 Task: Find a private room in Santa Isabel, Brazil, for one guest from September 6 to September 10, with a price range of ₹9000 to ₹17000, and the host speaking Spanish.
Action: Mouse moved to (461, 133)
Screenshot: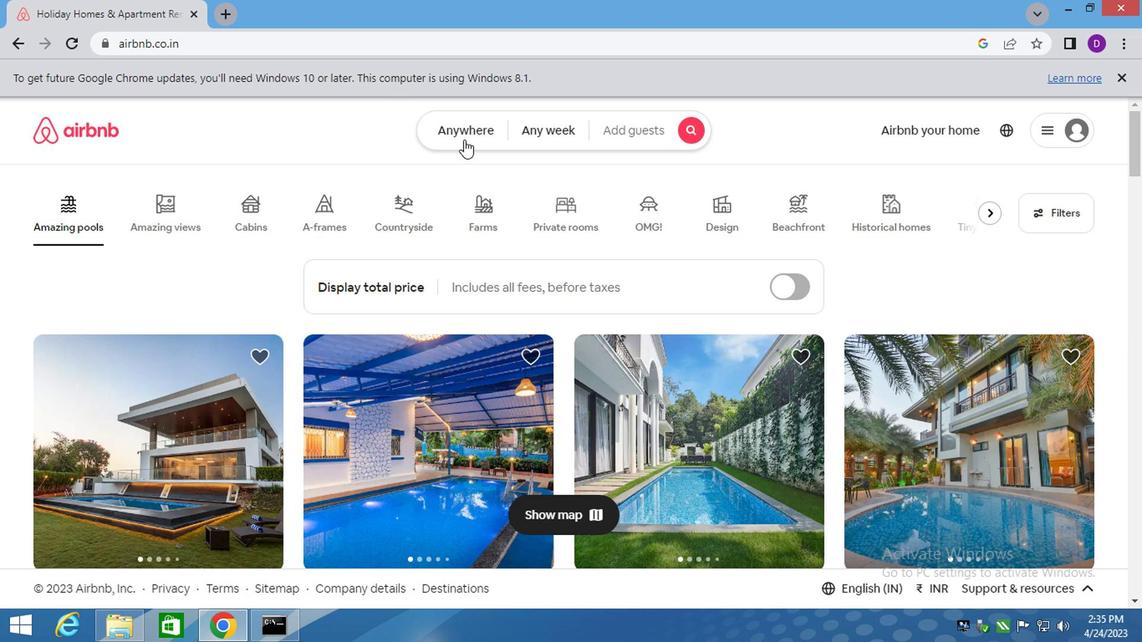 
Action: Mouse pressed left at (461, 133)
Screenshot: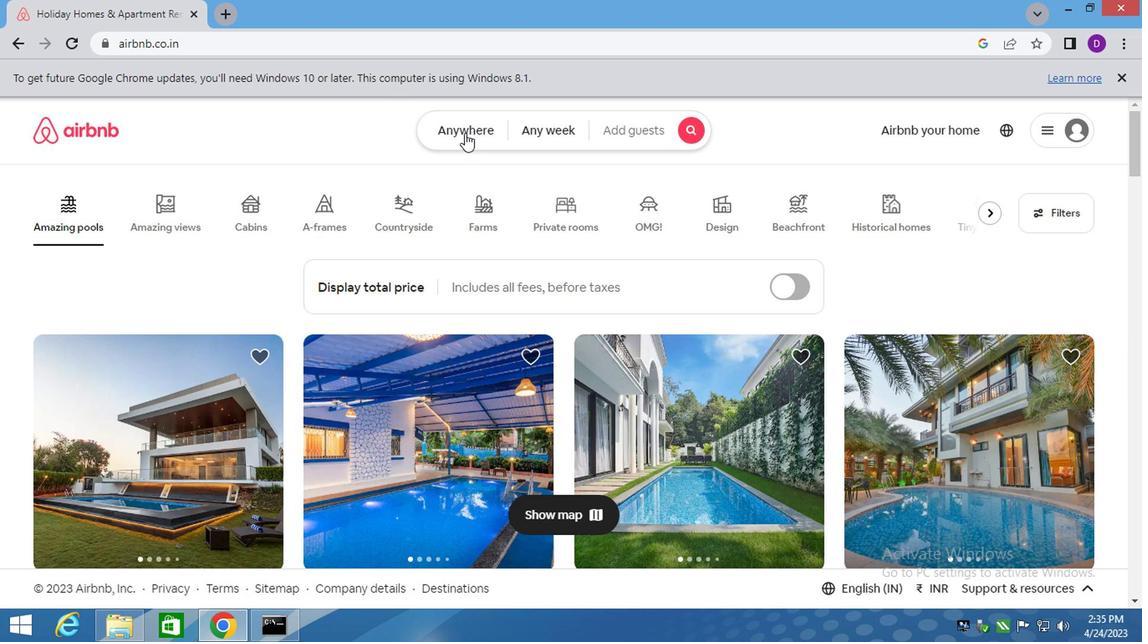 
Action: Mouse moved to (307, 198)
Screenshot: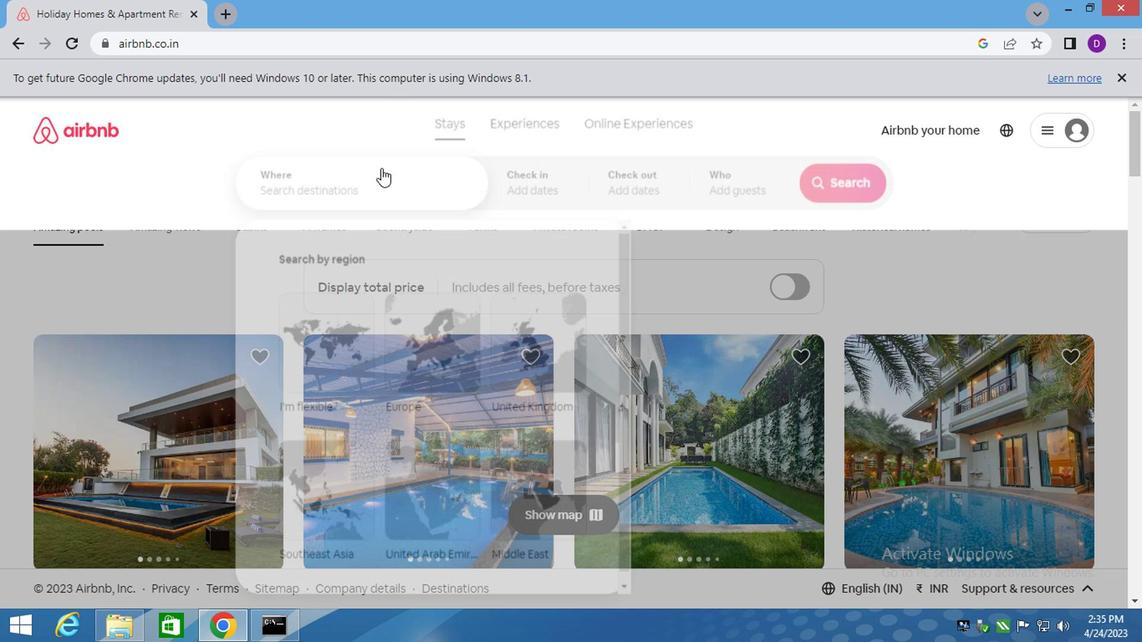 
Action: Mouse pressed left at (307, 198)
Screenshot: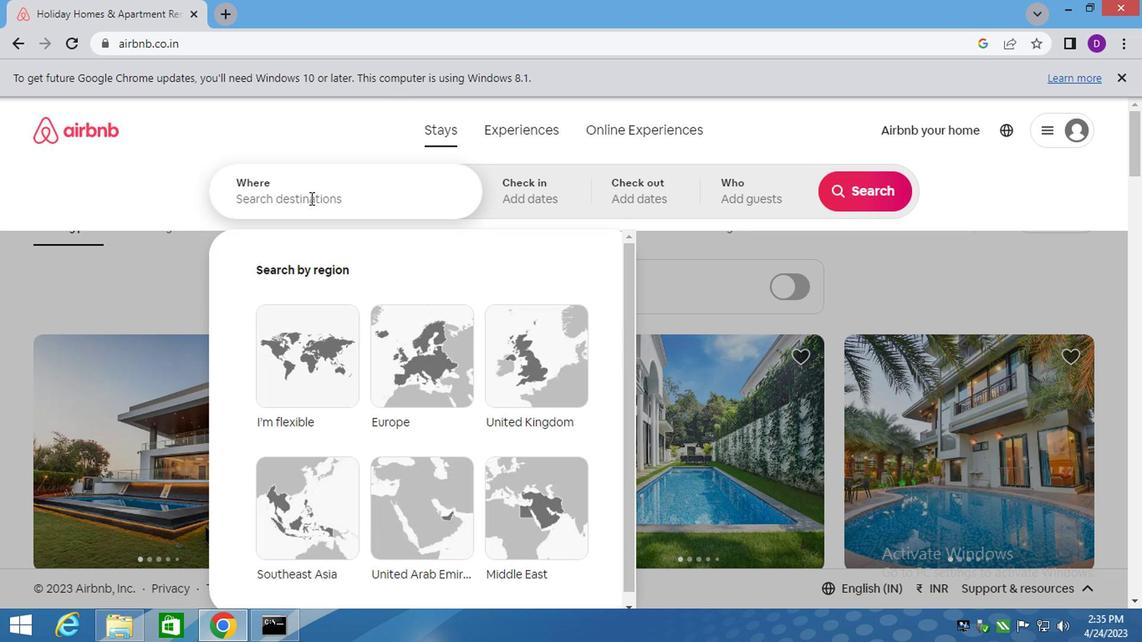 
Action: Key pressed <Key.shift>SANTA<Key.space>ISABEL,<Key.shift>BRAZIL<Key.enter>
Screenshot: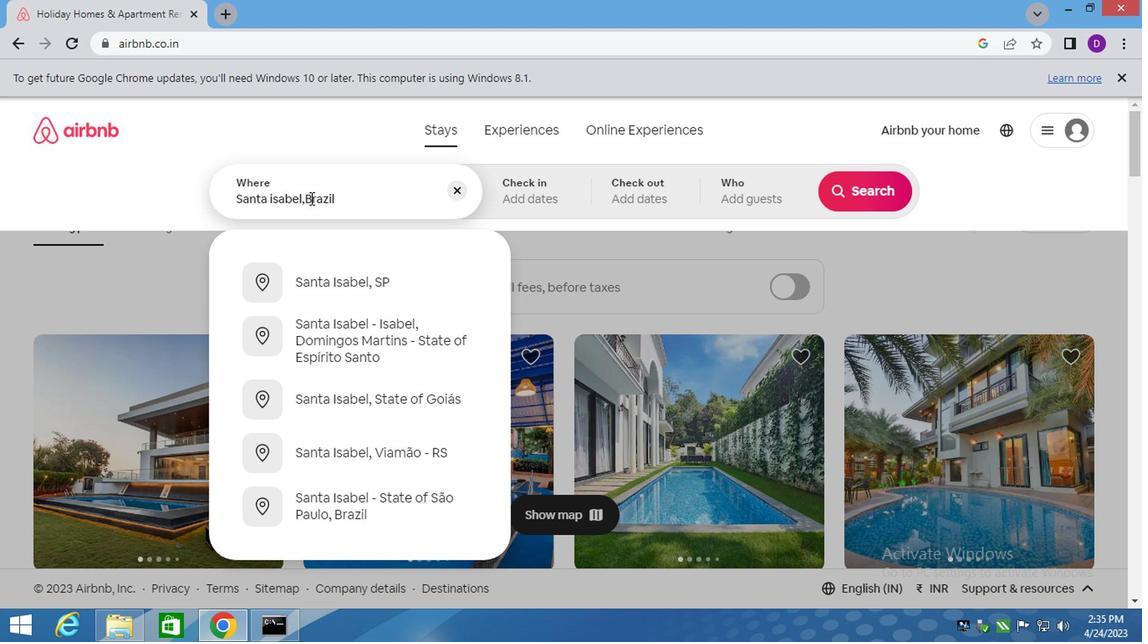
Action: Mouse moved to (842, 329)
Screenshot: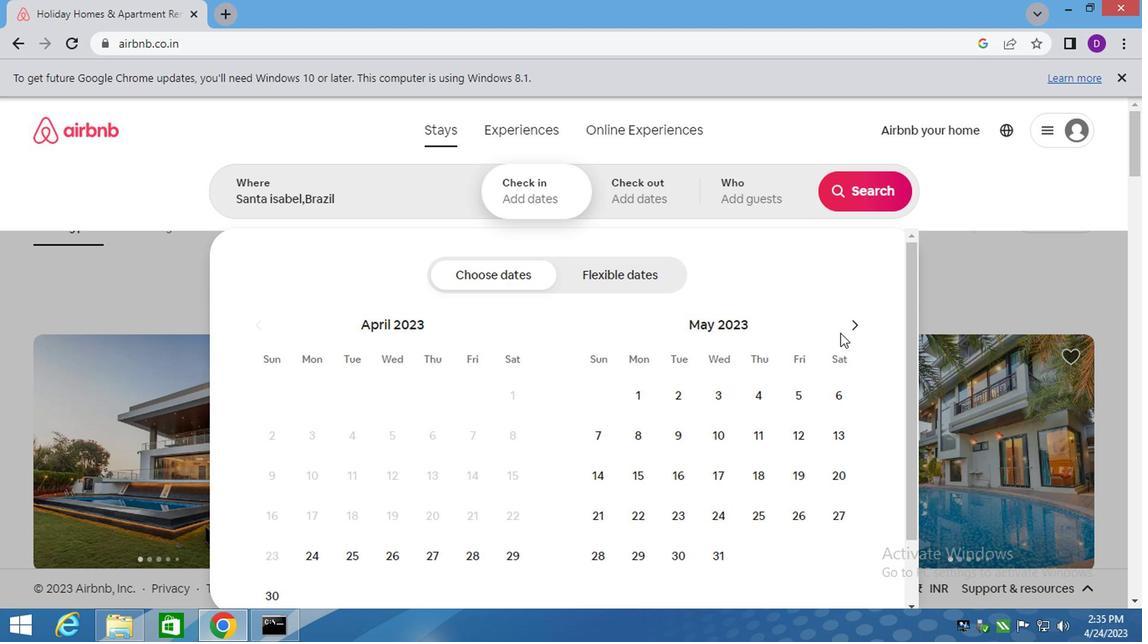 
Action: Mouse pressed left at (842, 329)
Screenshot: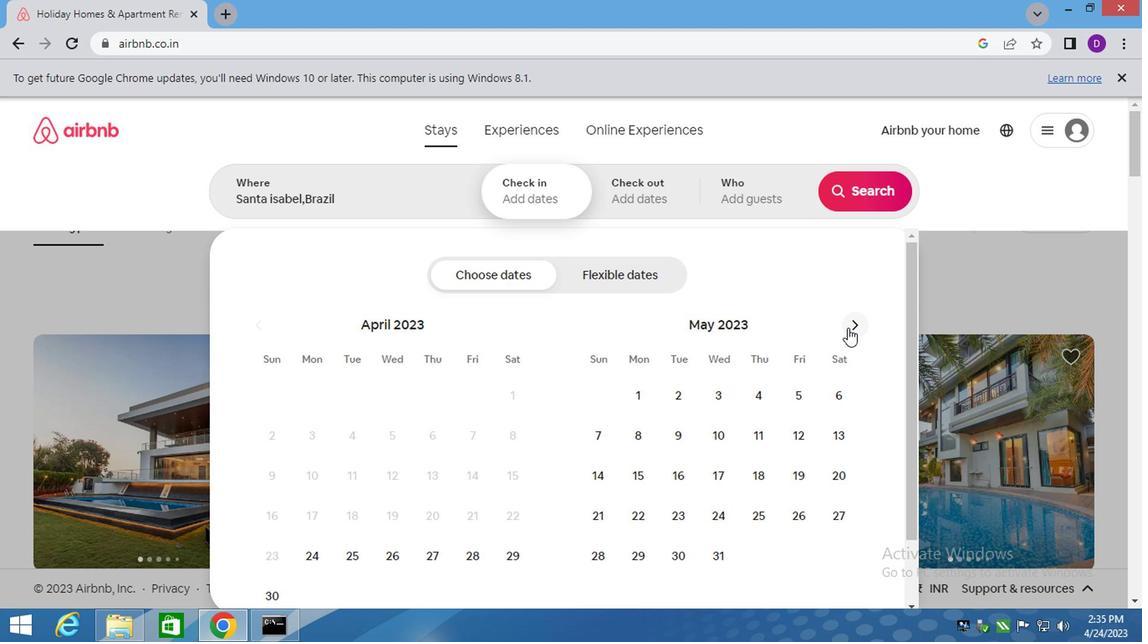 
Action: Mouse pressed left at (842, 329)
Screenshot: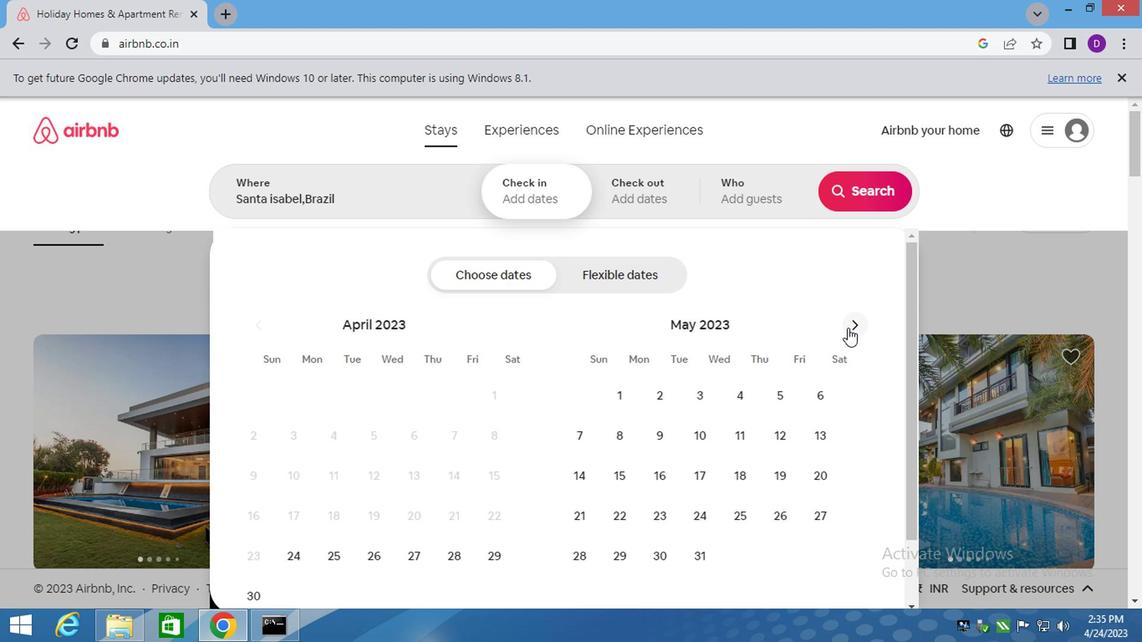 
Action: Mouse pressed left at (842, 329)
Screenshot: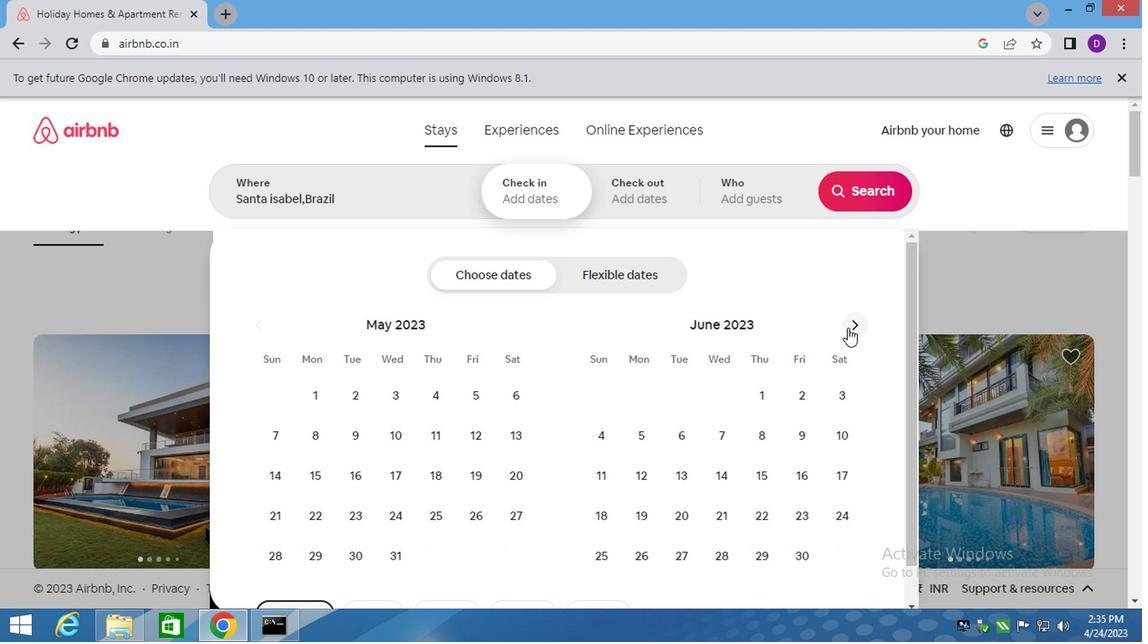 
Action: Mouse pressed left at (842, 329)
Screenshot: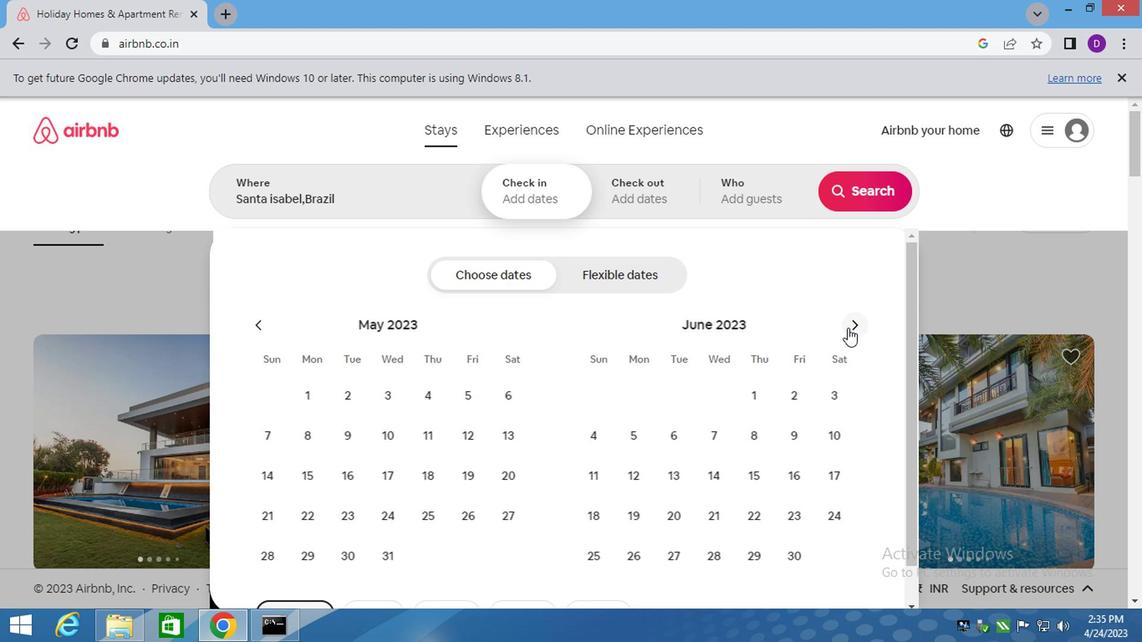 
Action: Mouse pressed left at (842, 329)
Screenshot: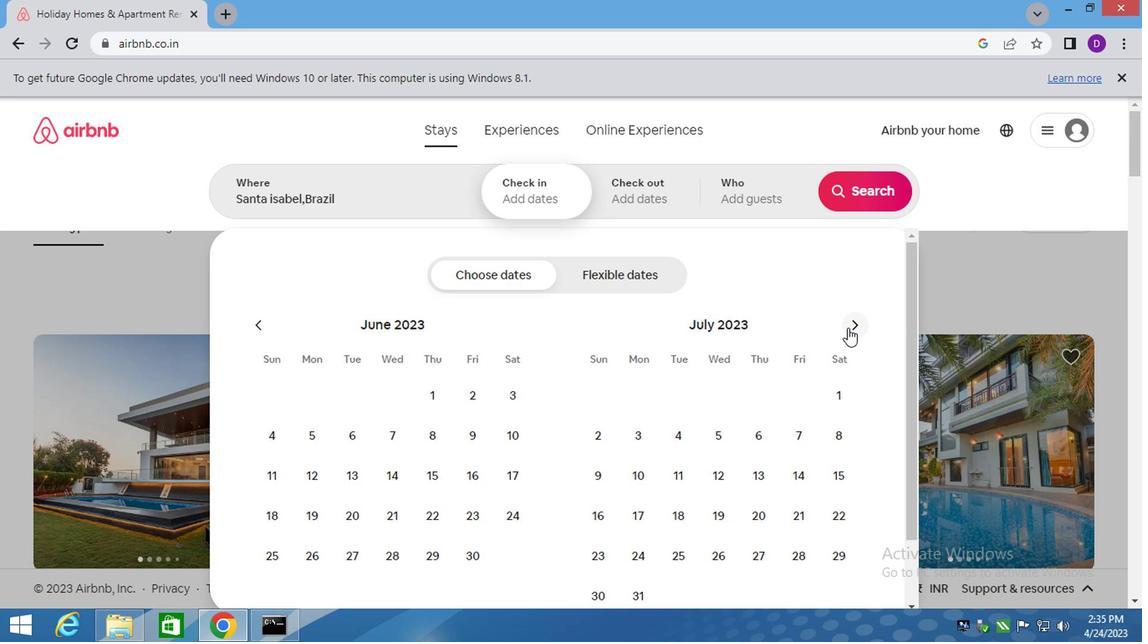
Action: Mouse pressed left at (842, 329)
Screenshot: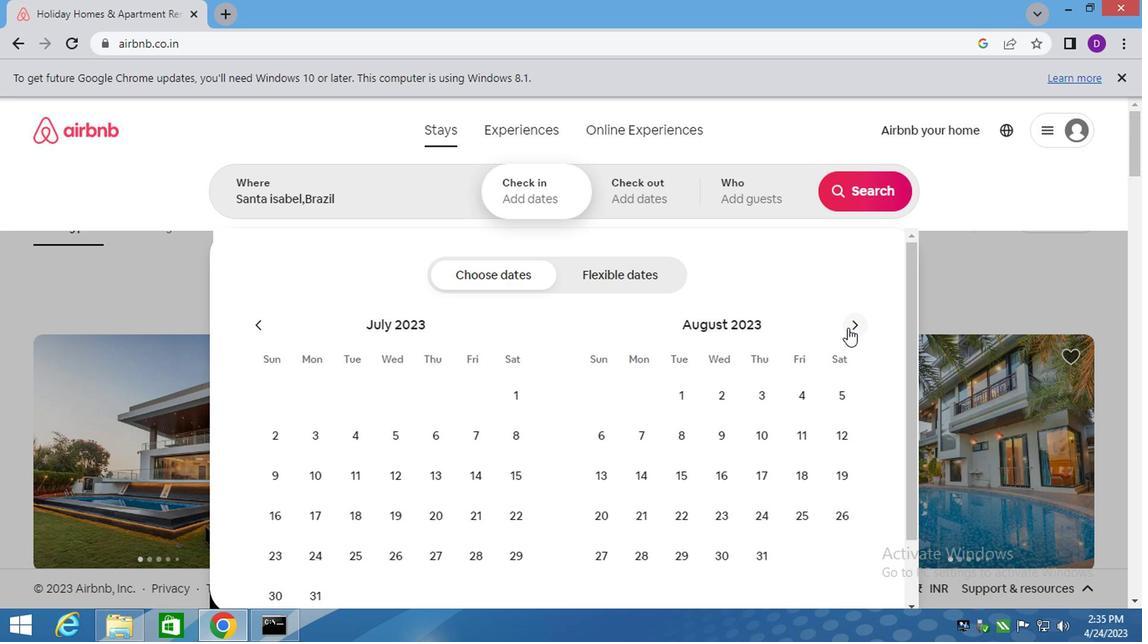 
Action: Mouse moved to (711, 441)
Screenshot: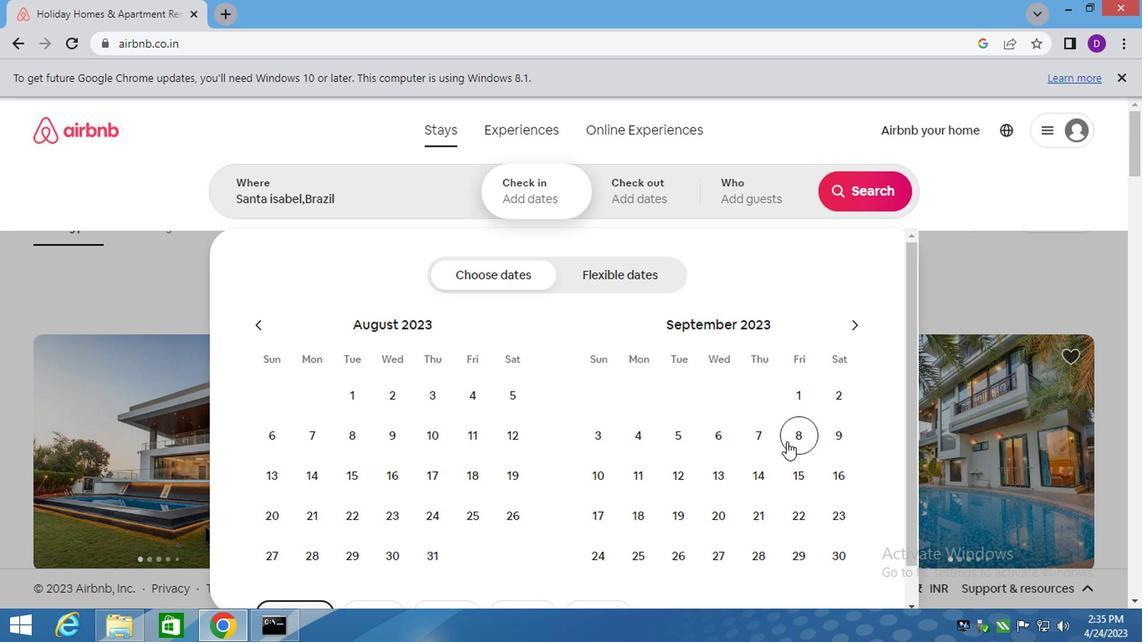 
Action: Mouse pressed left at (711, 441)
Screenshot: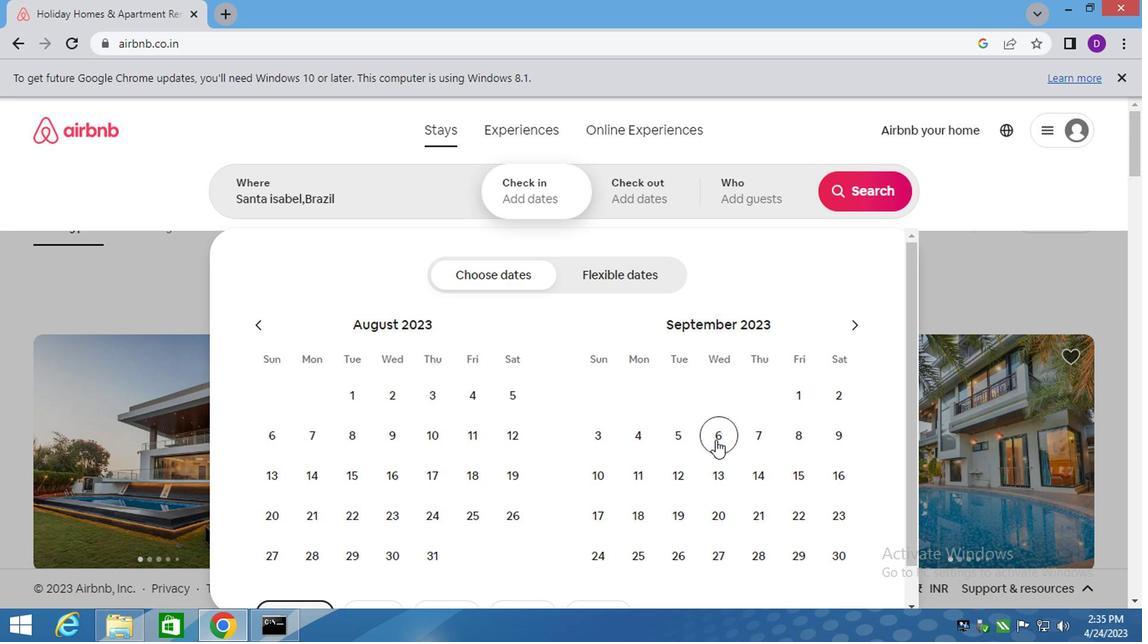 
Action: Mouse moved to (605, 478)
Screenshot: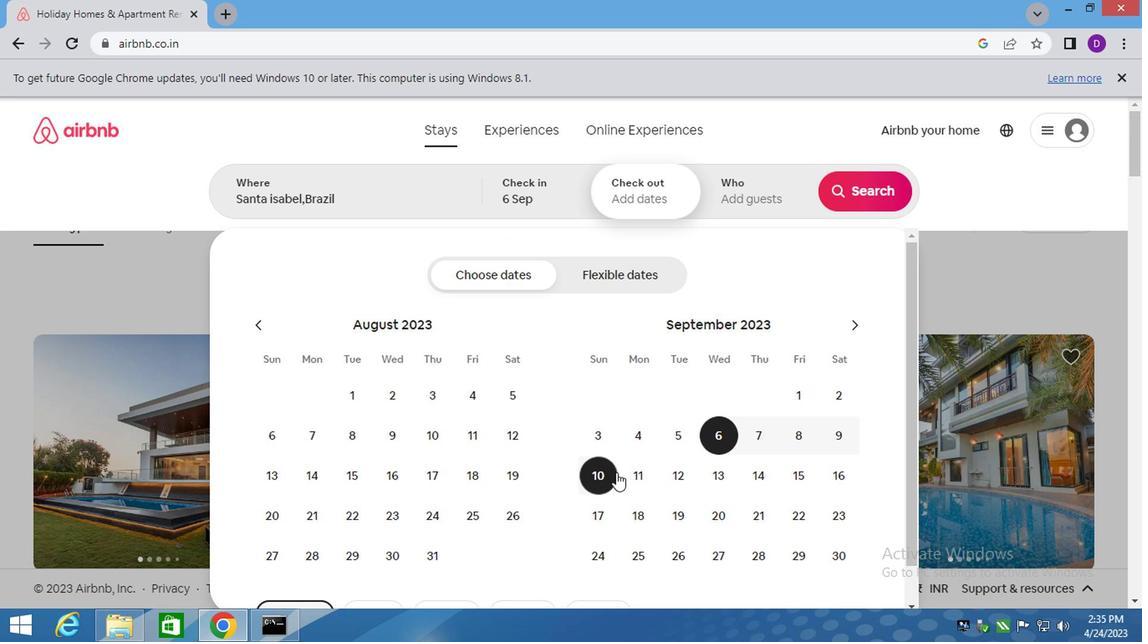 
Action: Mouse pressed left at (605, 478)
Screenshot: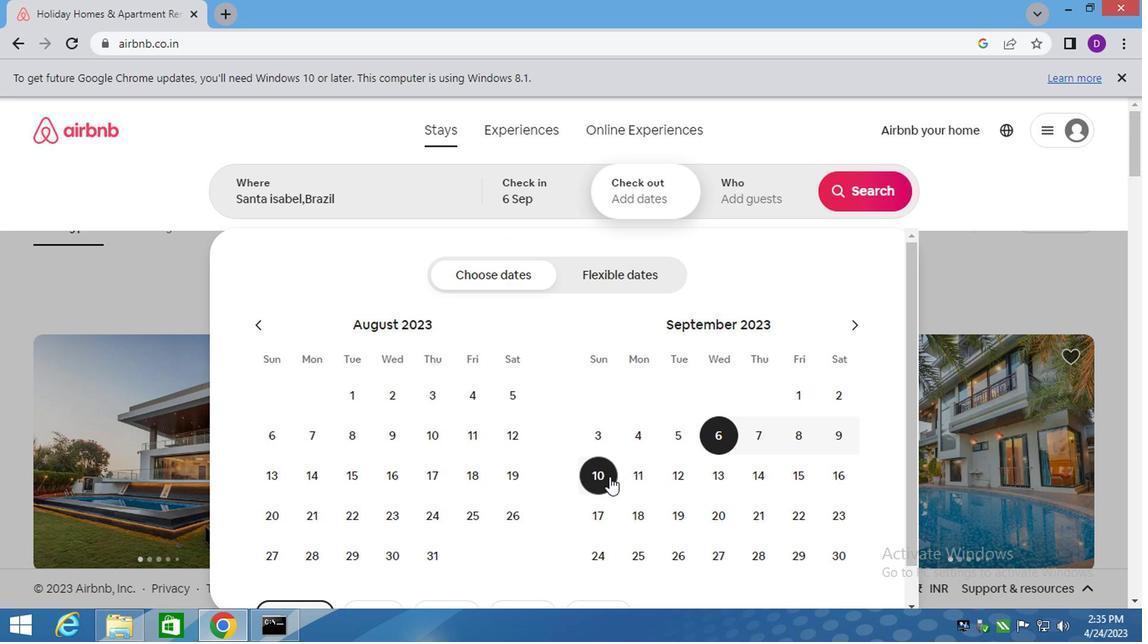 
Action: Mouse moved to (724, 199)
Screenshot: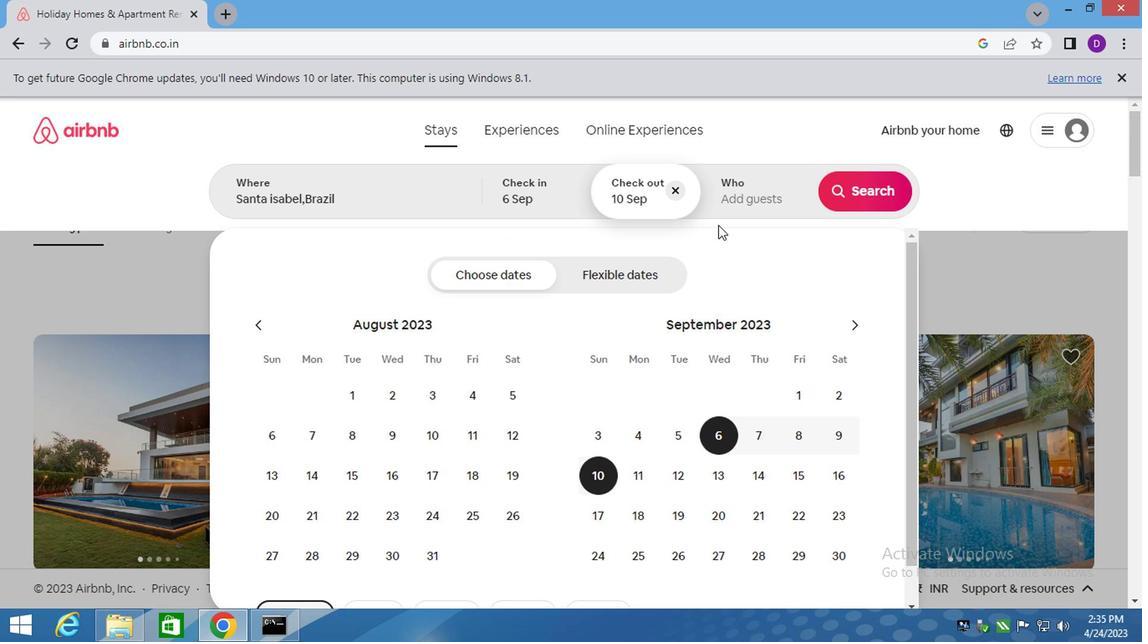 
Action: Mouse pressed left at (724, 199)
Screenshot: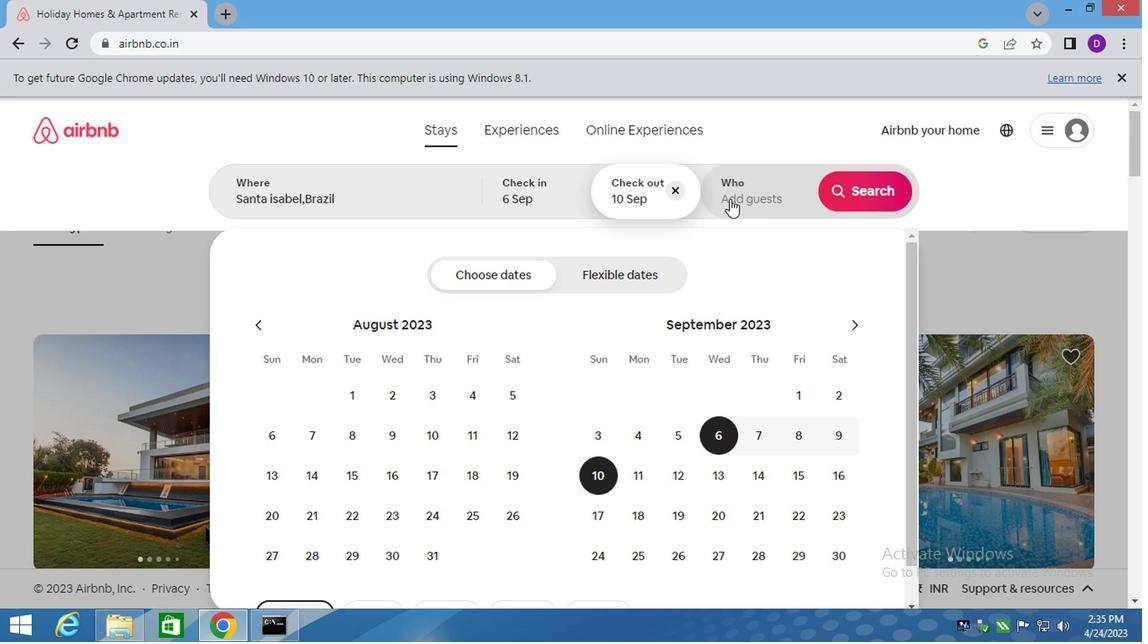 
Action: Mouse moved to (862, 275)
Screenshot: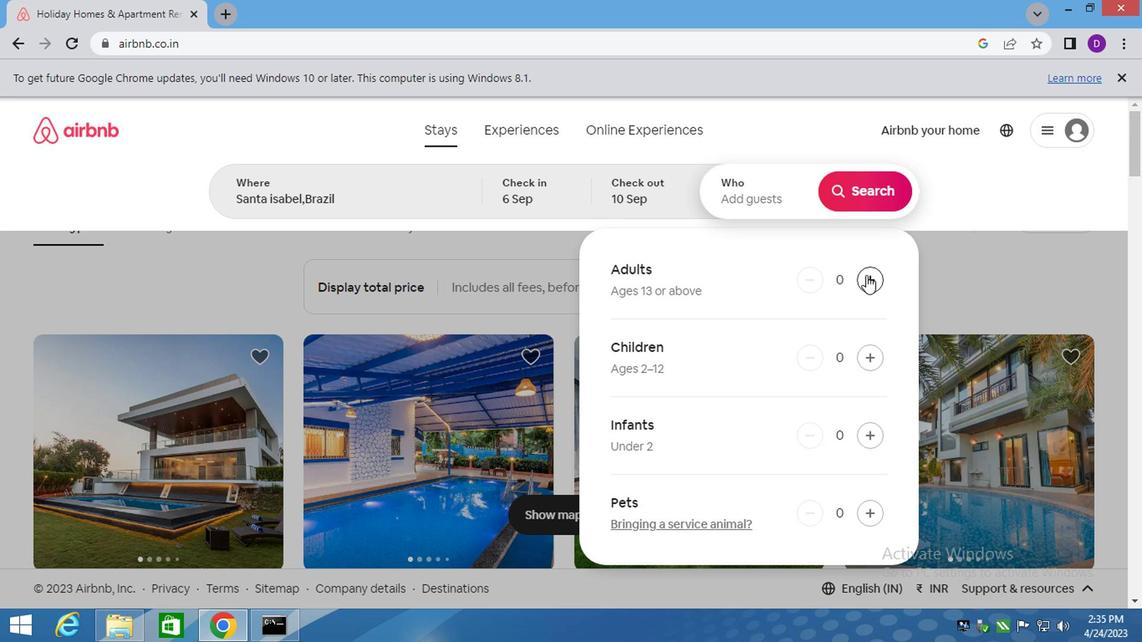 
Action: Mouse pressed left at (862, 275)
Screenshot: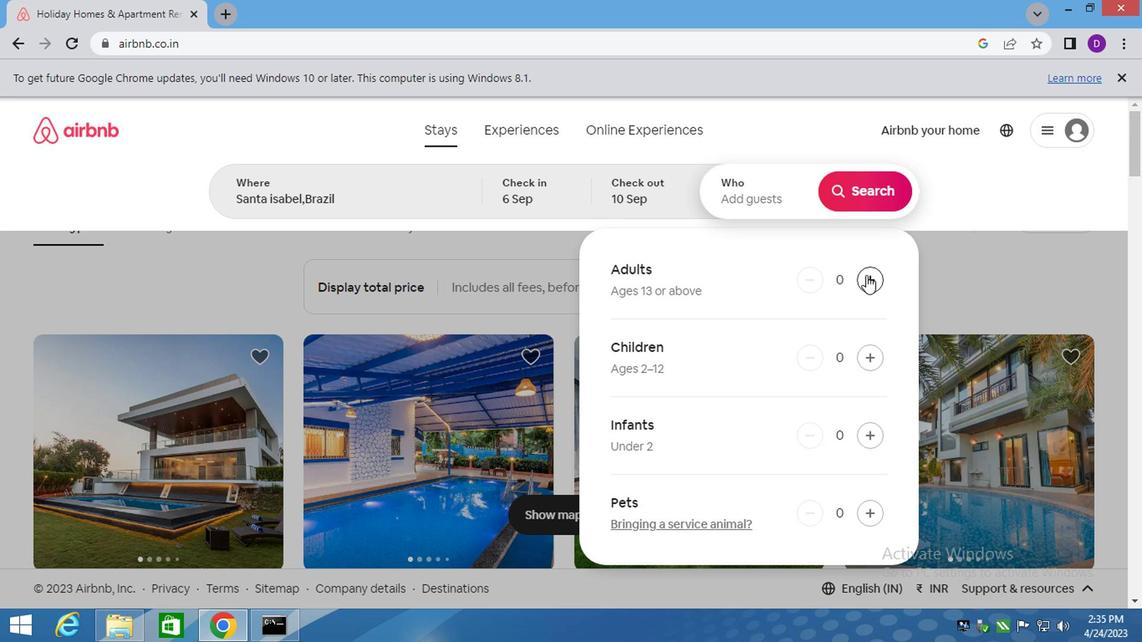 
Action: Mouse moved to (865, 200)
Screenshot: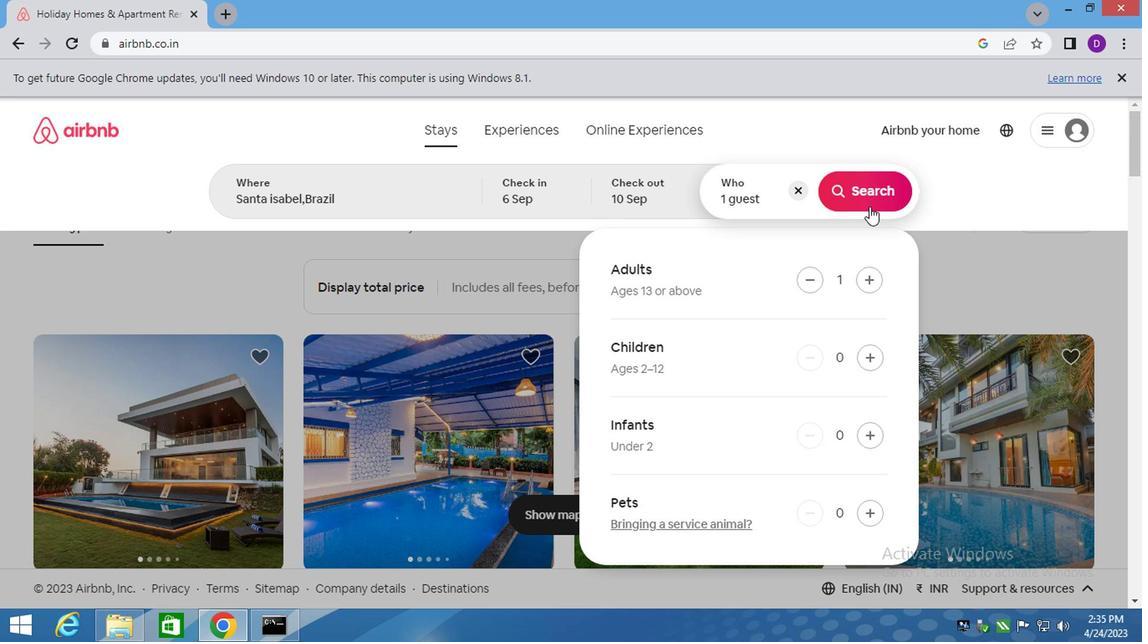 
Action: Mouse pressed left at (865, 200)
Screenshot: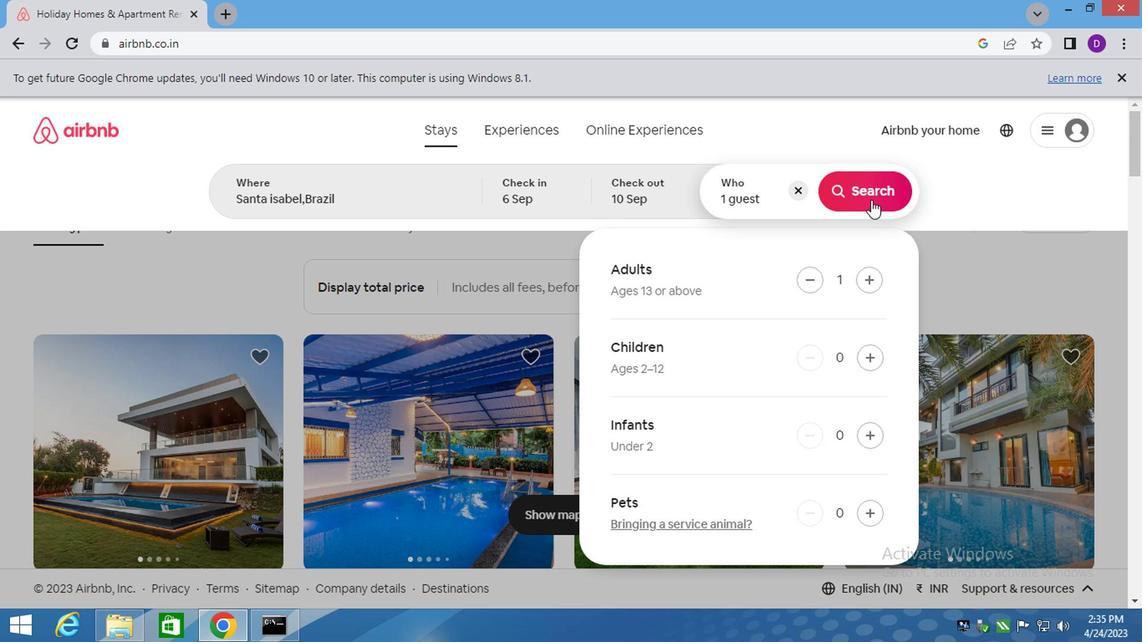 
Action: Mouse moved to (1065, 190)
Screenshot: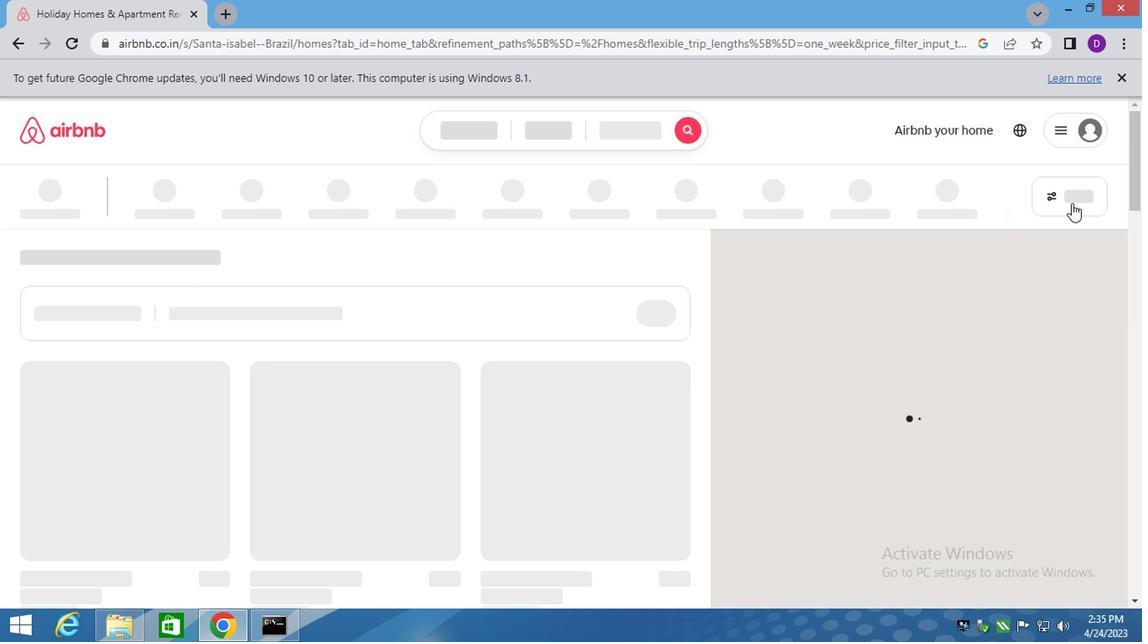 
Action: Mouse pressed left at (1065, 190)
Screenshot: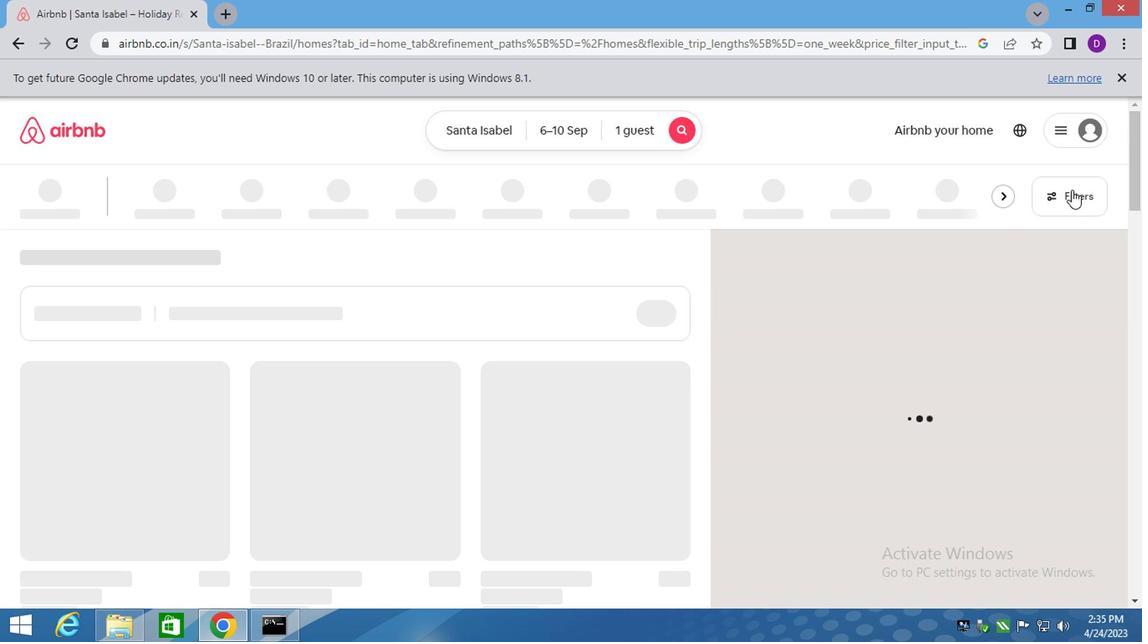 
Action: Mouse moved to (329, 405)
Screenshot: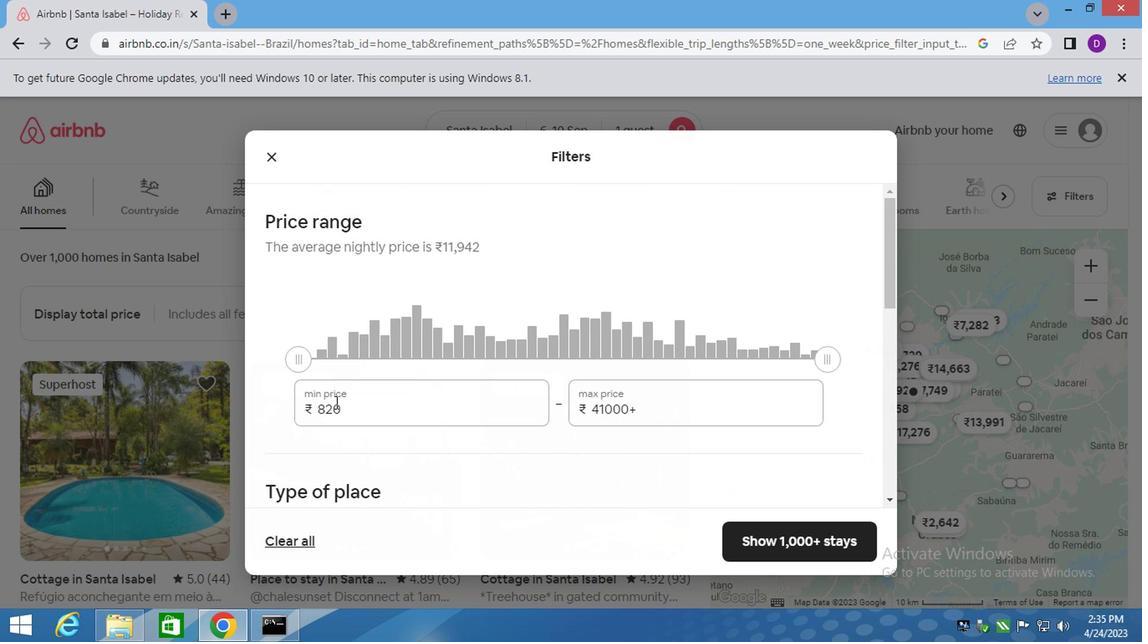 
Action: Mouse pressed left at (329, 405)
Screenshot: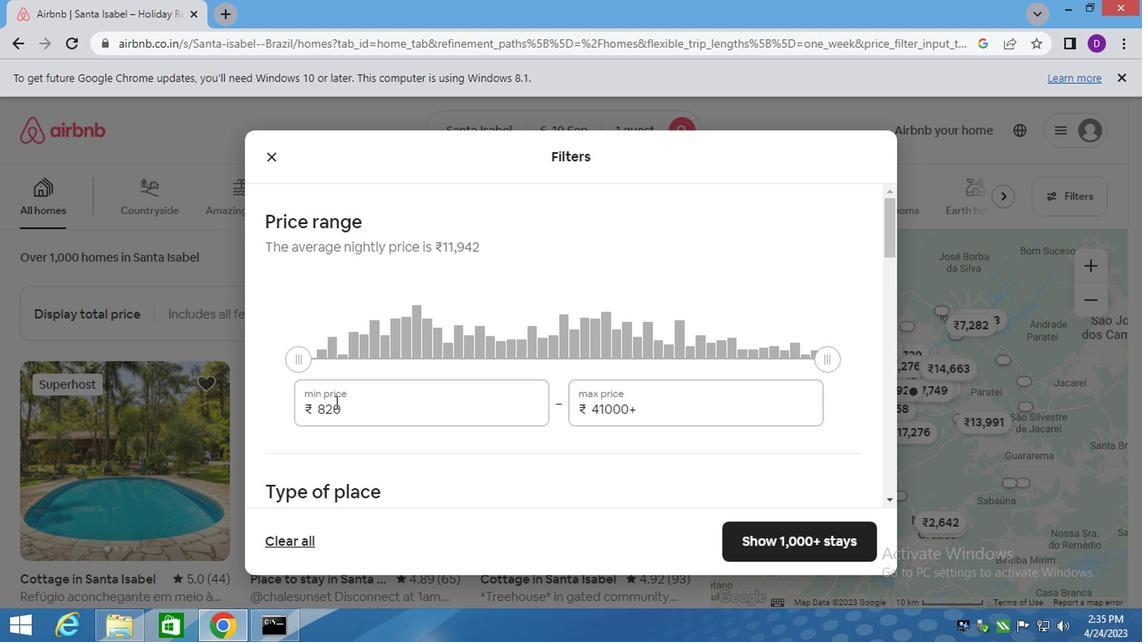 
Action: Mouse pressed left at (329, 405)
Screenshot: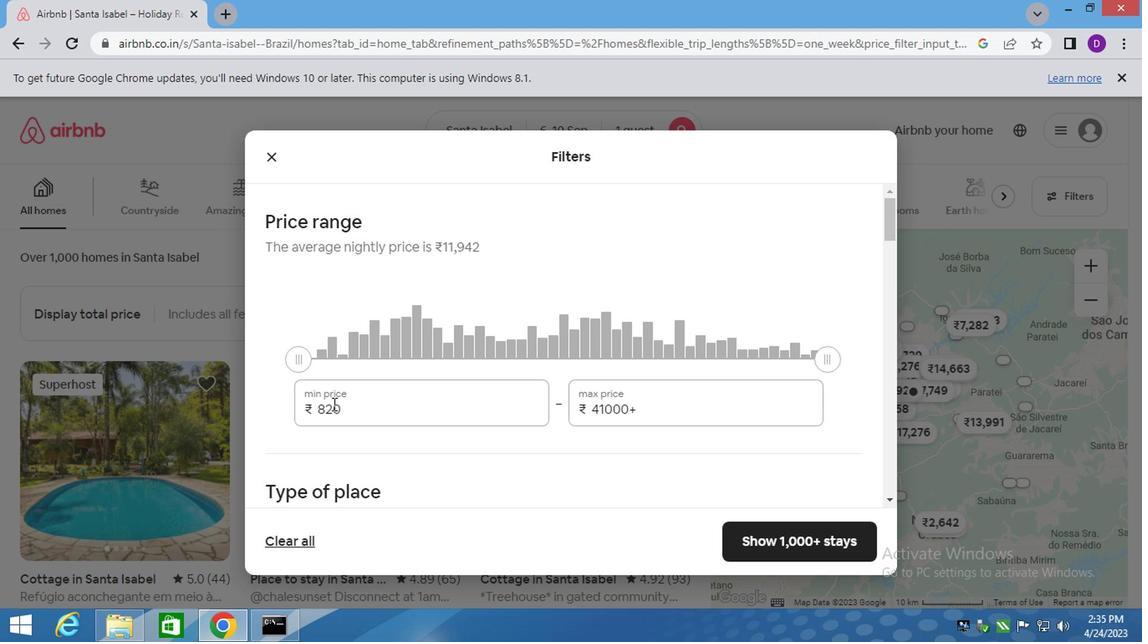 
Action: Mouse pressed left at (329, 405)
Screenshot: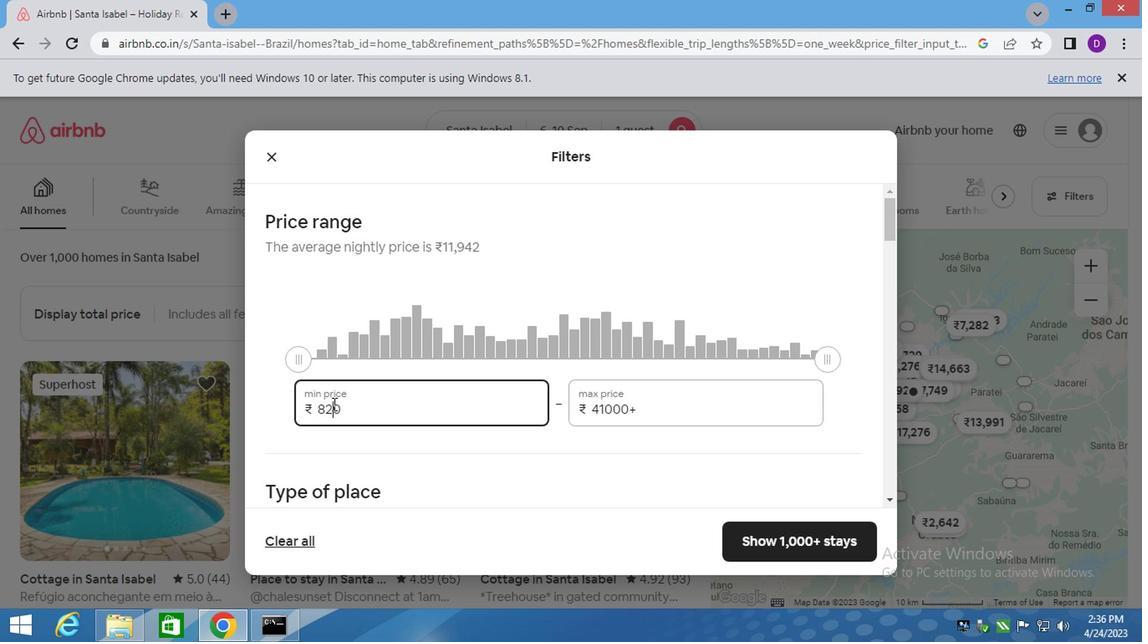 
Action: Key pressed 900
Screenshot: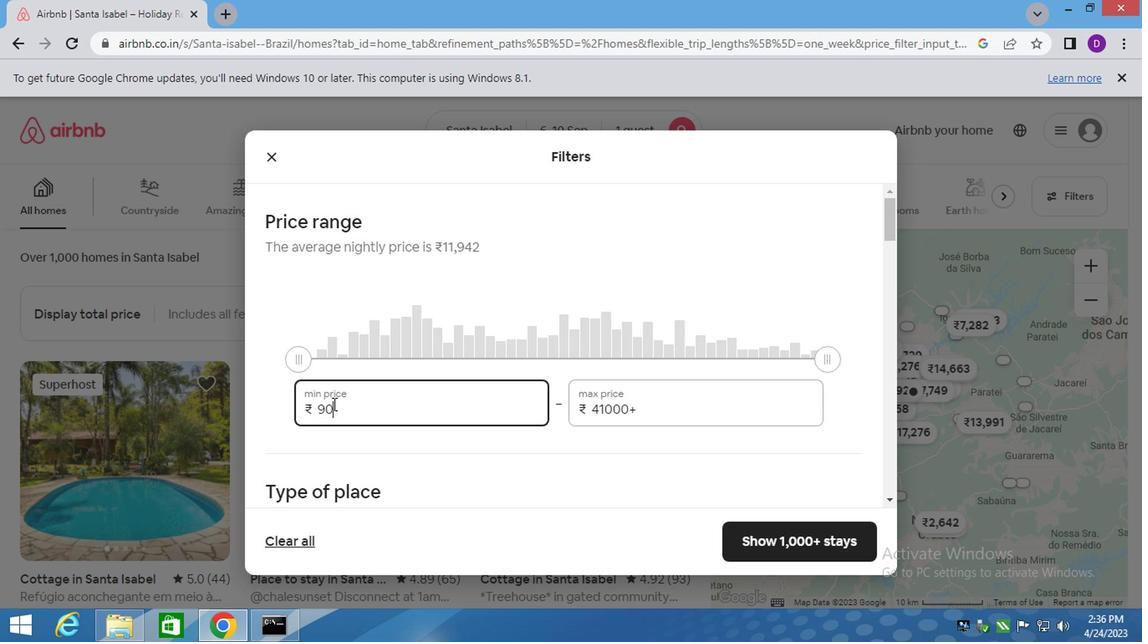 
Action: Mouse moved to (487, 396)
Screenshot: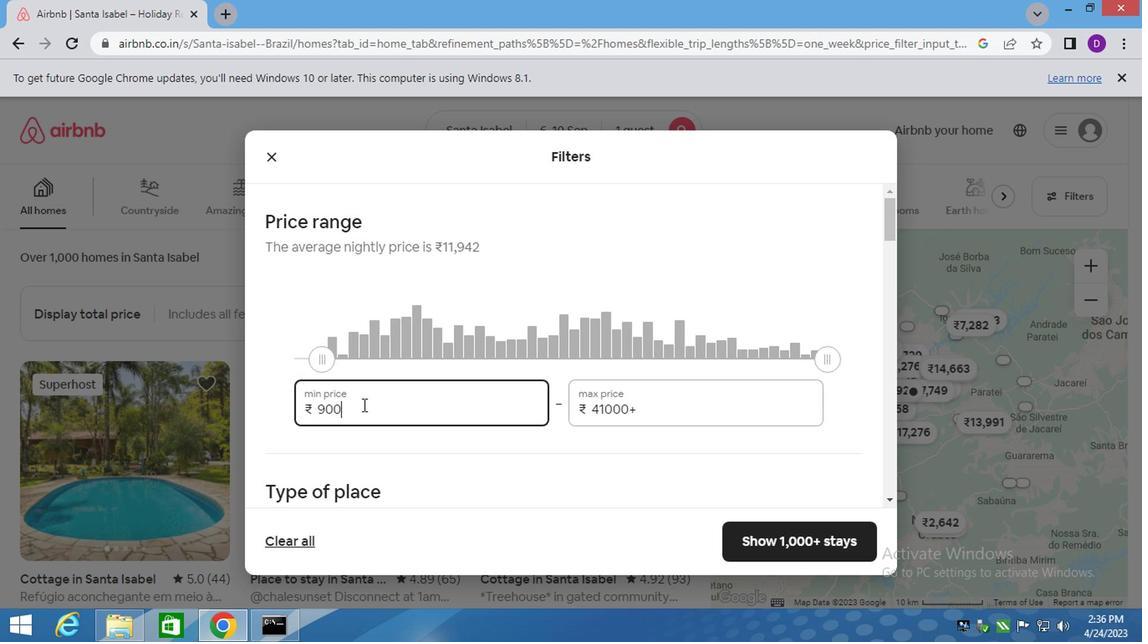 
Action: Key pressed 0
Screenshot: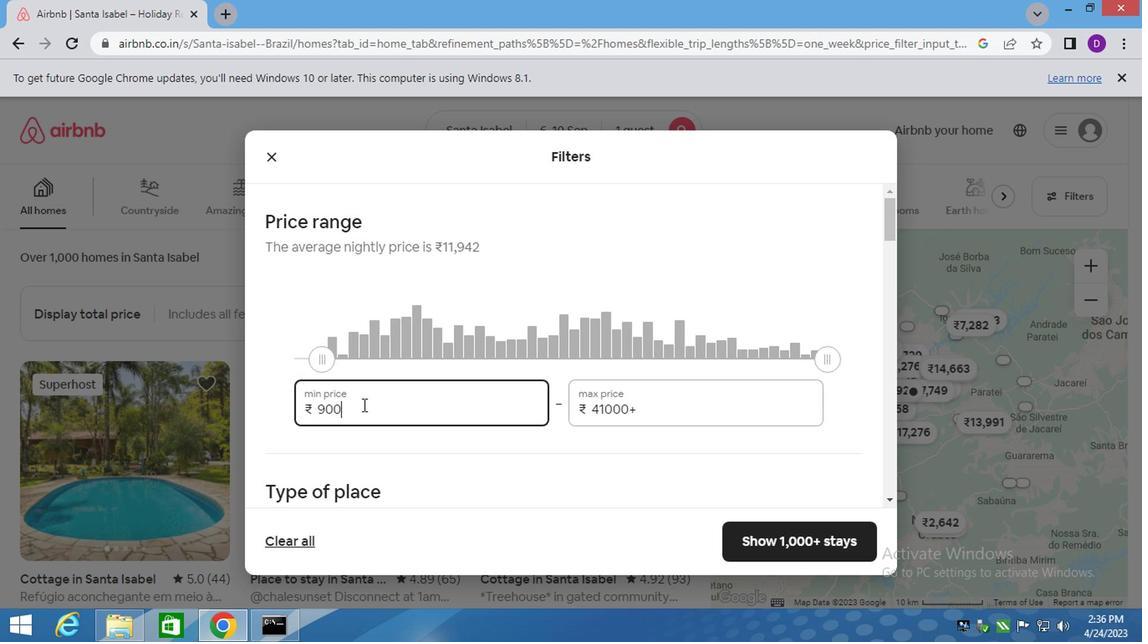
Action: Mouse moved to (590, 402)
Screenshot: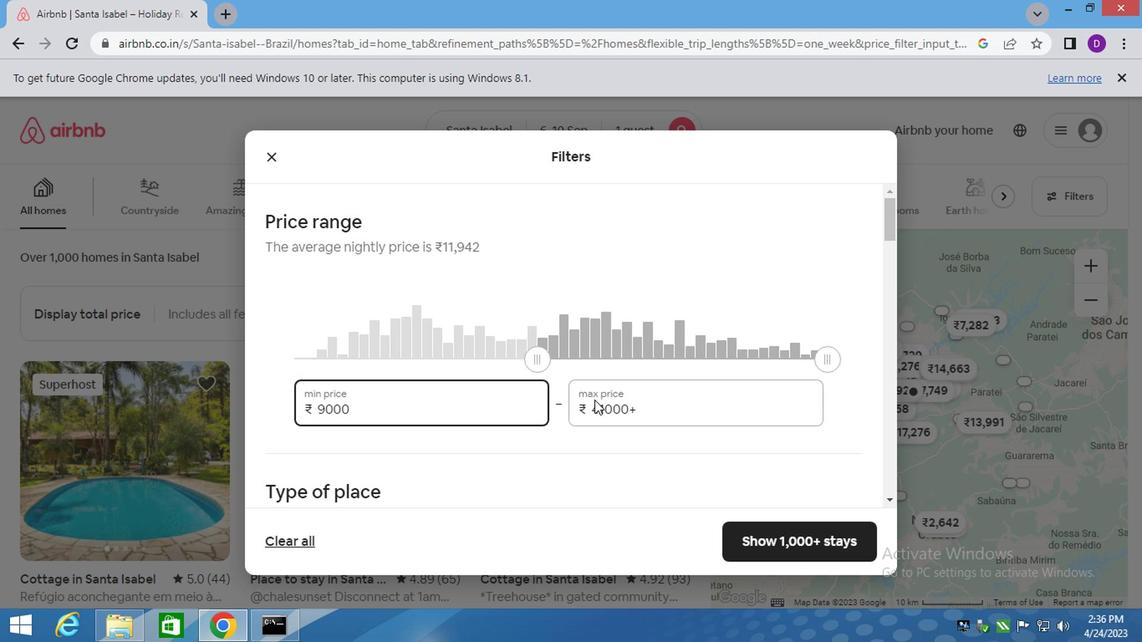 
Action: Mouse pressed left at (590, 402)
Screenshot: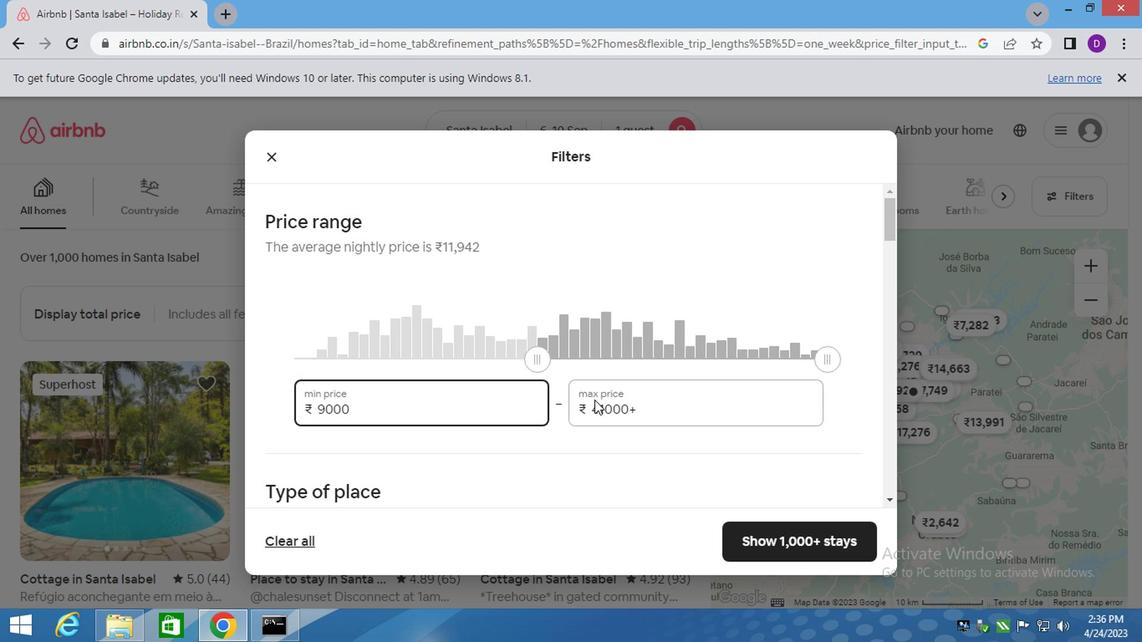 
Action: Mouse pressed left at (590, 402)
Screenshot: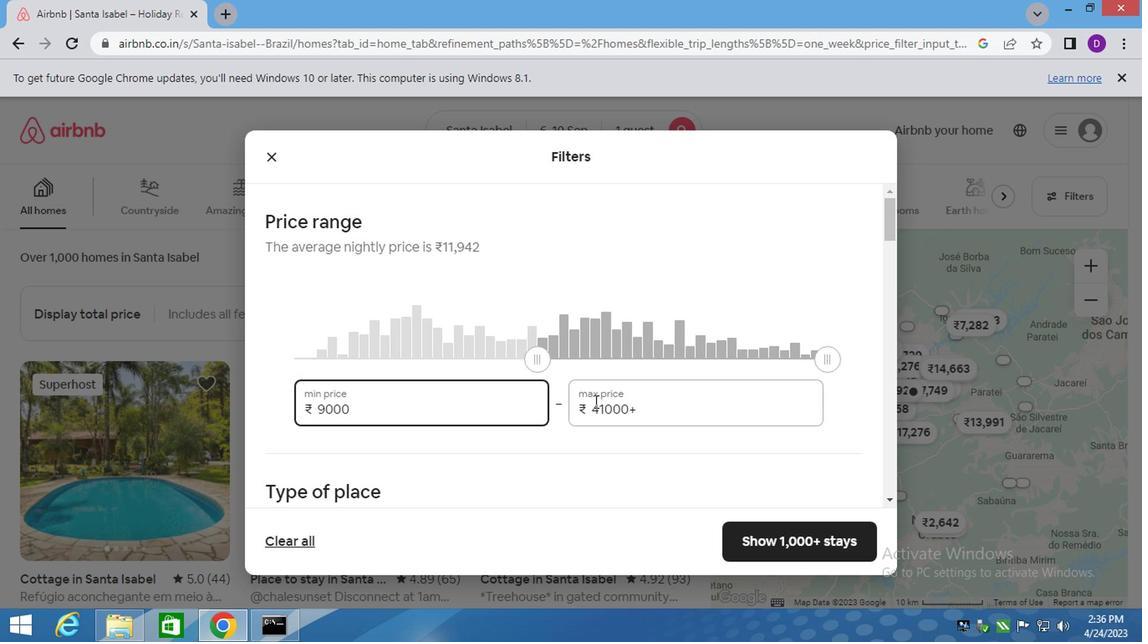 
Action: Mouse pressed left at (590, 402)
Screenshot: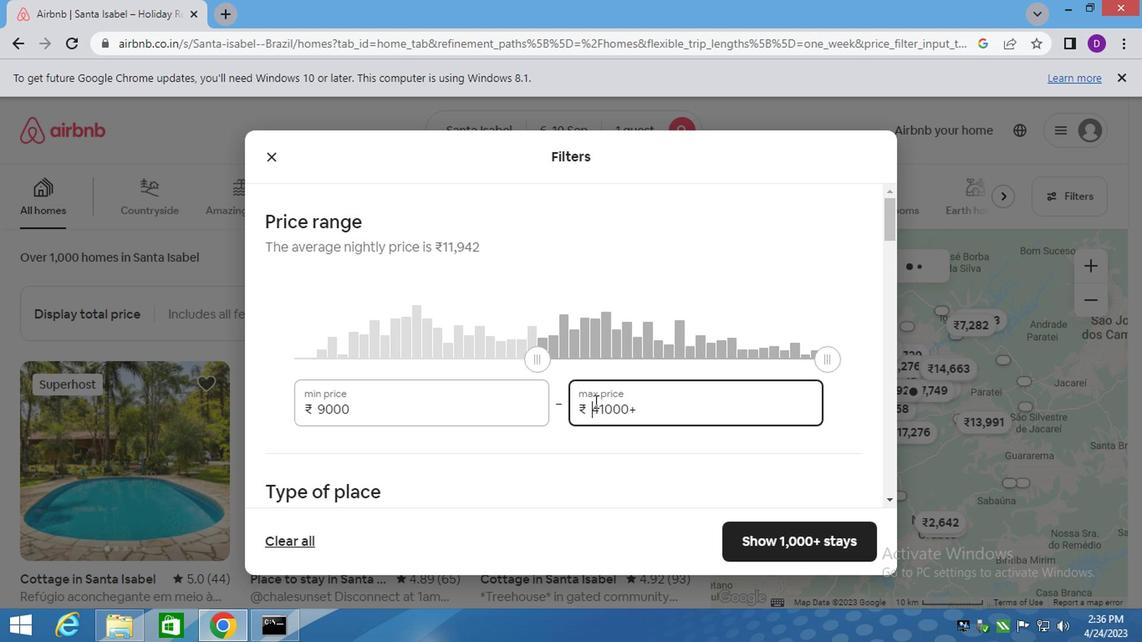 
Action: Key pressed 17000
Screenshot: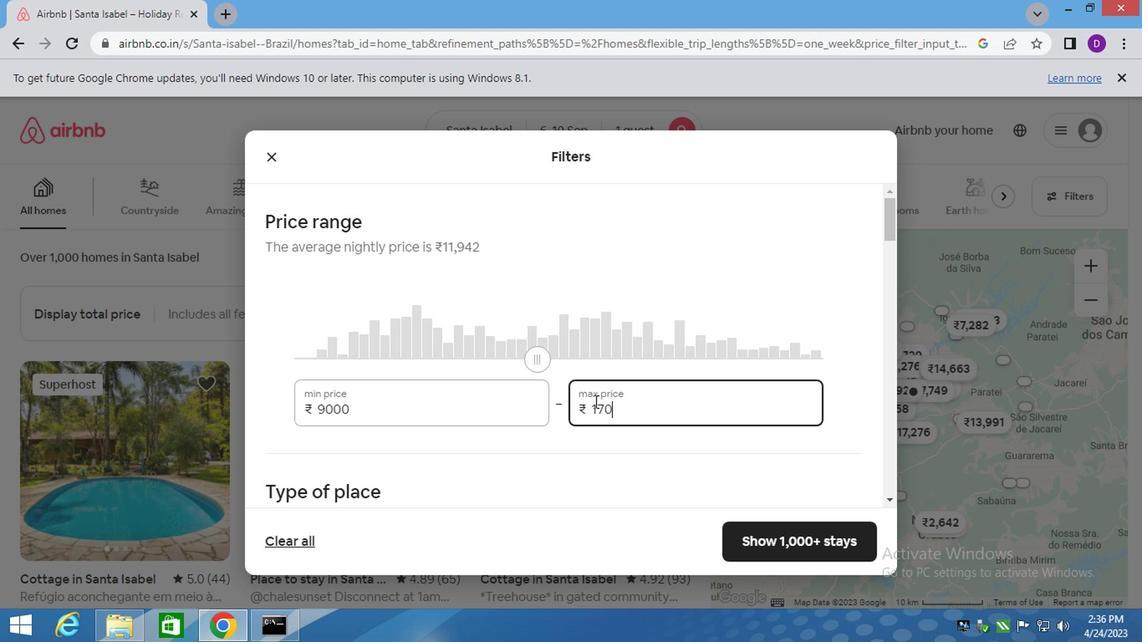 
Action: Mouse moved to (592, 406)
Screenshot: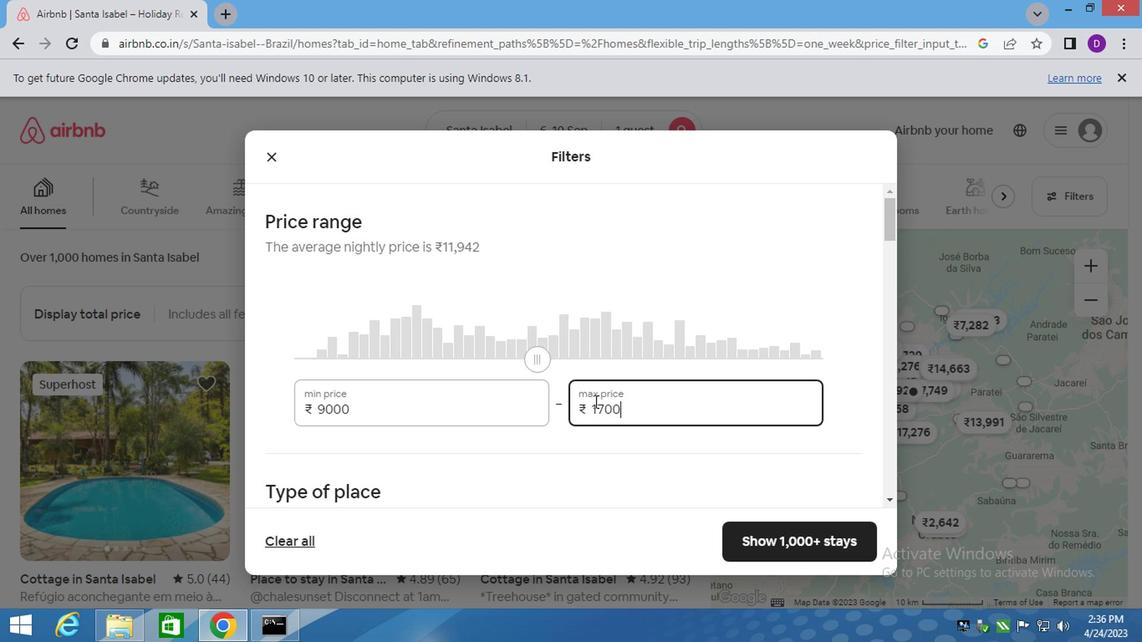 
Action: Mouse scrolled (592, 405) with delta (0, -1)
Screenshot: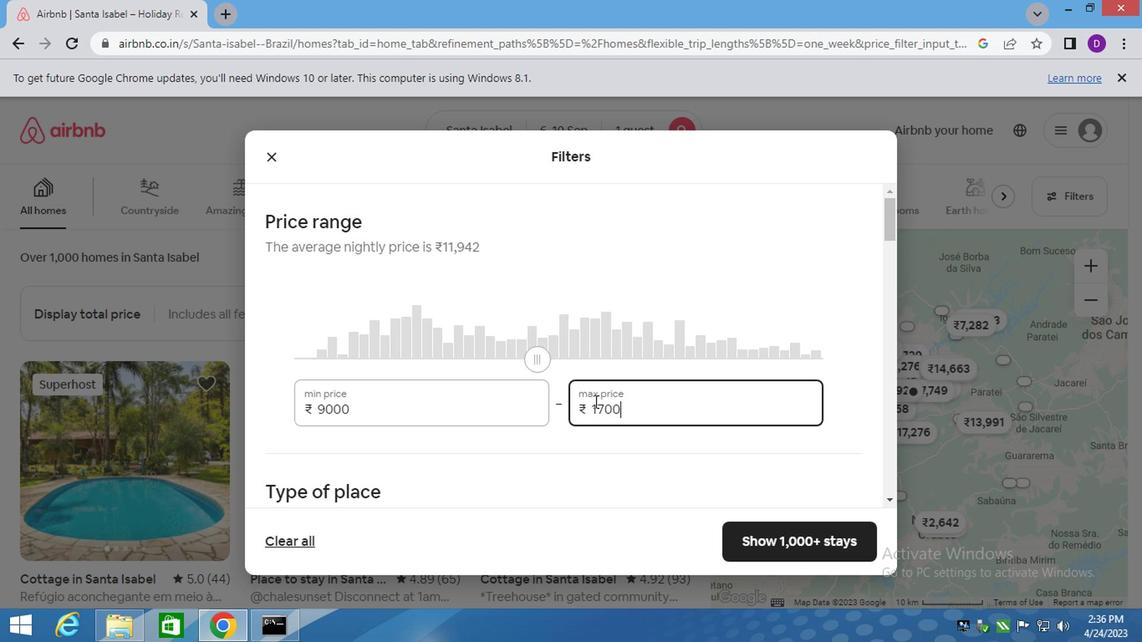 
Action: Mouse scrolled (592, 405) with delta (0, -1)
Screenshot: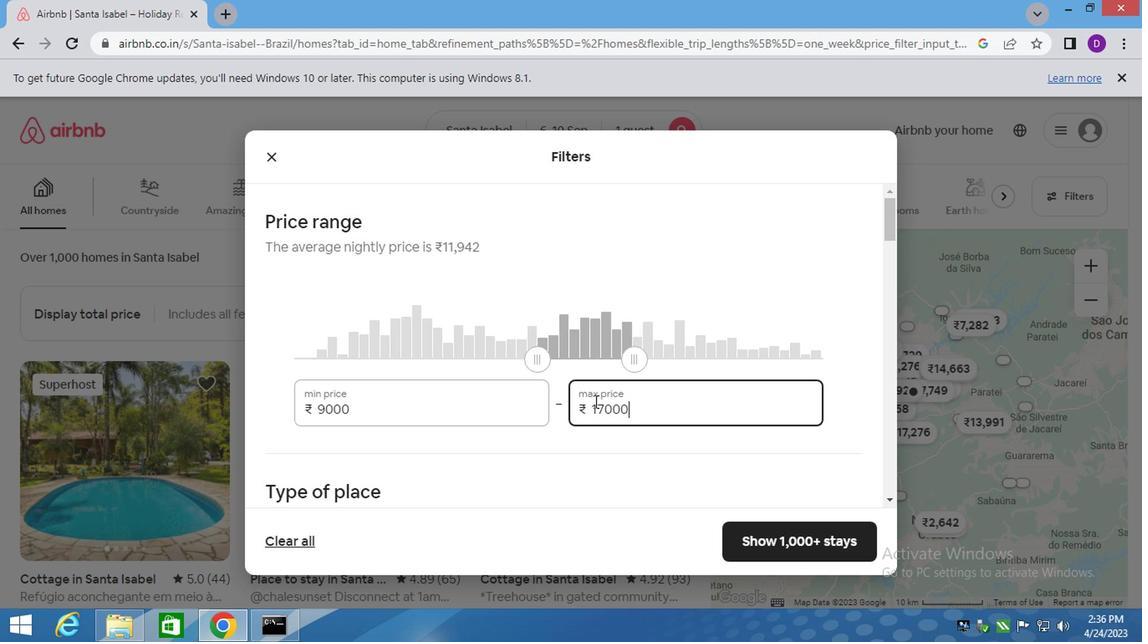 
Action: Mouse moved to (577, 380)
Screenshot: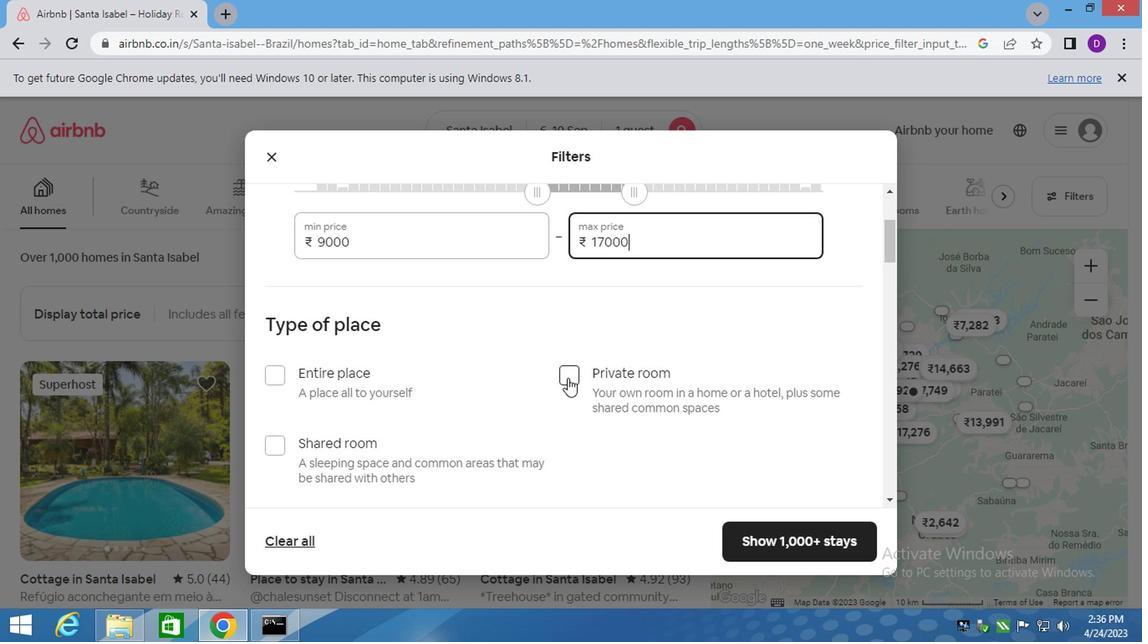 
Action: Mouse pressed left at (577, 380)
Screenshot: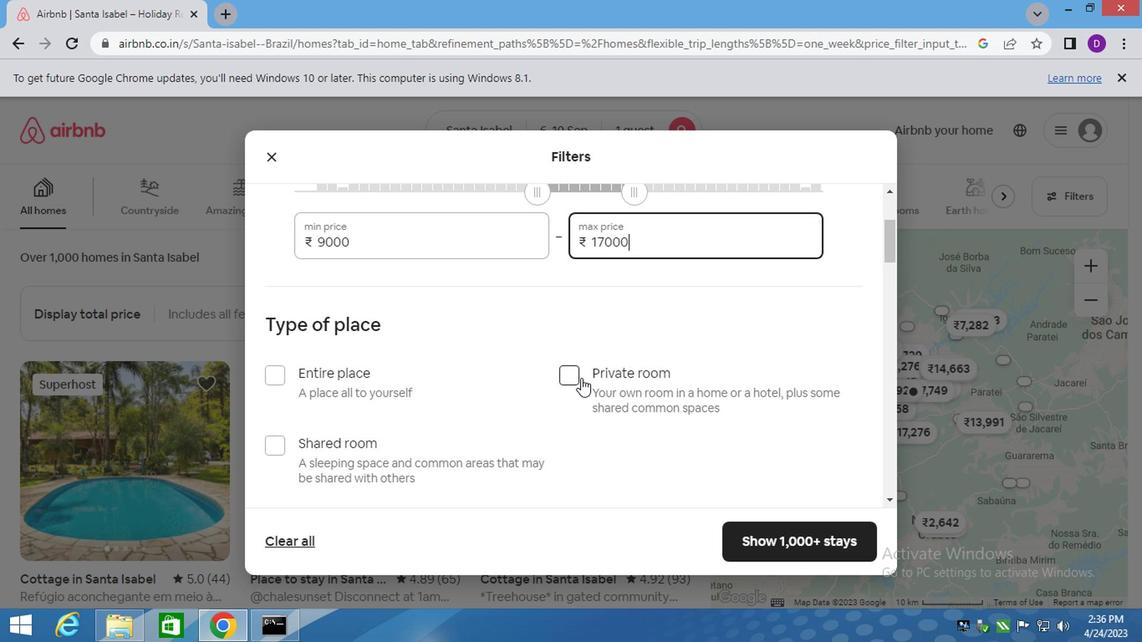 
Action: Mouse scrolled (577, 379) with delta (0, 0)
Screenshot: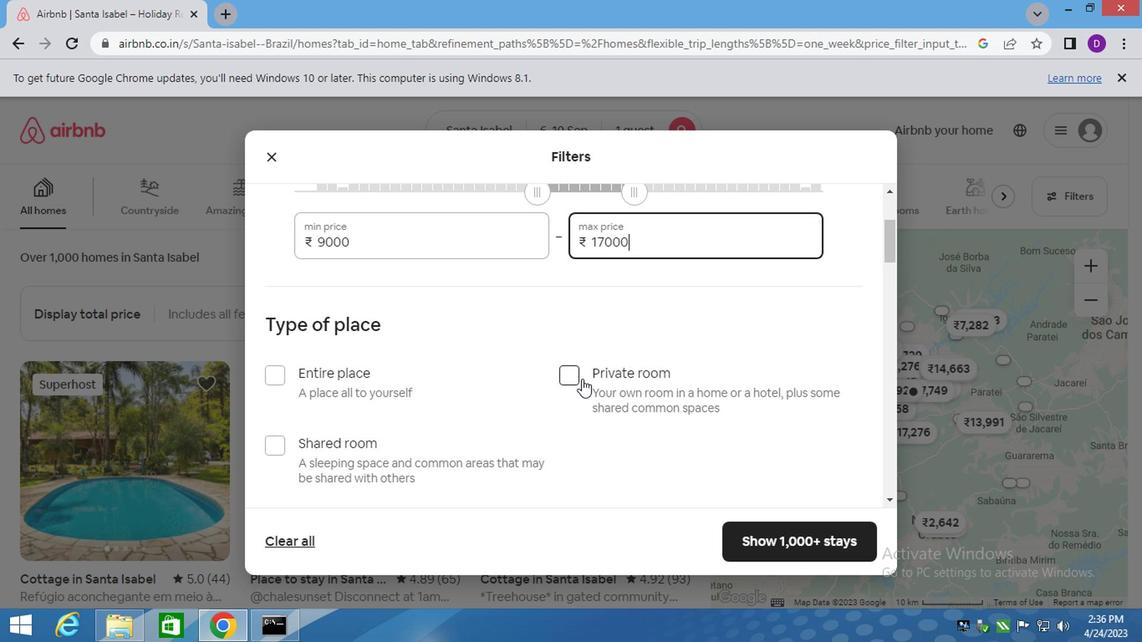 
Action: Mouse scrolled (577, 379) with delta (0, 0)
Screenshot: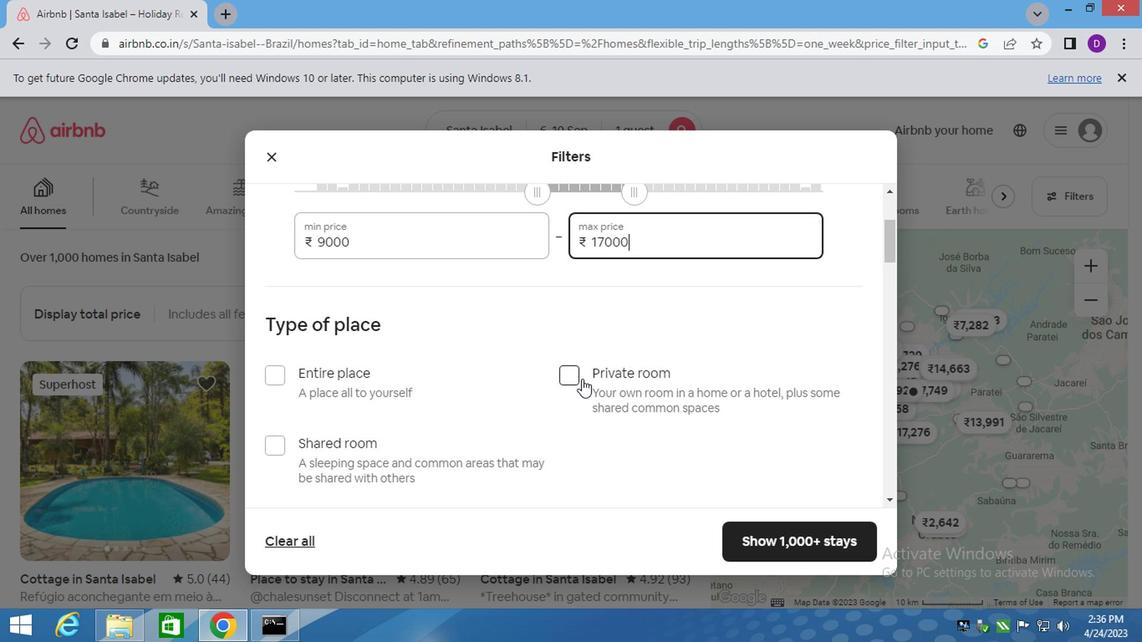 
Action: Mouse scrolled (577, 379) with delta (0, 0)
Screenshot: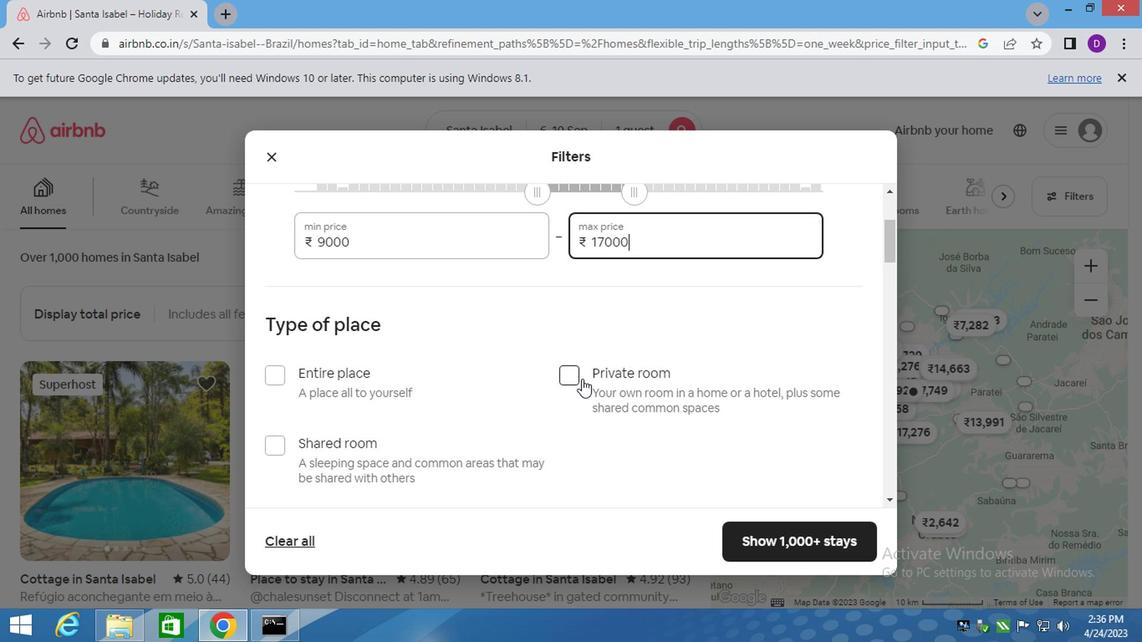 
Action: Mouse moved to (365, 400)
Screenshot: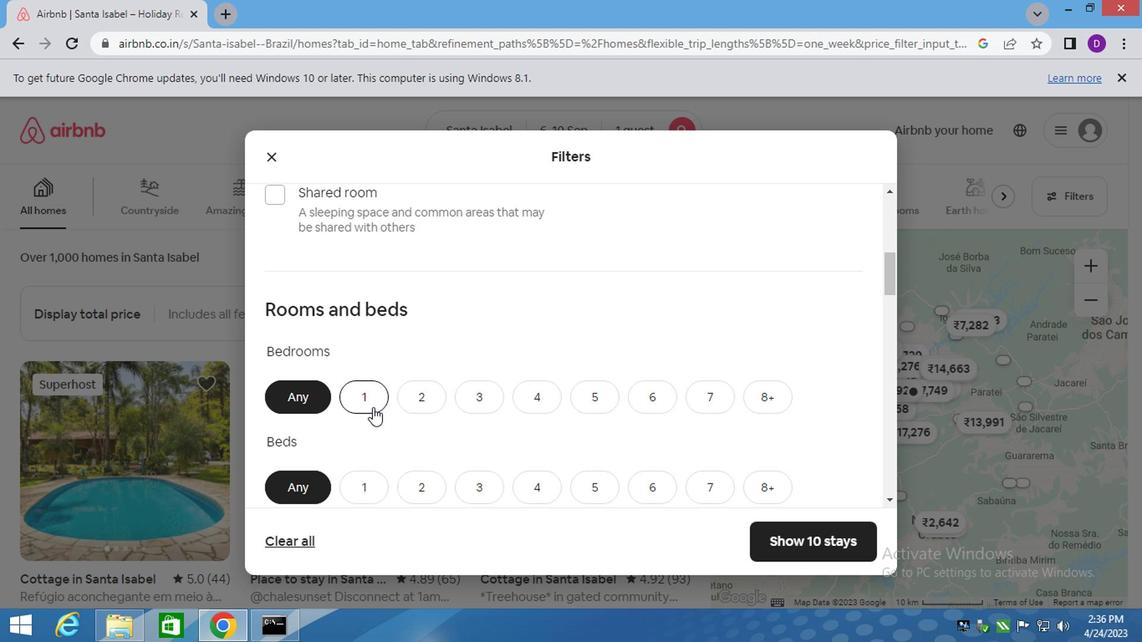 
Action: Mouse pressed left at (365, 400)
Screenshot: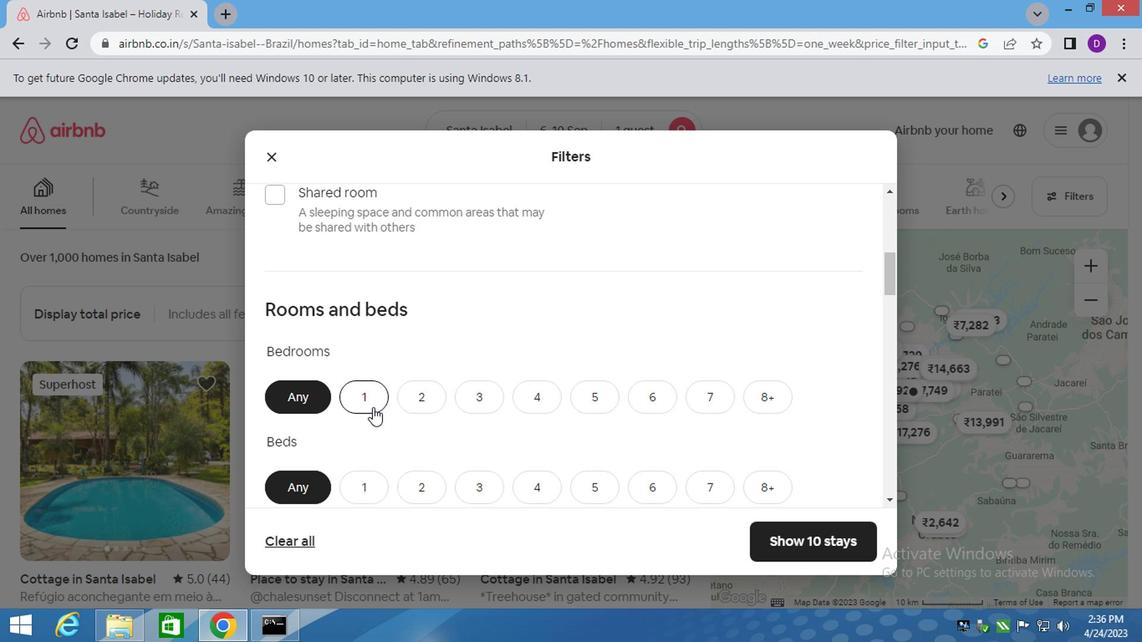
Action: Mouse moved to (359, 486)
Screenshot: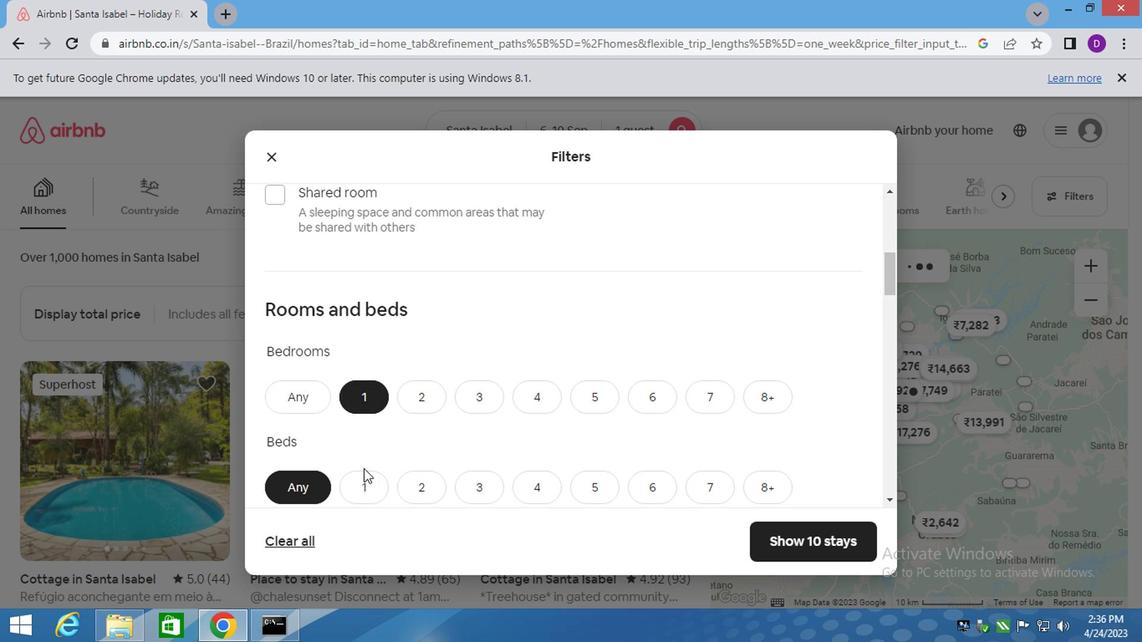 
Action: Mouse pressed left at (359, 486)
Screenshot: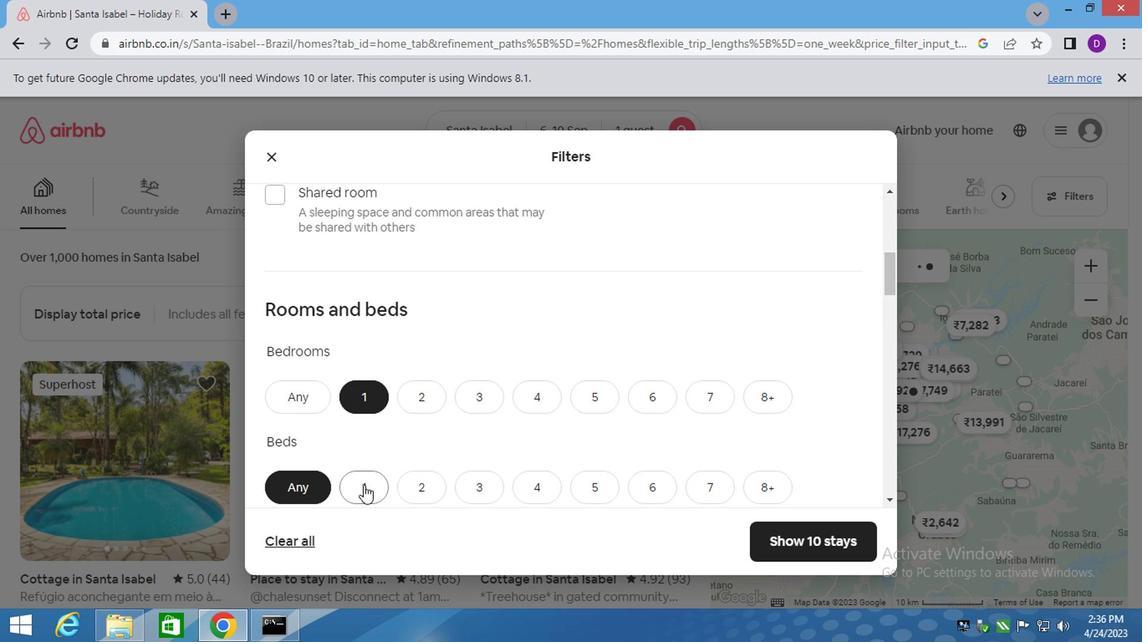 
Action: Mouse moved to (376, 436)
Screenshot: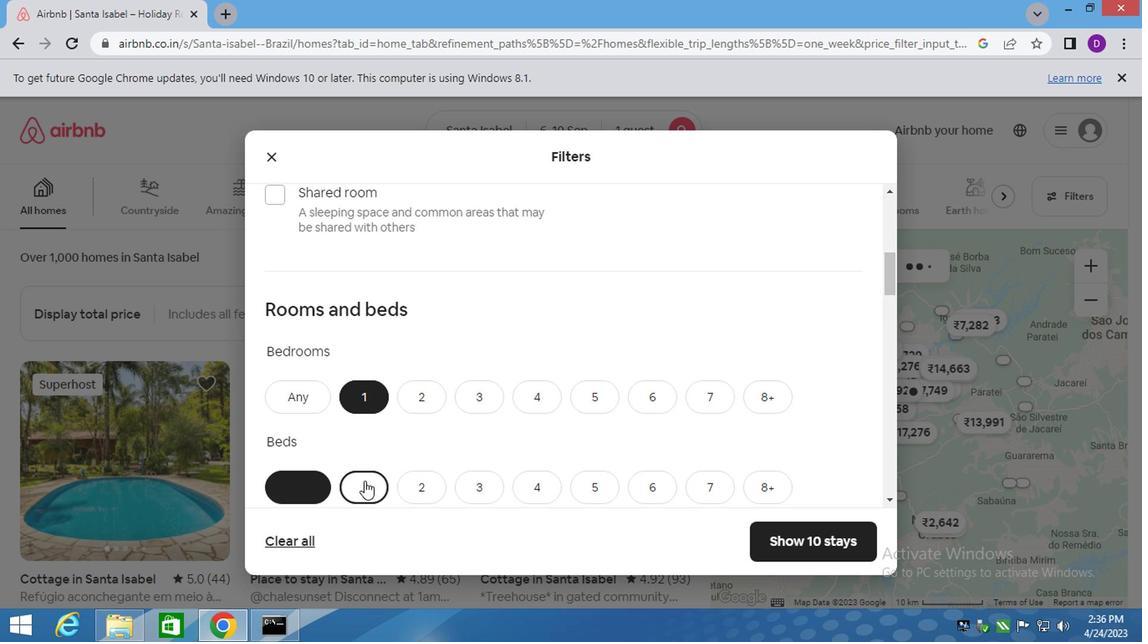 
Action: Mouse scrolled (376, 437) with delta (0, 0)
Screenshot: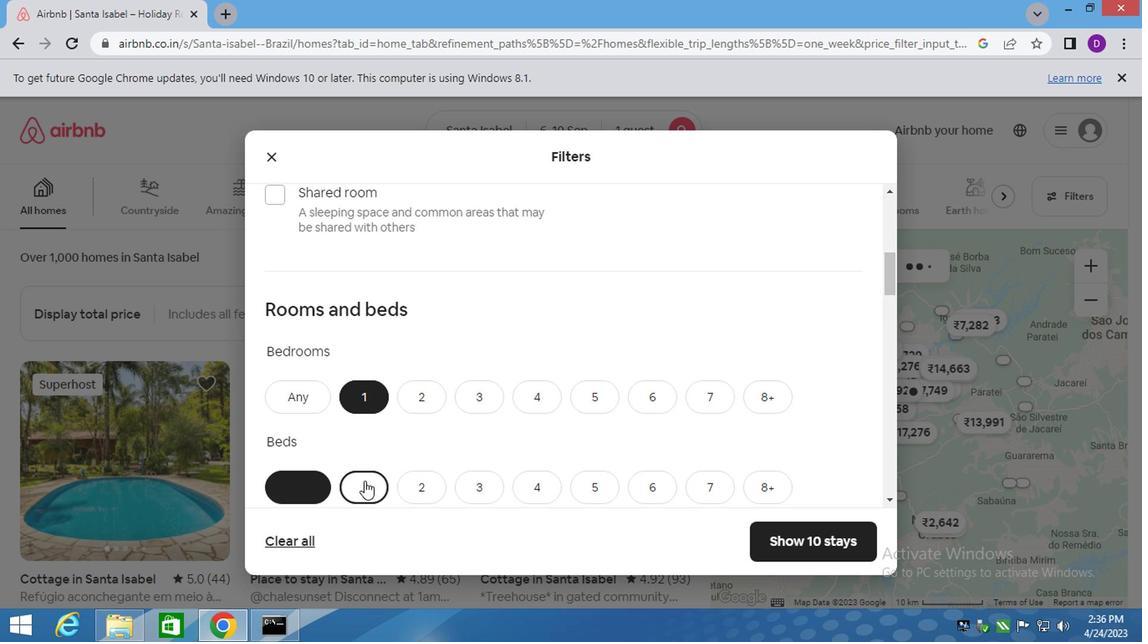 
Action: Mouse scrolled (376, 437) with delta (0, 0)
Screenshot: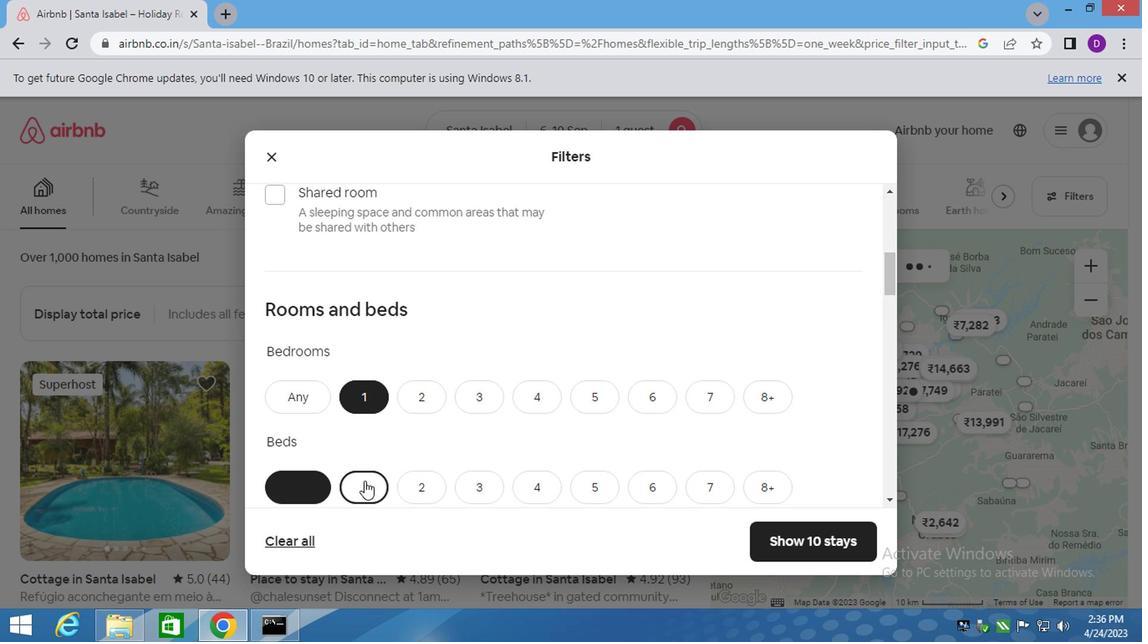 
Action: Mouse scrolled (376, 435) with delta (0, 0)
Screenshot: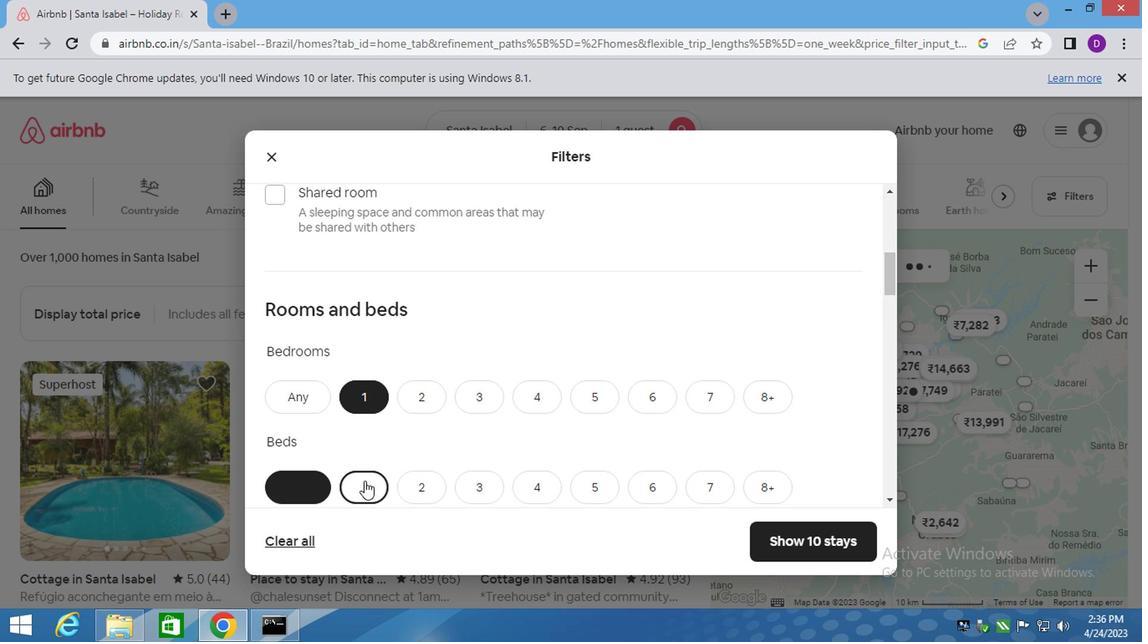 
Action: Mouse moved to (367, 334)
Screenshot: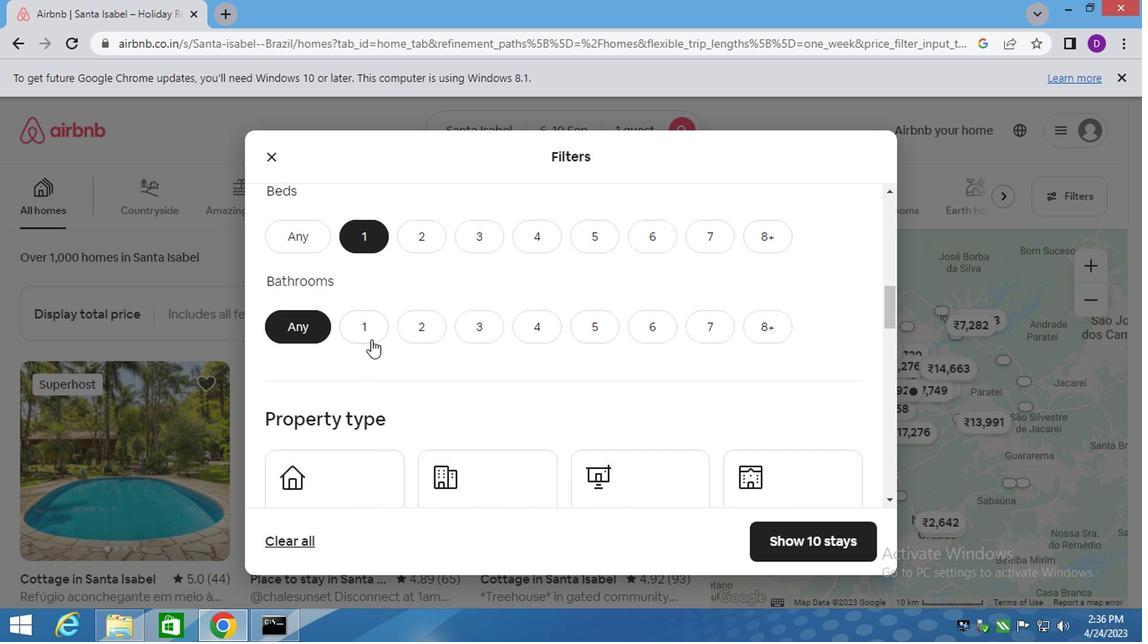 
Action: Mouse pressed left at (367, 334)
Screenshot: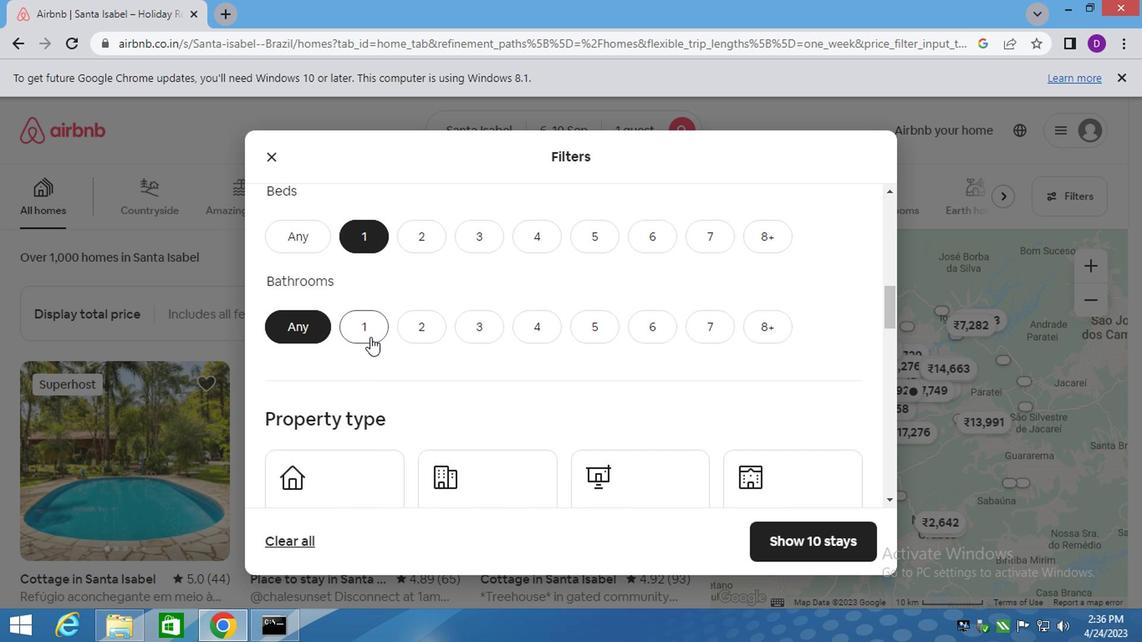 
Action: Mouse moved to (353, 454)
Screenshot: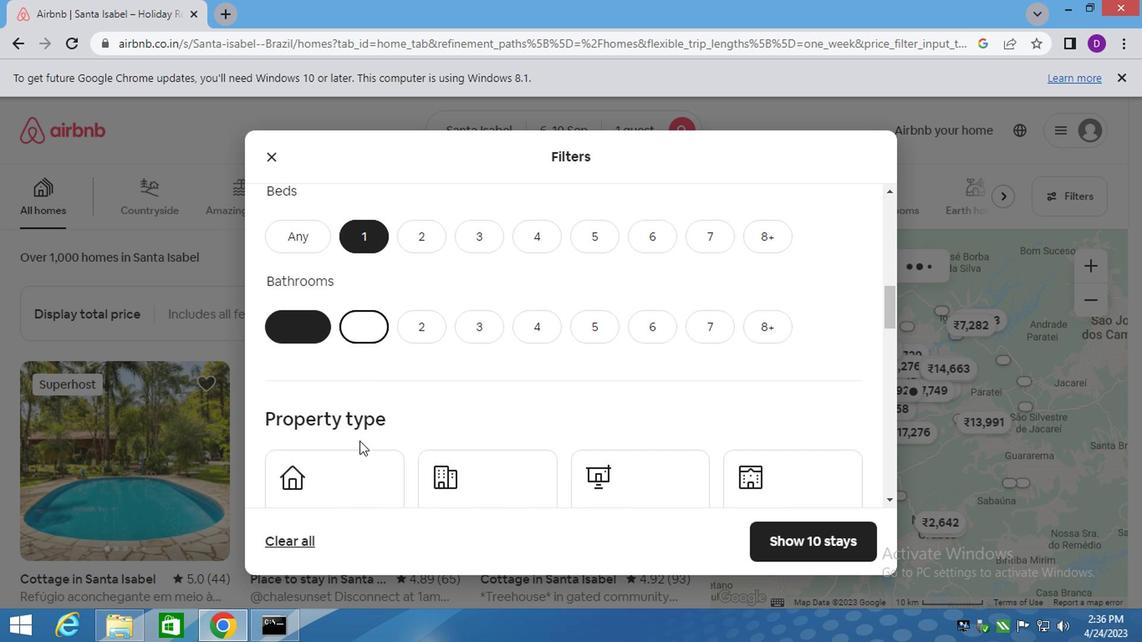 
Action: Mouse pressed left at (353, 454)
Screenshot: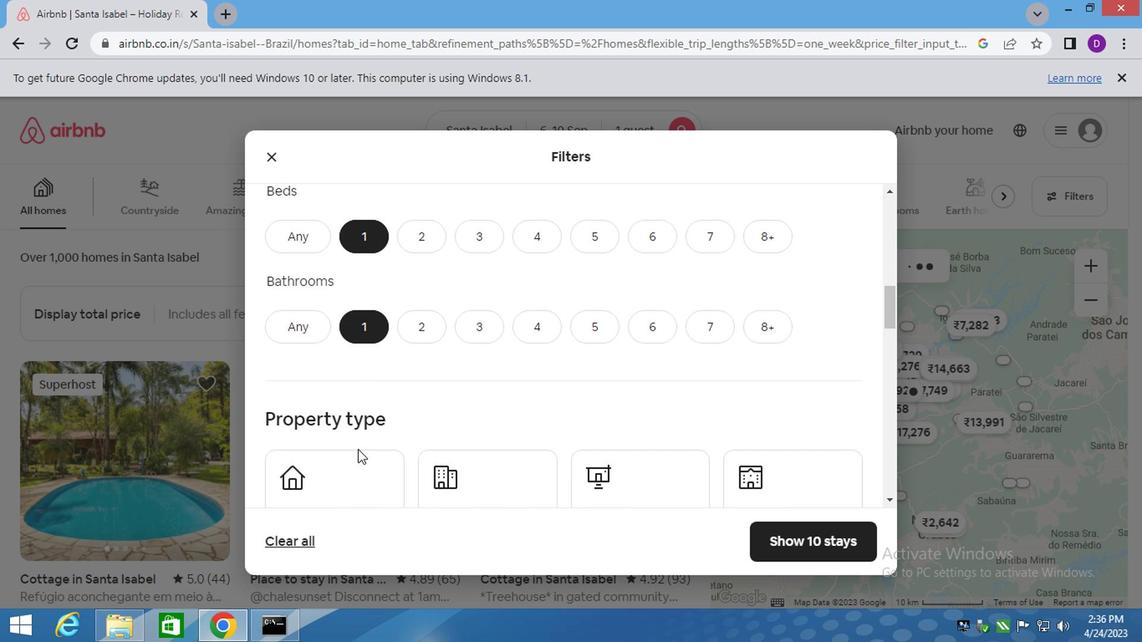 
Action: Mouse moved to (417, 420)
Screenshot: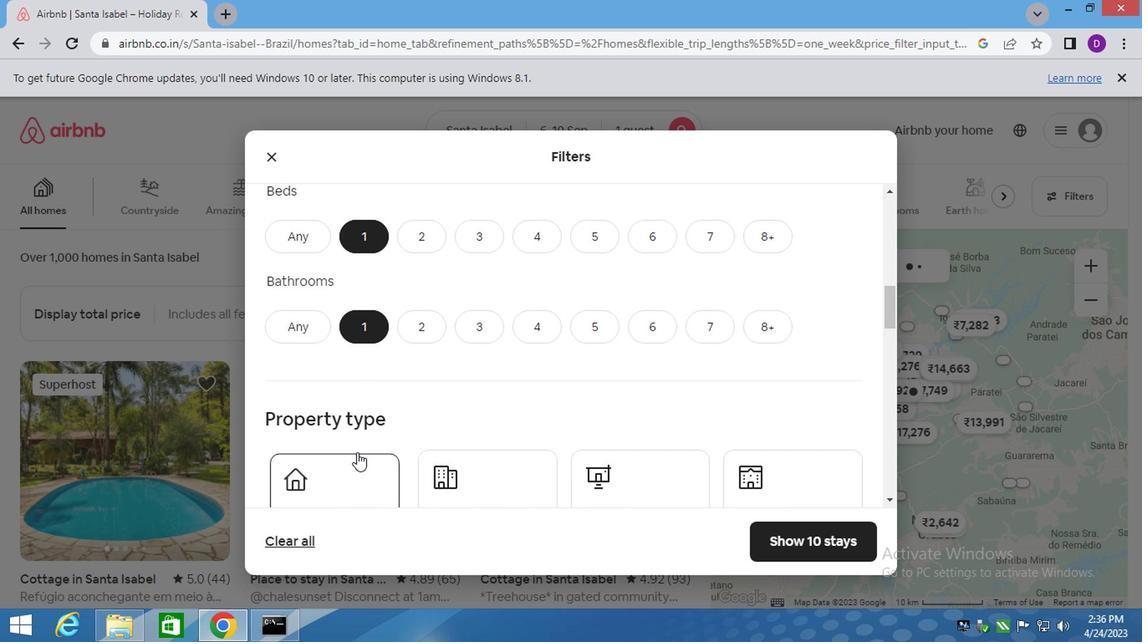 
Action: Mouse scrolled (417, 419) with delta (0, -1)
Screenshot: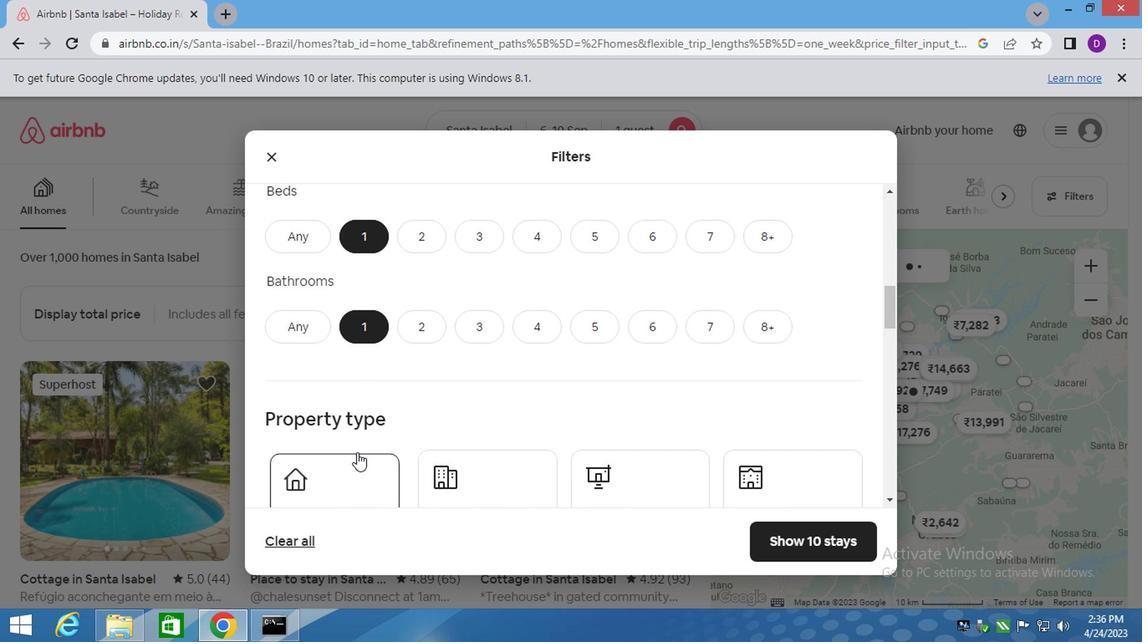 
Action: Mouse scrolled (417, 419) with delta (0, -1)
Screenshot: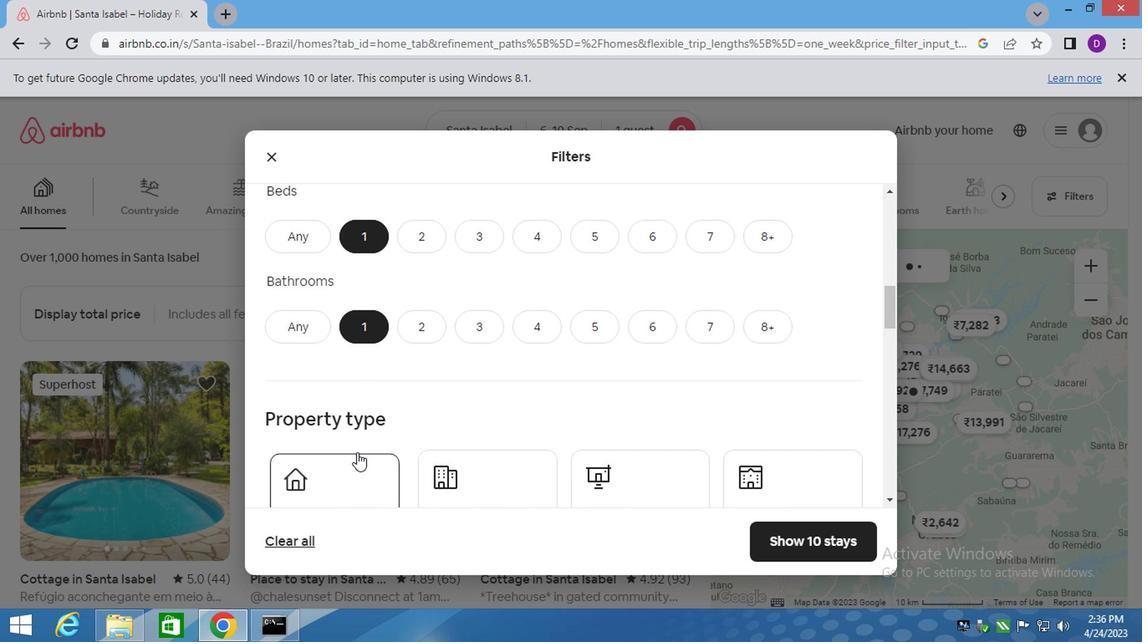 
Action: Mouse moved to (469, 347)
Screenshot: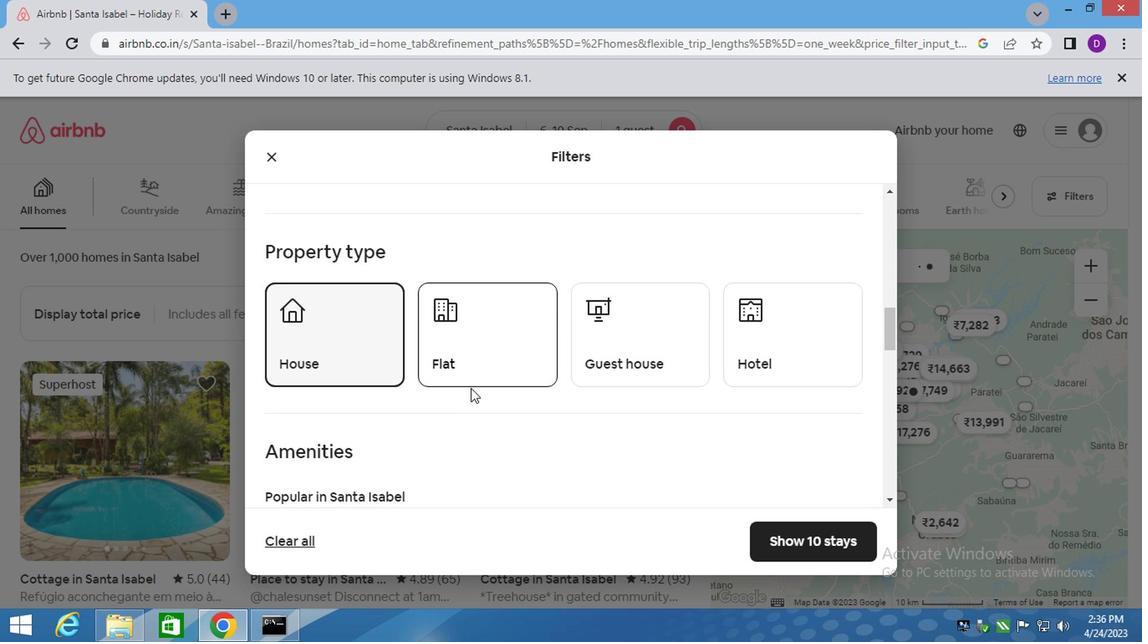 
Action: Mouse pressed left at (469, 347)
Screenshot: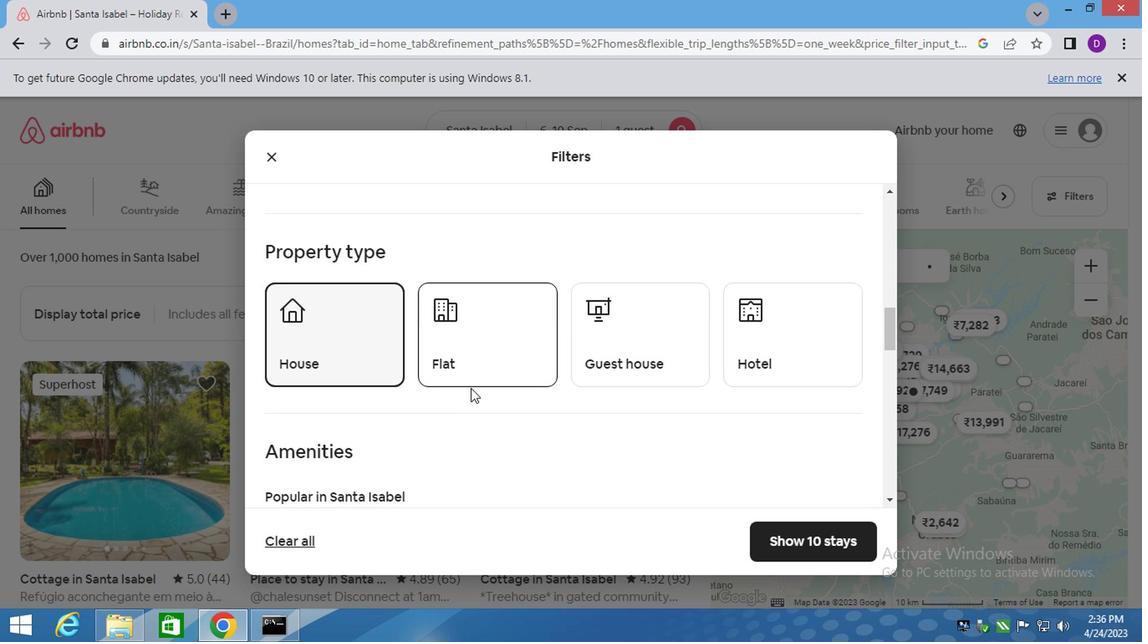 
Action: Mouse moved to (640, 325)
Screenshot: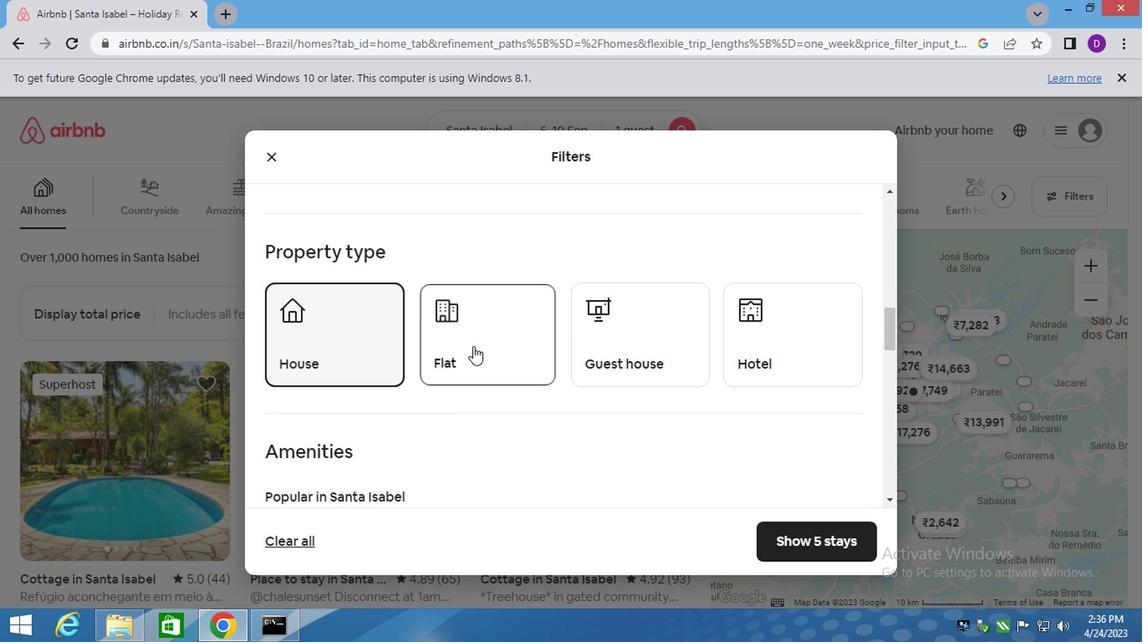 
Action: Mouse pressed left at (640, 325)
Screenshot: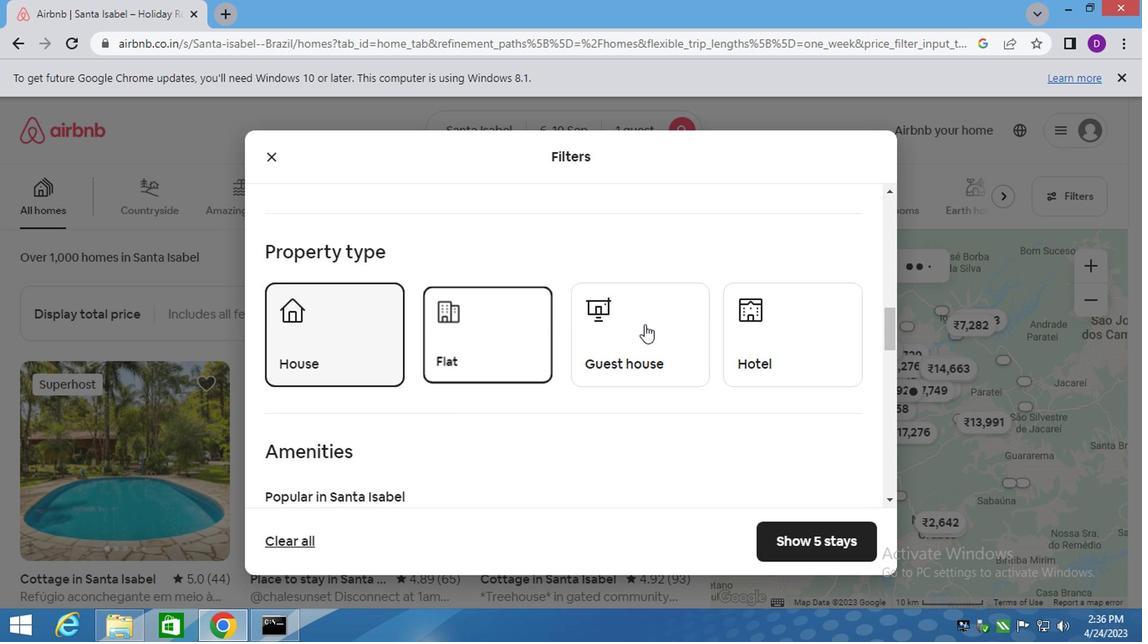 
Action: Mouse moved to (733, 339)
Screenshot: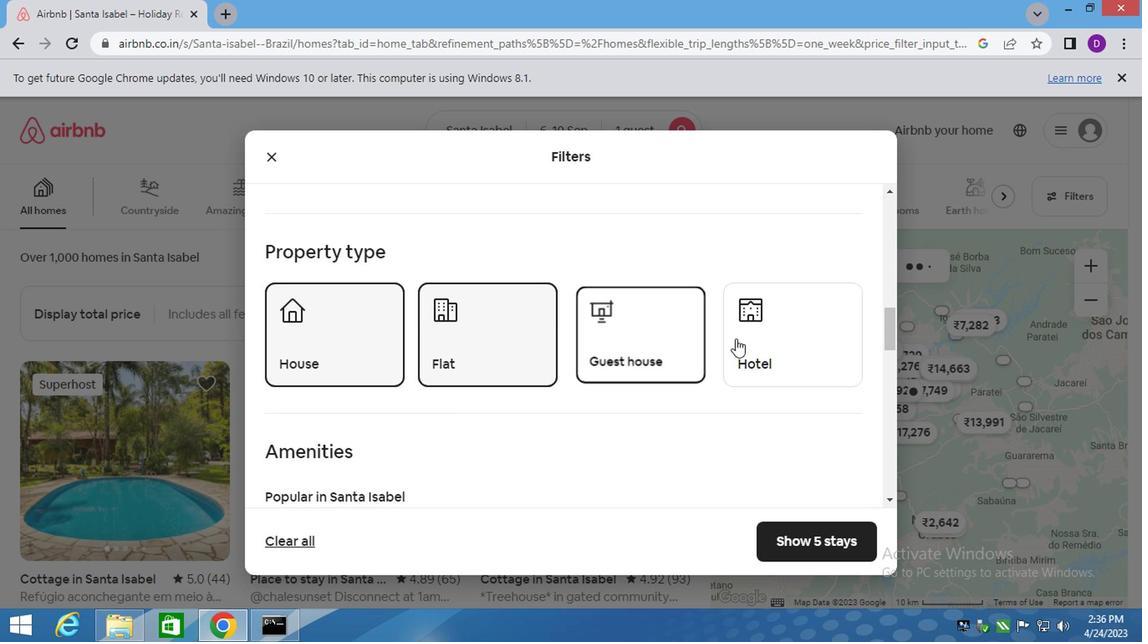 
Action: Mouse pressed left at (733, 339)
Screenshot: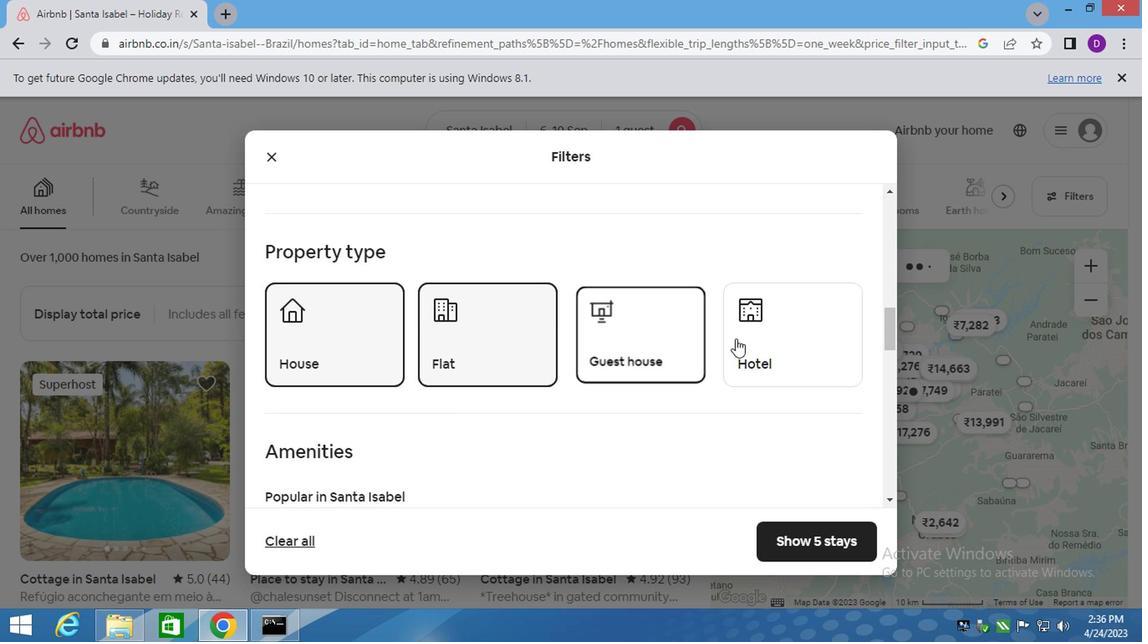 
Action: Mouse moved to (602, 413)
Screenshot: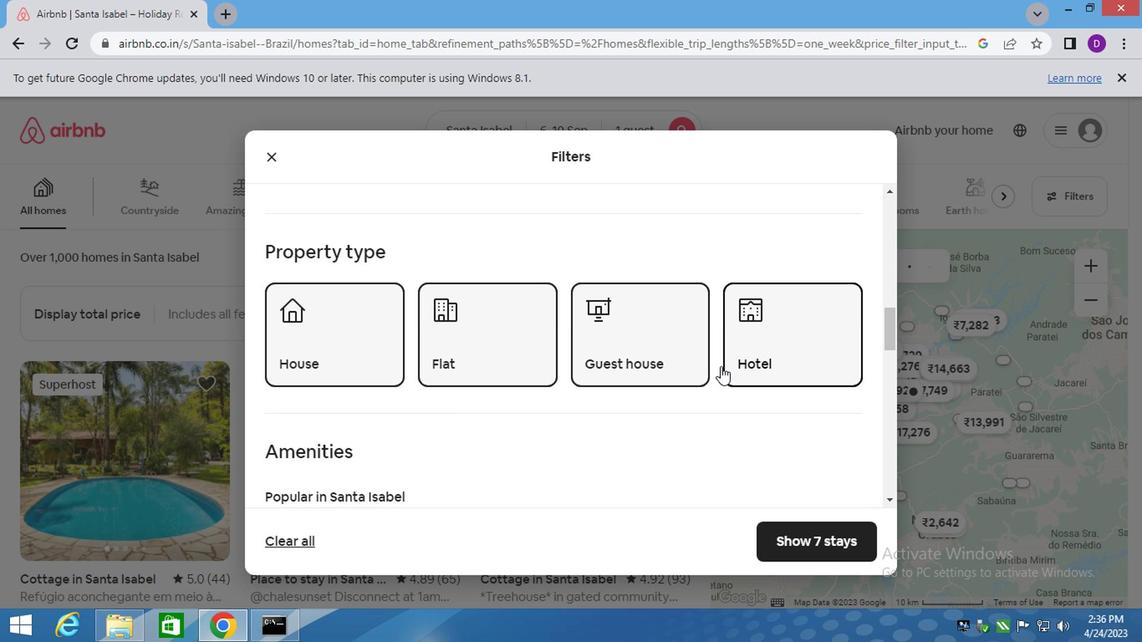 
Action: Mouse scrolled (636, 402) with delta (0, 0)
Screenshot: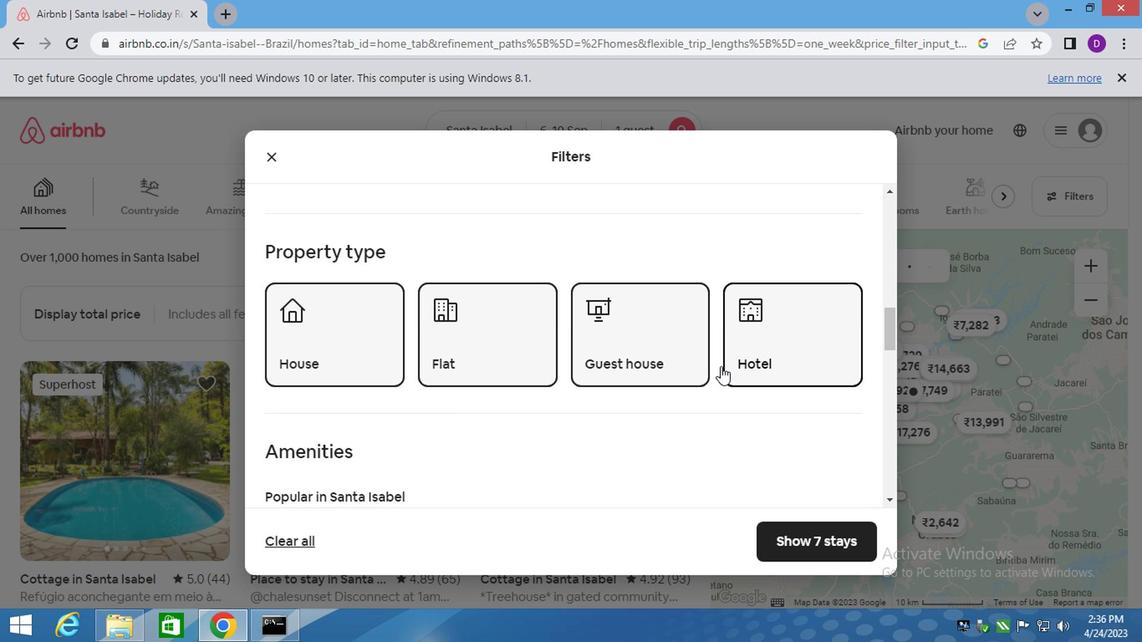 
Action: Mouse moved to (577, 419)
Screenshot: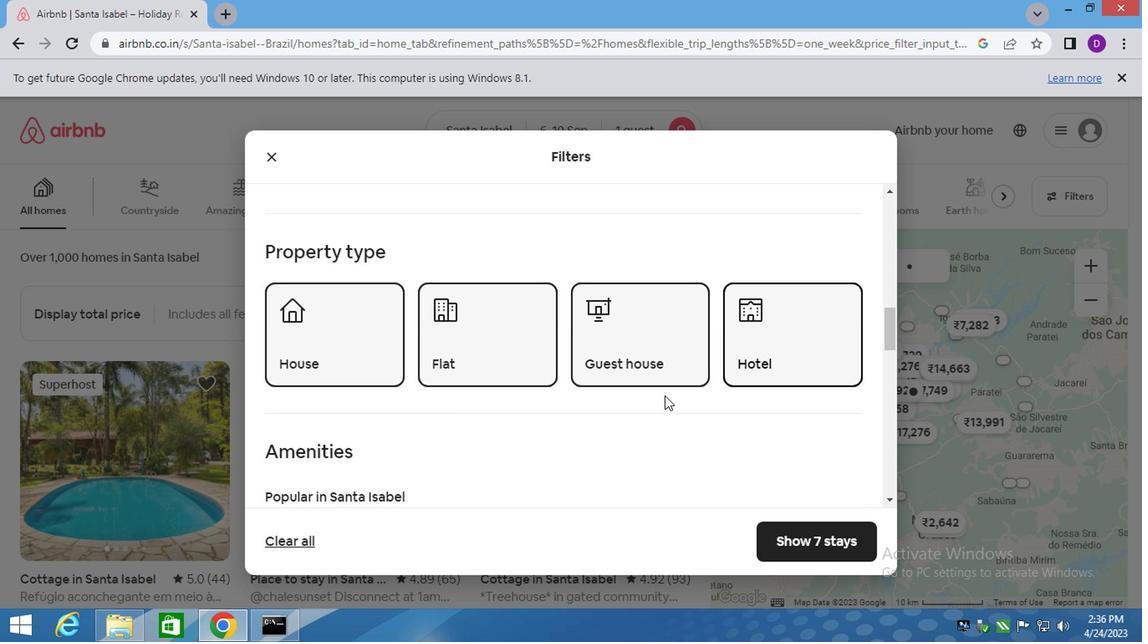
Action: Mouse scrolled (584, 417) with delta (0, -1)
Screenshot: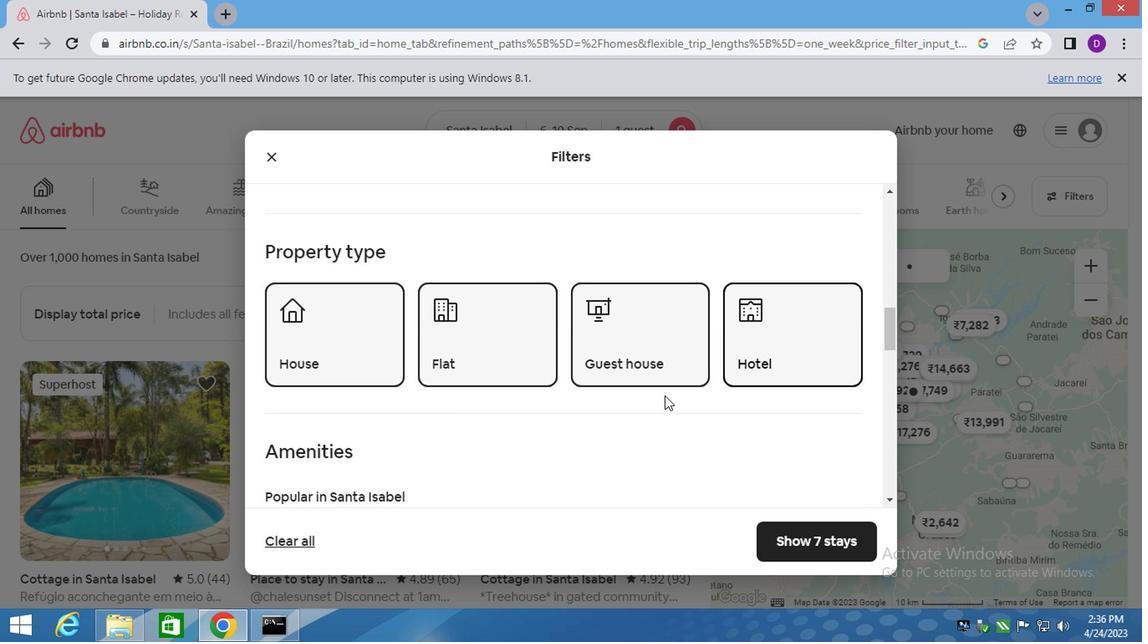 
Action: Mouse moved to (559, 421)
Screenshot: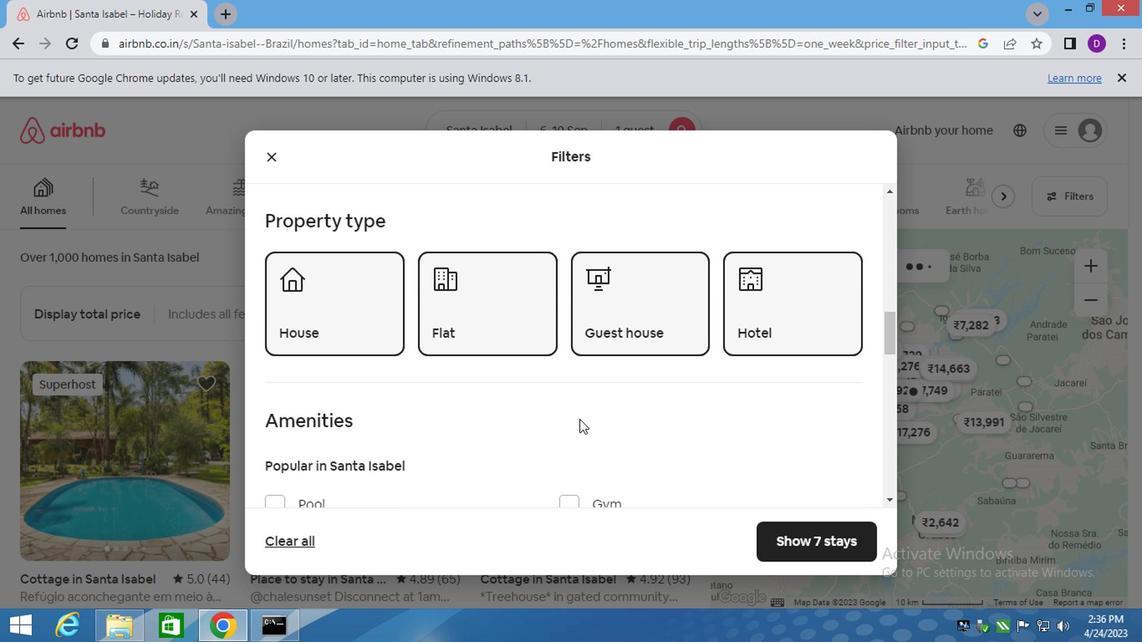 
Action: Mouse scrolled (562, 420) with delta (0, 0)
Screenshot: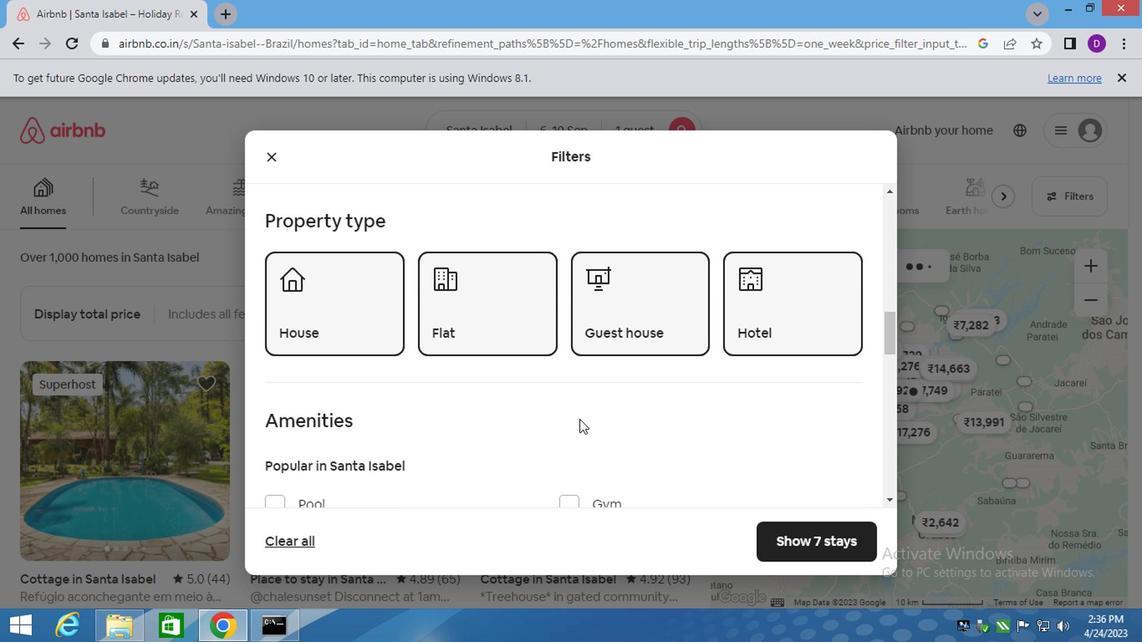 
Action: Mouse moved to (652, 395)
Screenshot: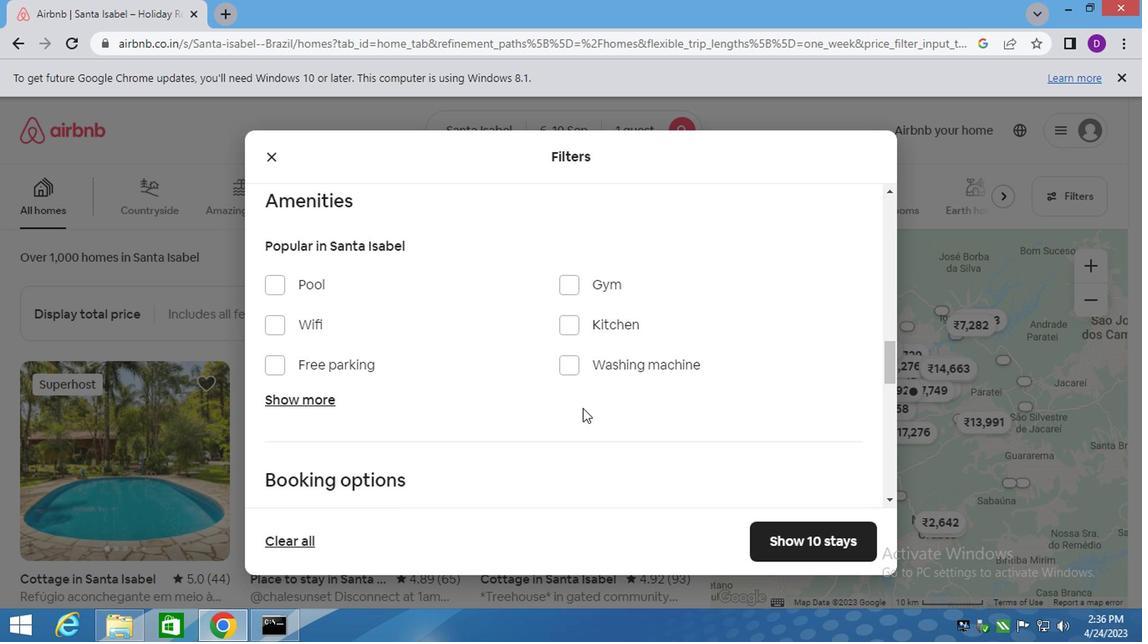 
Action: Mouse scrolled (652, 394) with delta (0, 0)
Screenshot: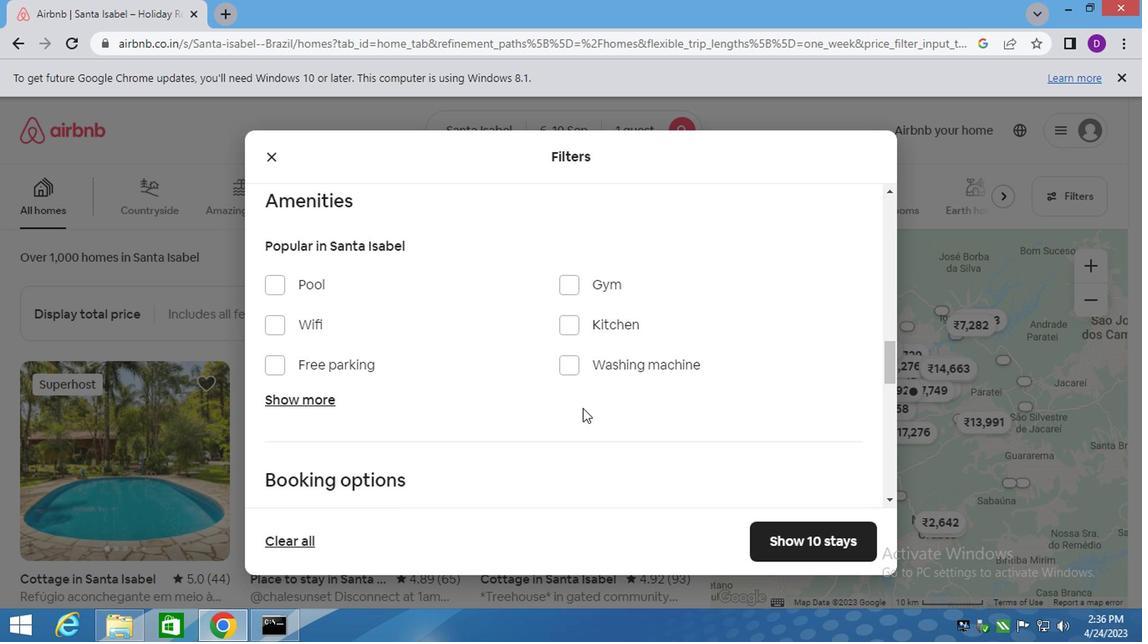
Action: Mouse moved to (653, 395)
Screenshot: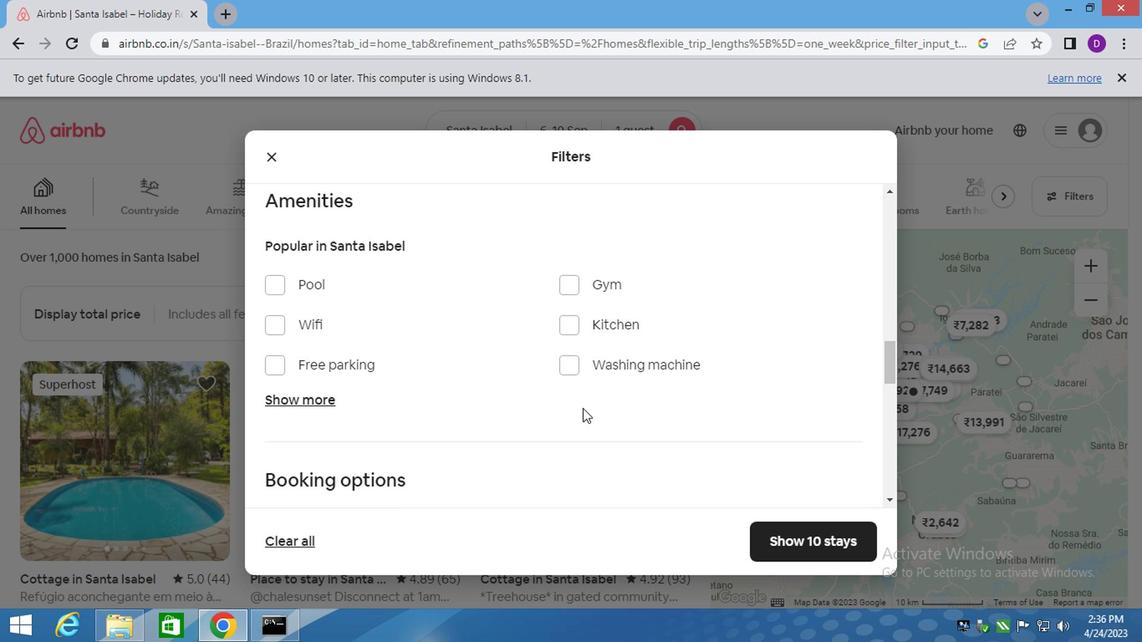 
Action: Mouse scrolled (653, 394) with delta (0, 0)
Screenshot: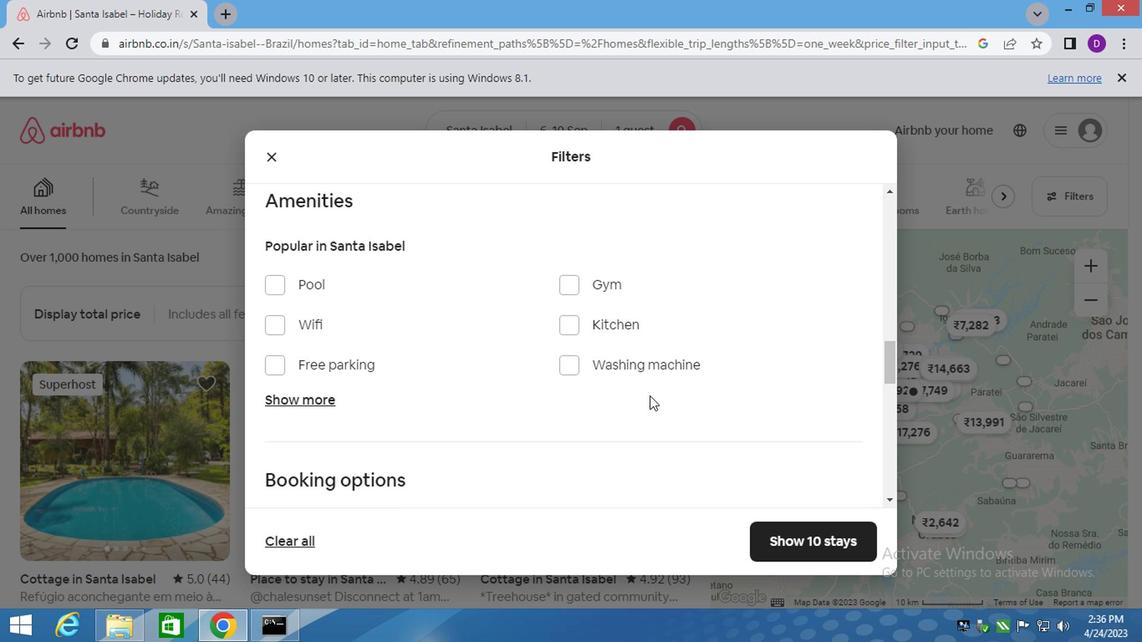 
Action: Mouse moved to (678, 395)
Screenshot: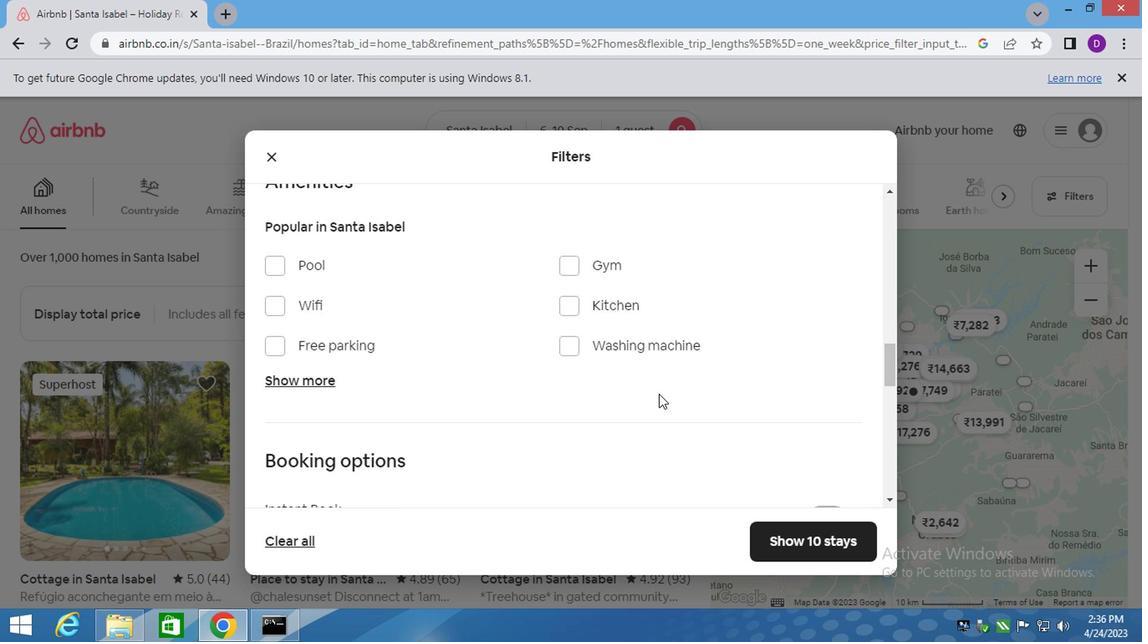
Action: Mouse scrolled (662, 394) with delta (0, 0)
Screenshot: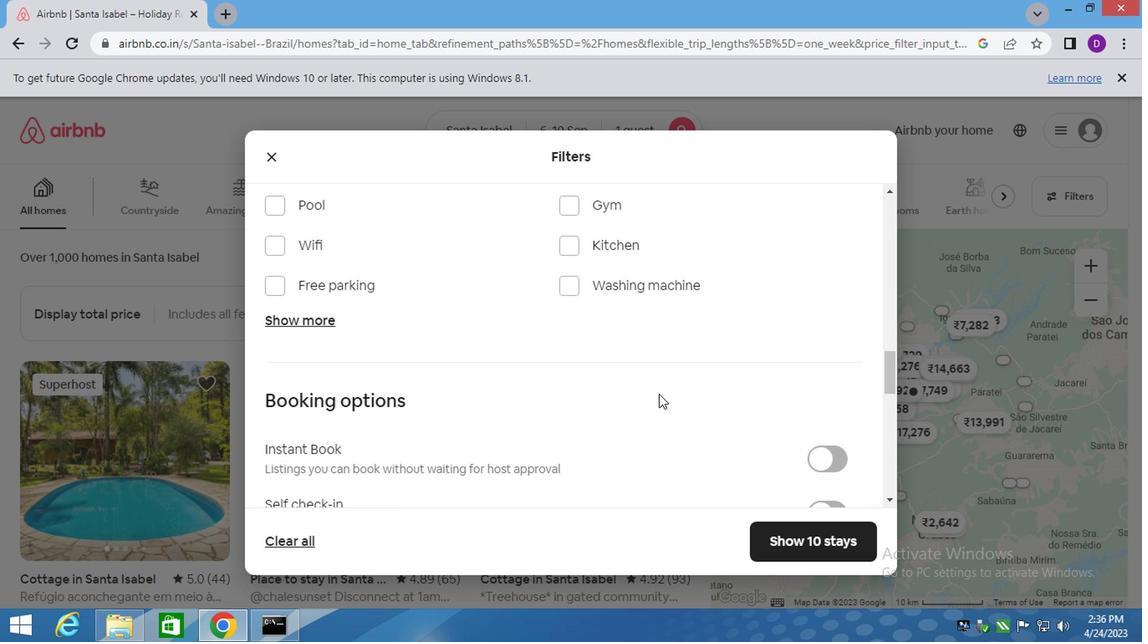 
Action: Mouse moved to (681, 395)
Screenshot: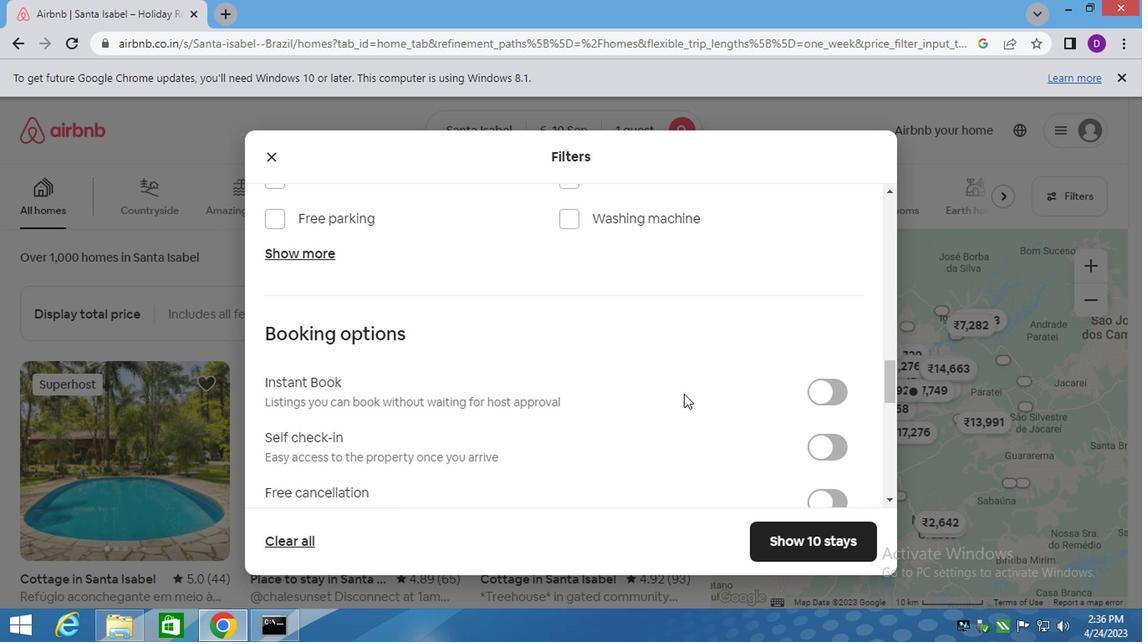 
Action: Mouse scrolled (680, 394) with delta (0, 0)
Screenshot: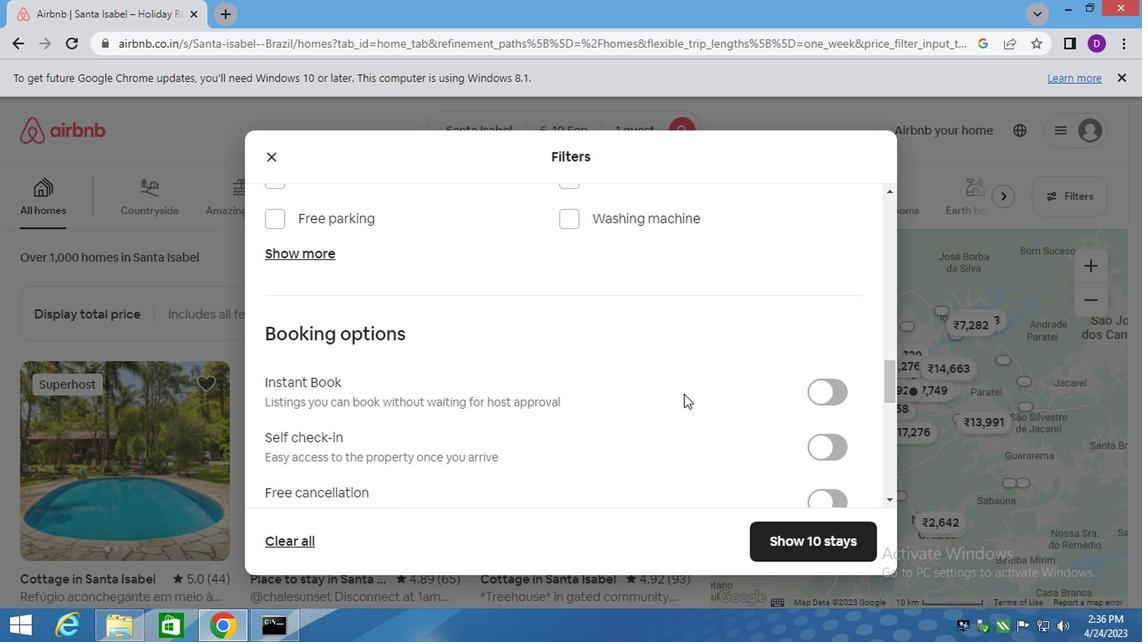 
Action: Mouse moved to (820, 253)
Screenshot: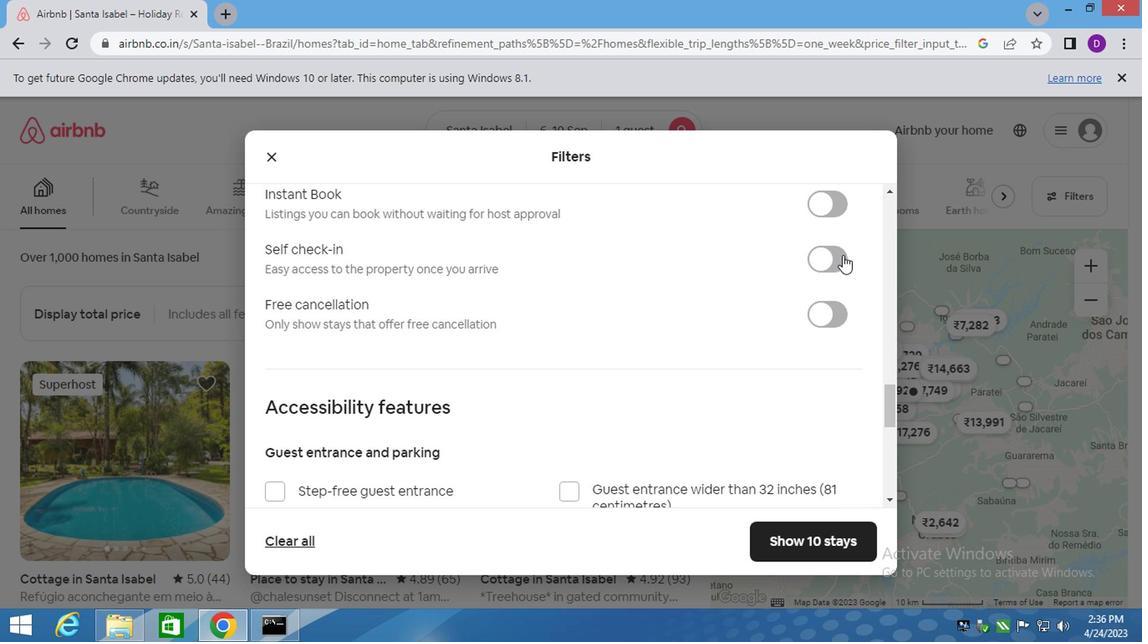 
Action: Mouse pressed left at (820, 253)
Screenshot: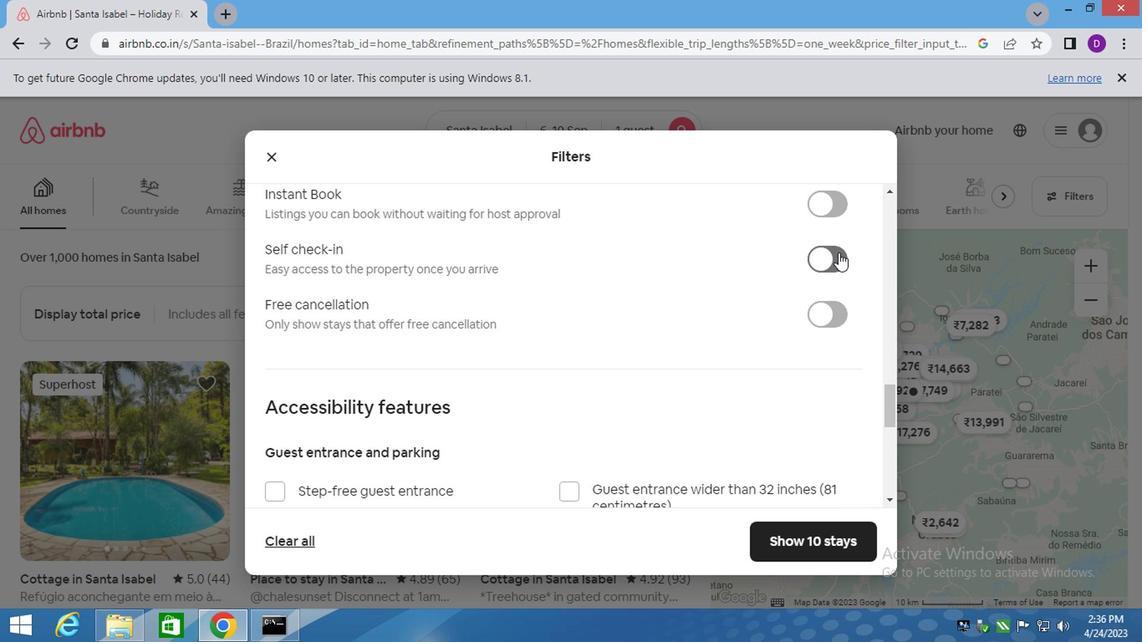 
Action: Mouse moved to (461, 442)
Screenshot: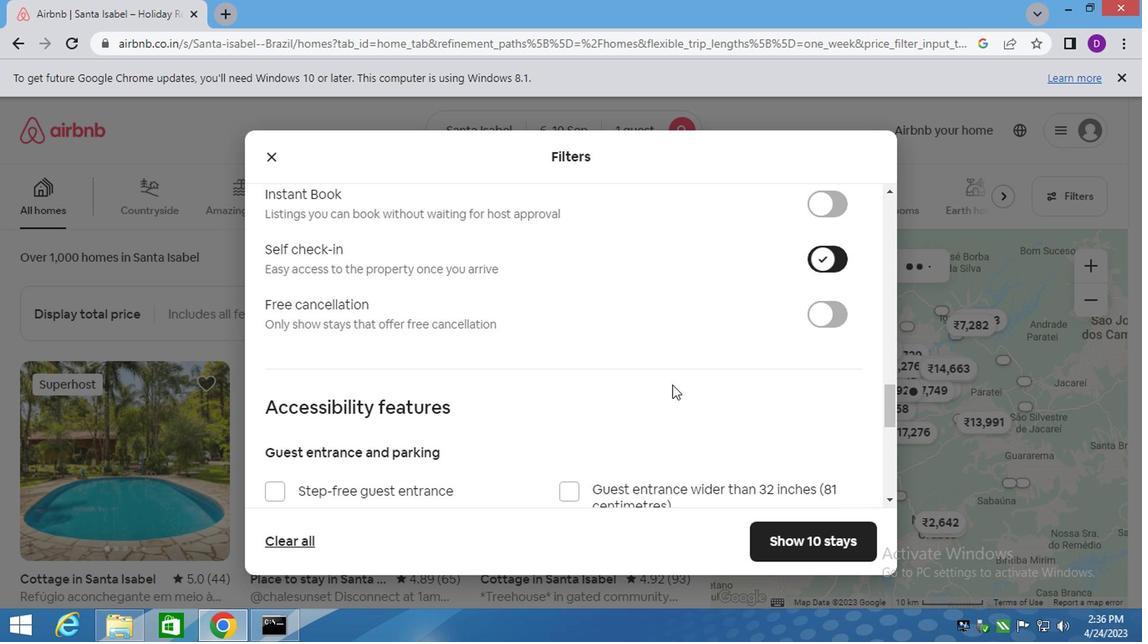 
Action: Mouse scrolled (474, 439) with delta (0, 0)
Screenshot: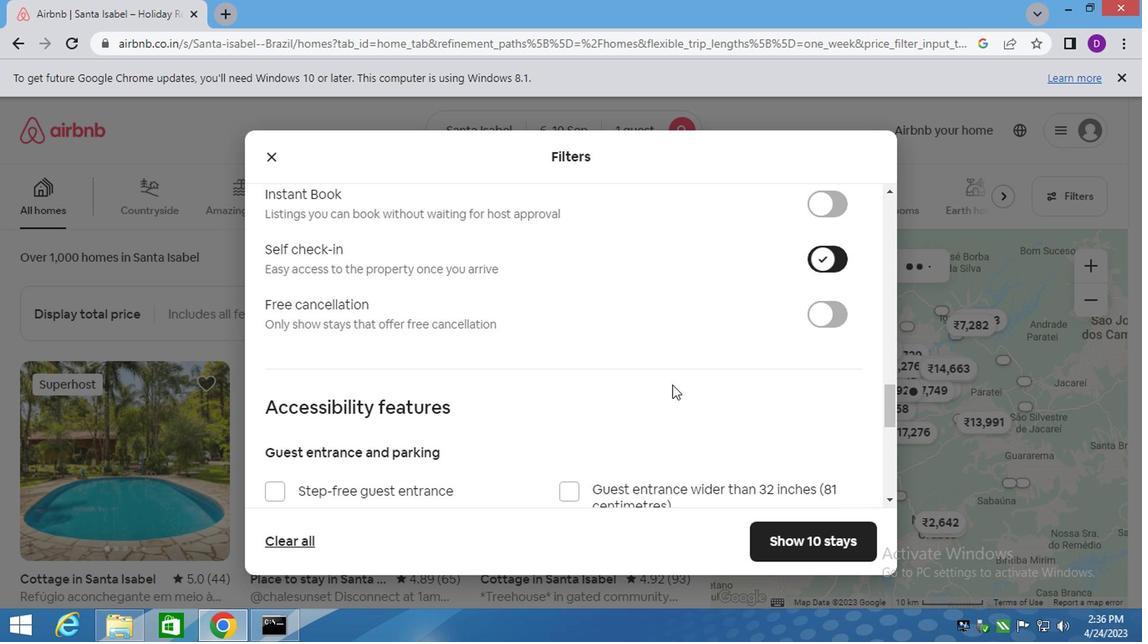 
Action: Mouse moved to (437, 446)
Screenshot: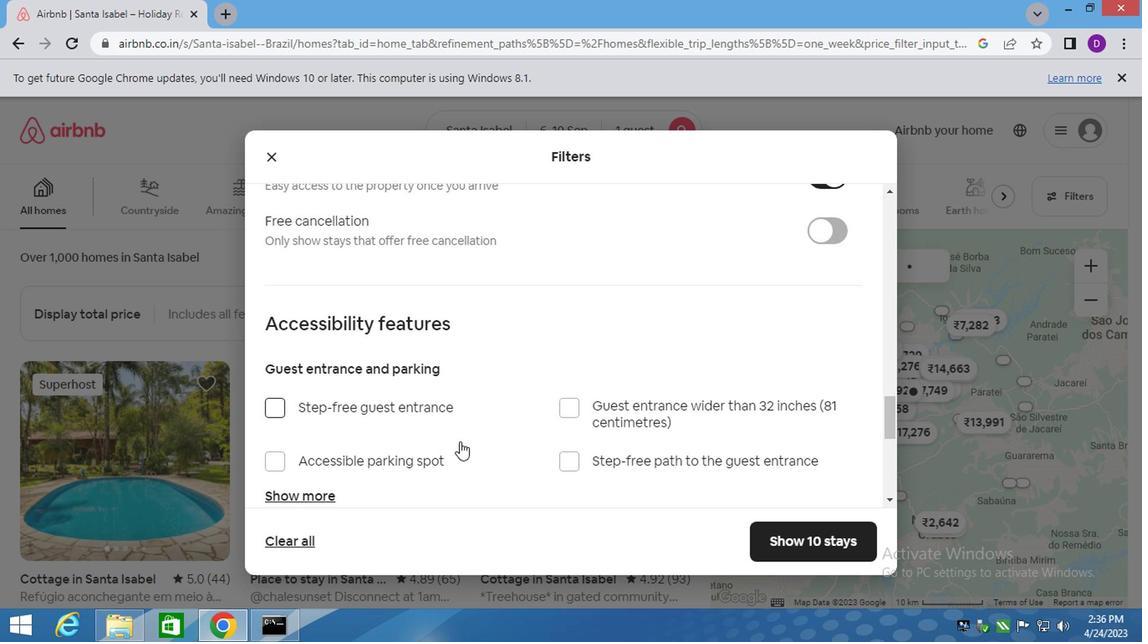
Action: Mouse scrolled (455, 443) with delta (0, 0)
Screenshot: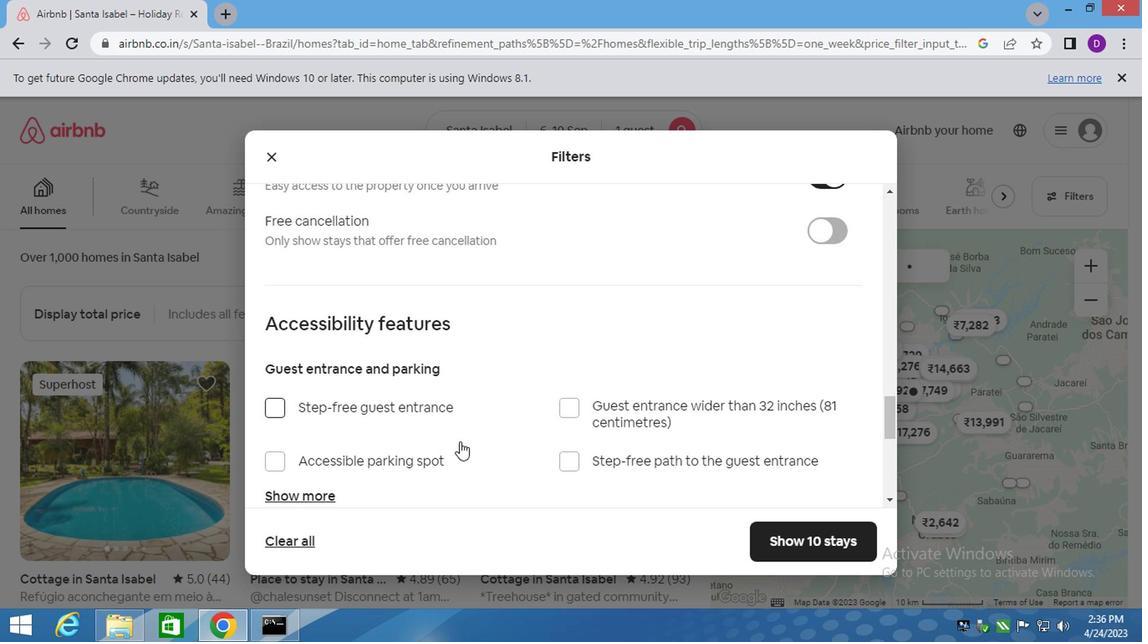 
Action: Mouse moved to (432, 447)
Screenshot: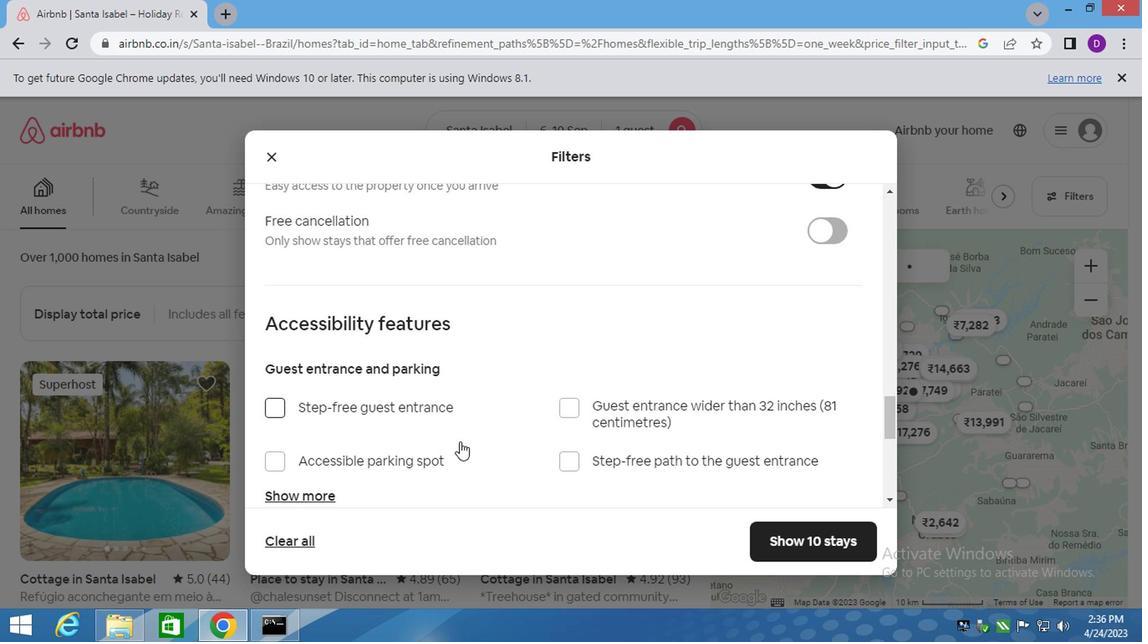
Action: Mouse scrolled (448, 445) with delta (0, 0)
Screenshot: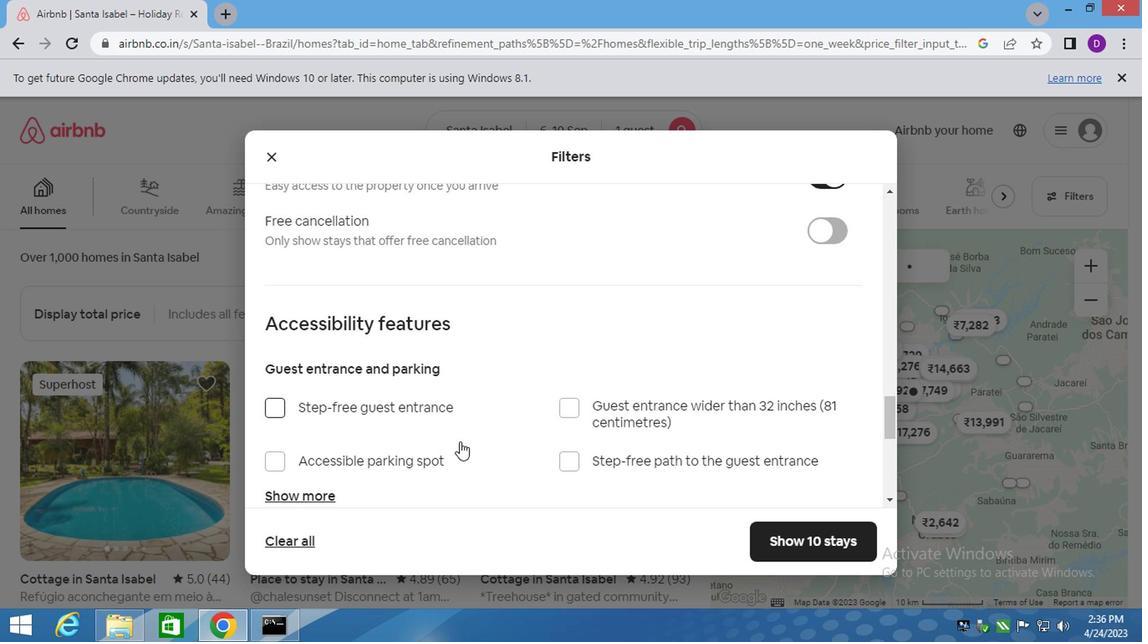 
Action: Mouse moved to (430, 449)
Screenshot: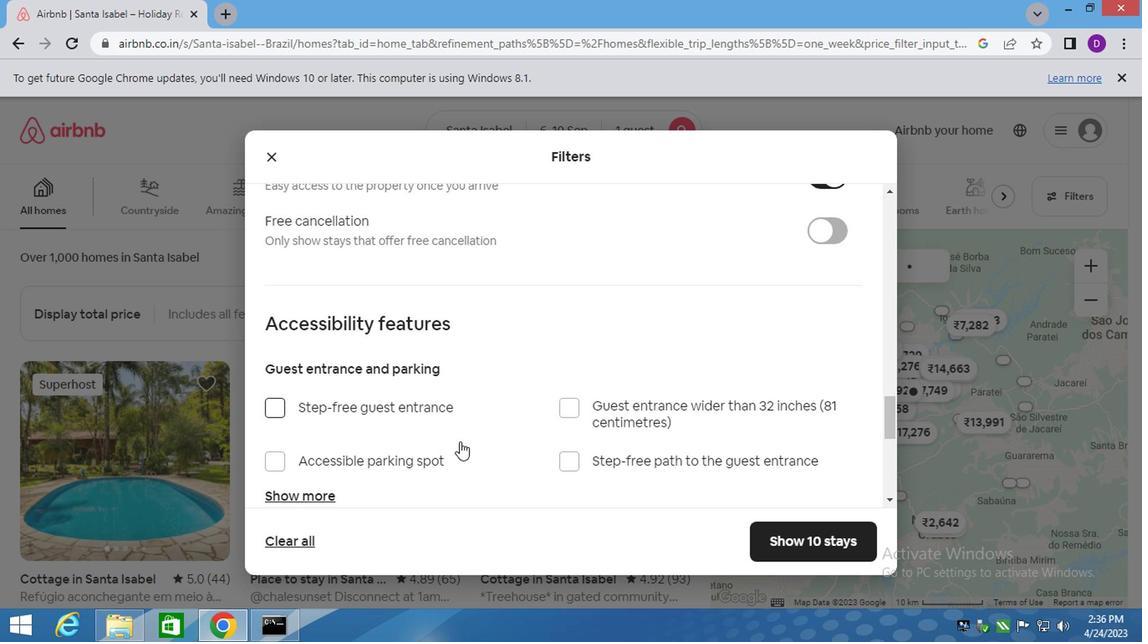 
Action: Mouse scrolled (440, 445) with delta (0, 0)
Screenshot: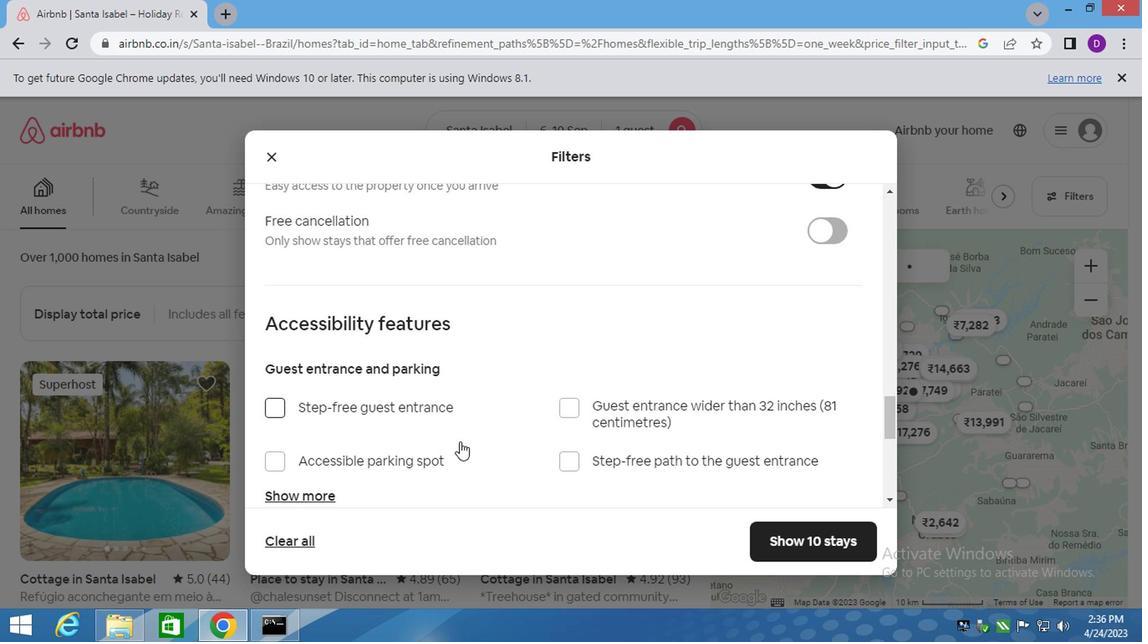 
Action: Mouse moved to (424, 449)
Screenshot: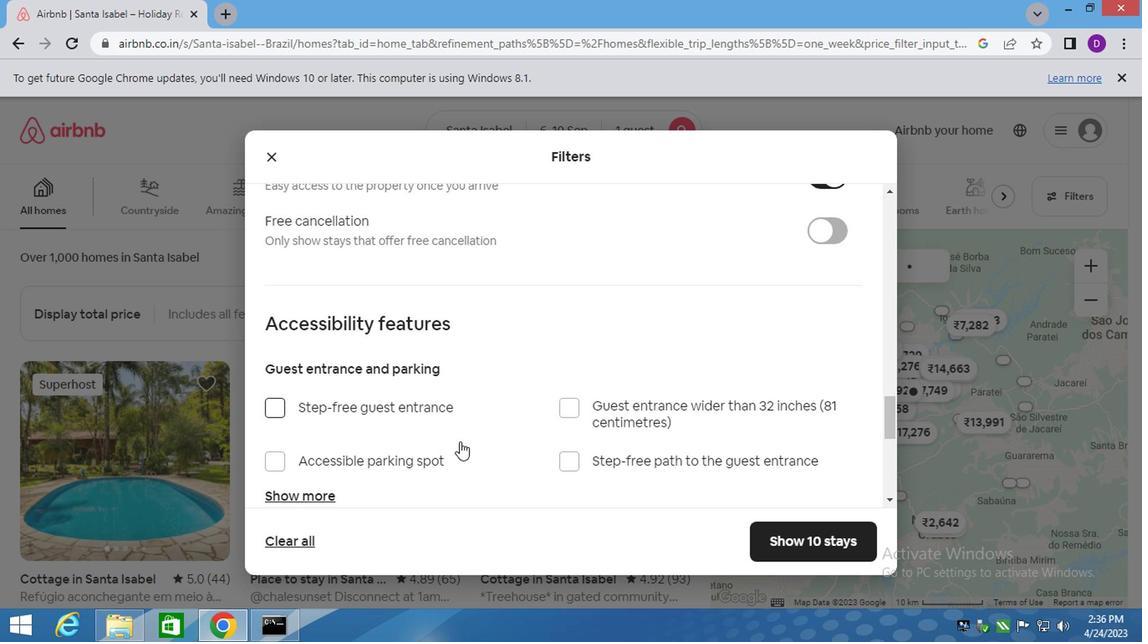 
Action: Mouse scrolled (430, 448) with delta (0, -1)
Screenshot: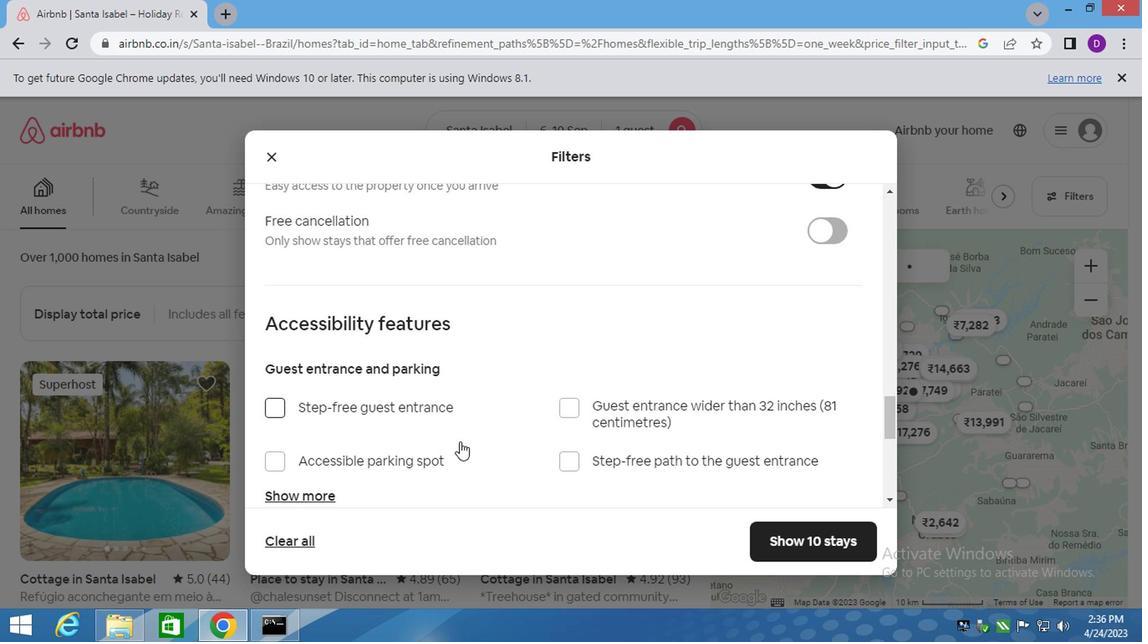 
Action: Mouse moved to (346, 440)
Screenshot: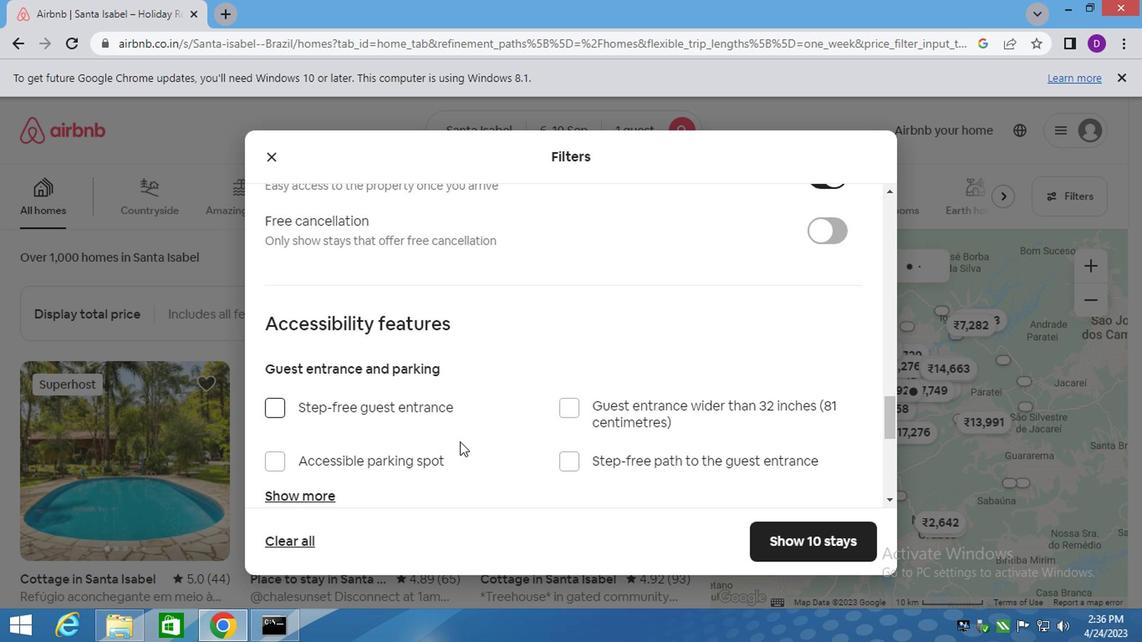
Action: Mouse scrolled (354, 439) with delta (0, 0)
Screenshot: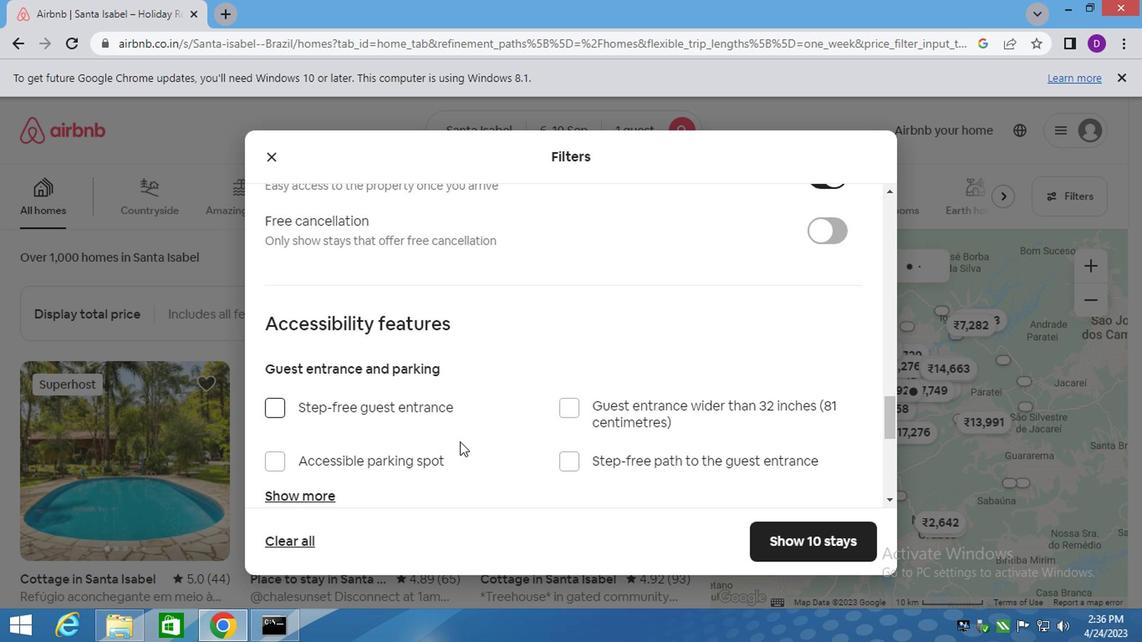 
Action: Mouse moved to (346, 441)
Screenshot: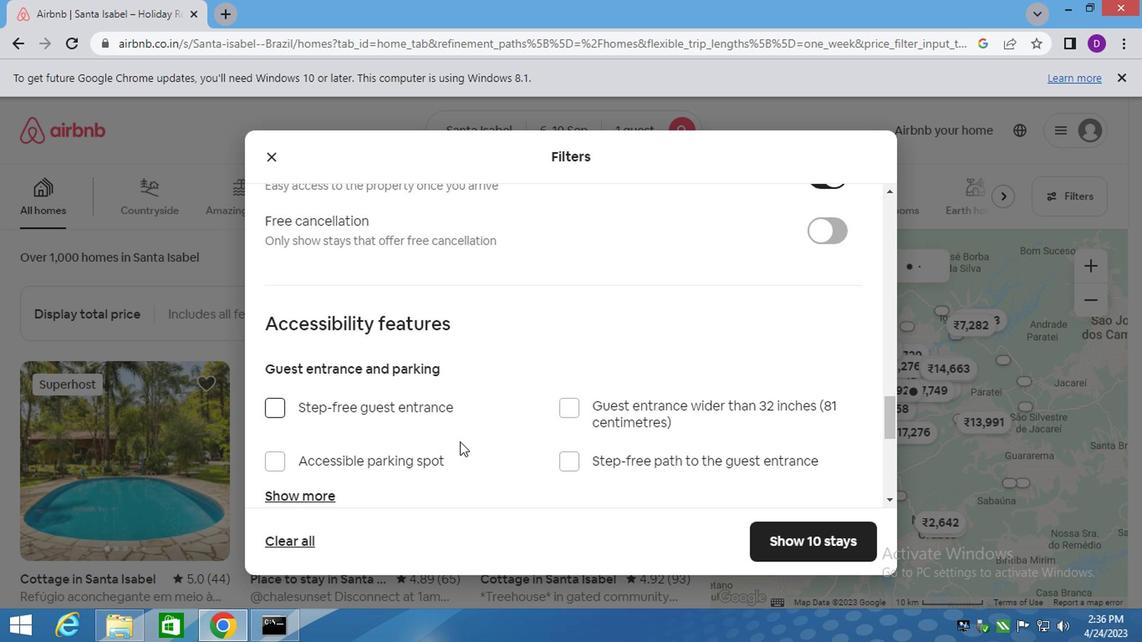
Action: Mouse scrolled (349, 439) with delta (0, 0)
Screenshot: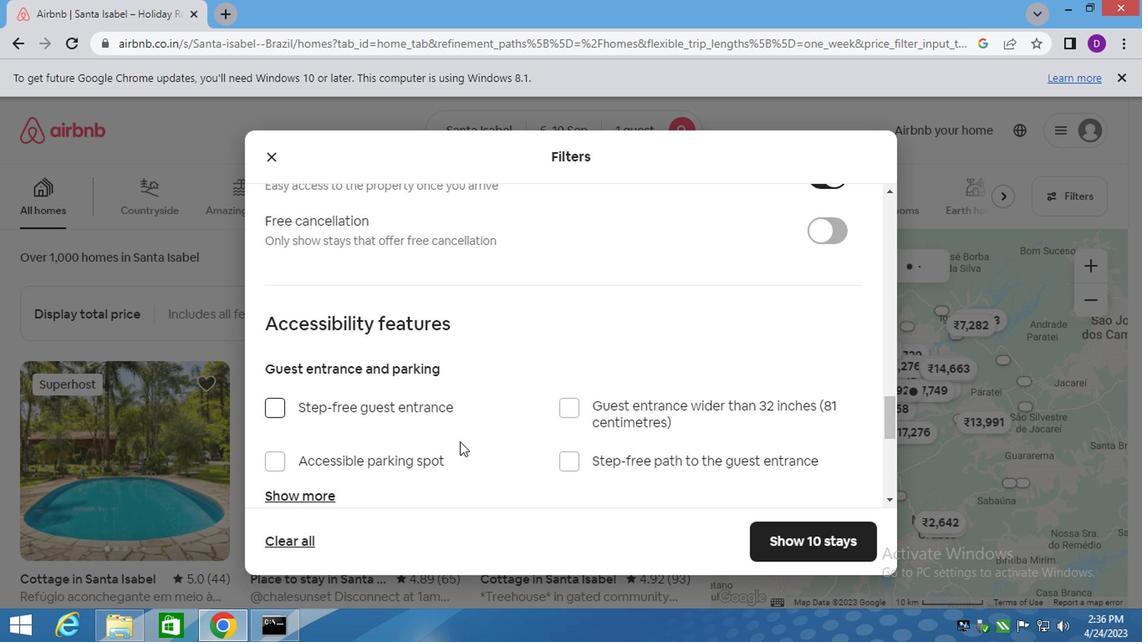 
Action: Mouse moved to (317, 446)
Screenshot: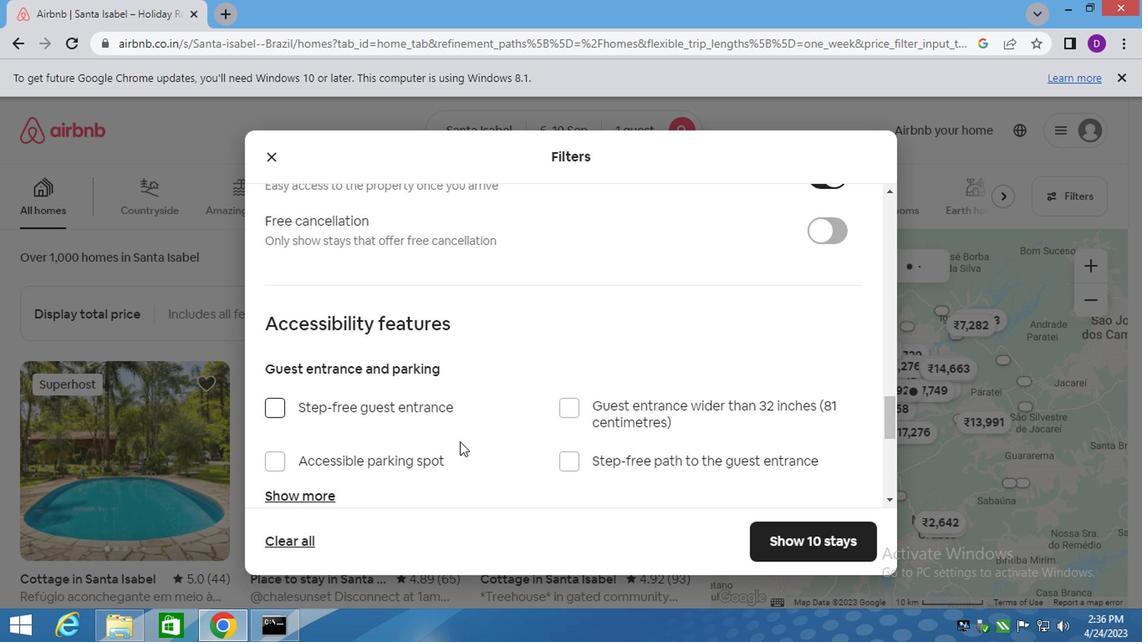 
Action: Mouse scrolled (348, 439) with delta (0, 0)
Screenshot: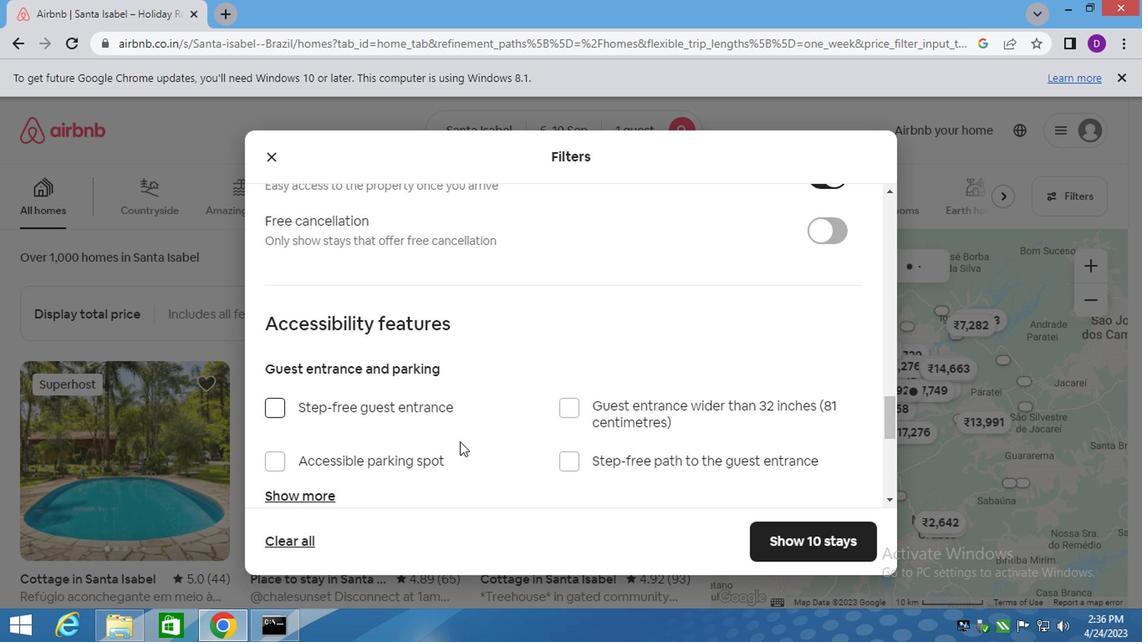 
Action: Mouse moved to (283, 447)
Screenshot: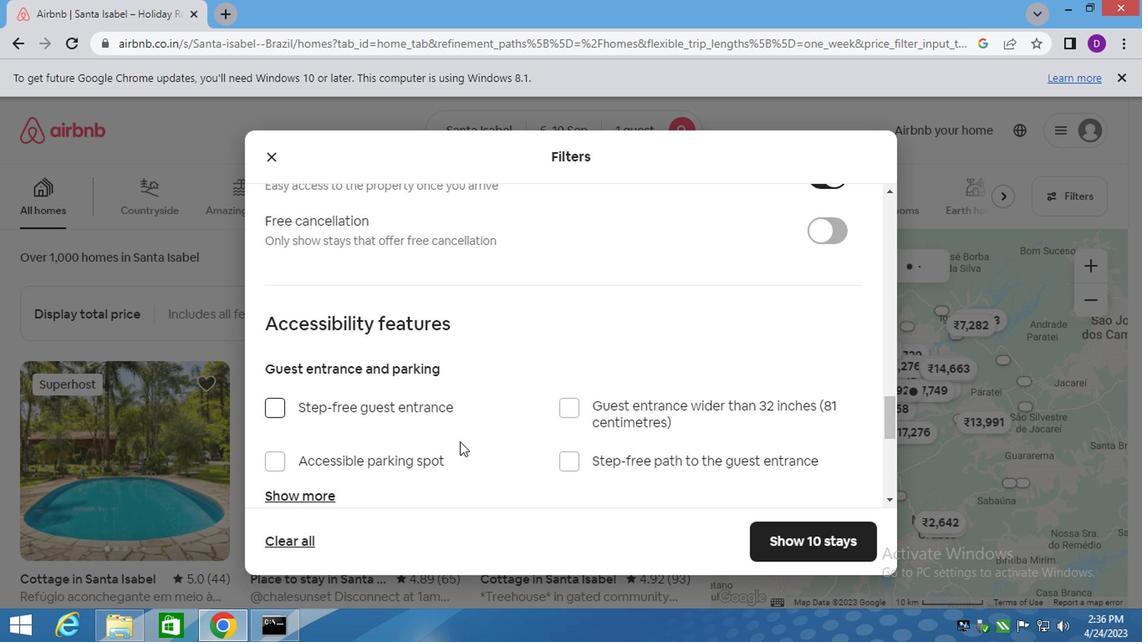 
Action: Mouse scrolled (346, 440) with delta (0, -1)
Screenshot: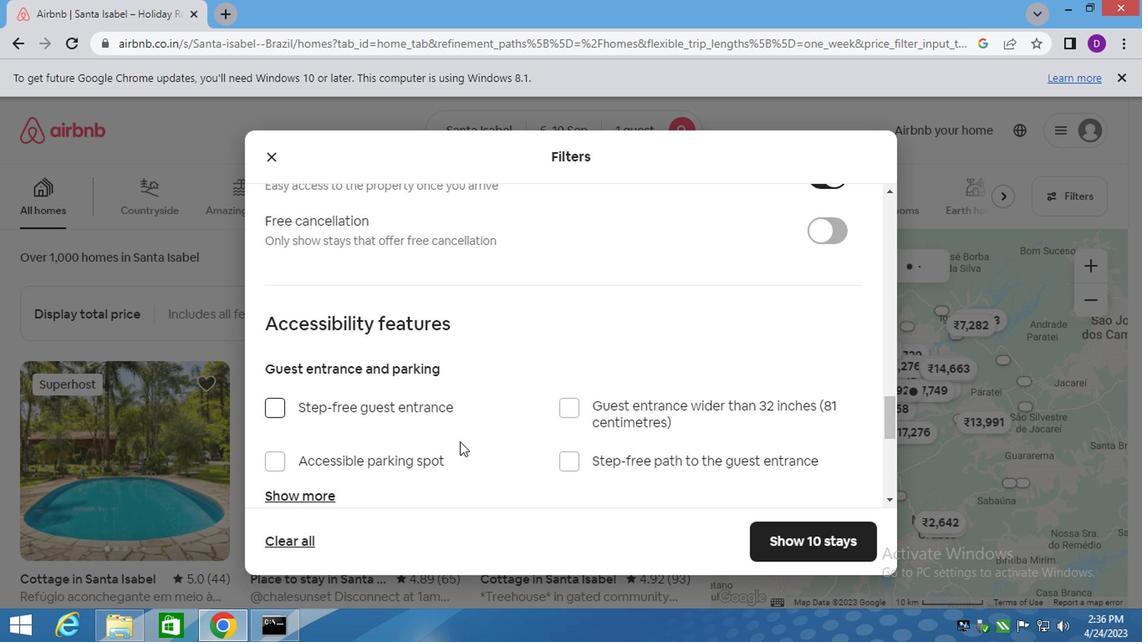 
Action: Mouse moved to (303, 465)
Screenshot: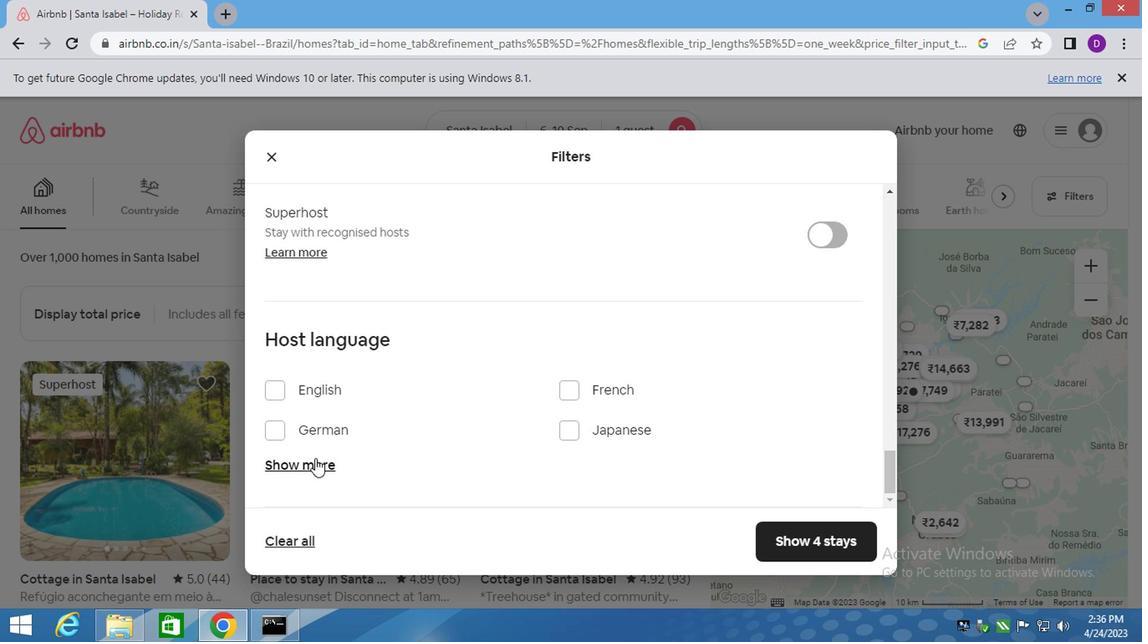 
Action: Mouse pressed left at (303, 465)
Screenshot: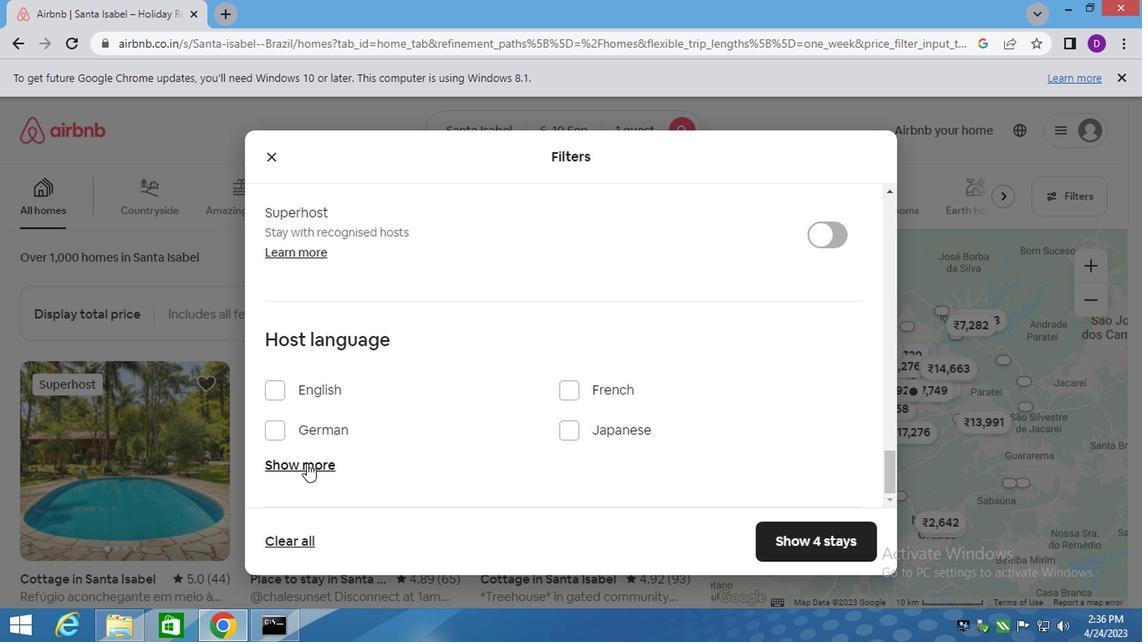 
Action: Mouse scrolled (303, 464) with delta (0, -1)
Screenshot: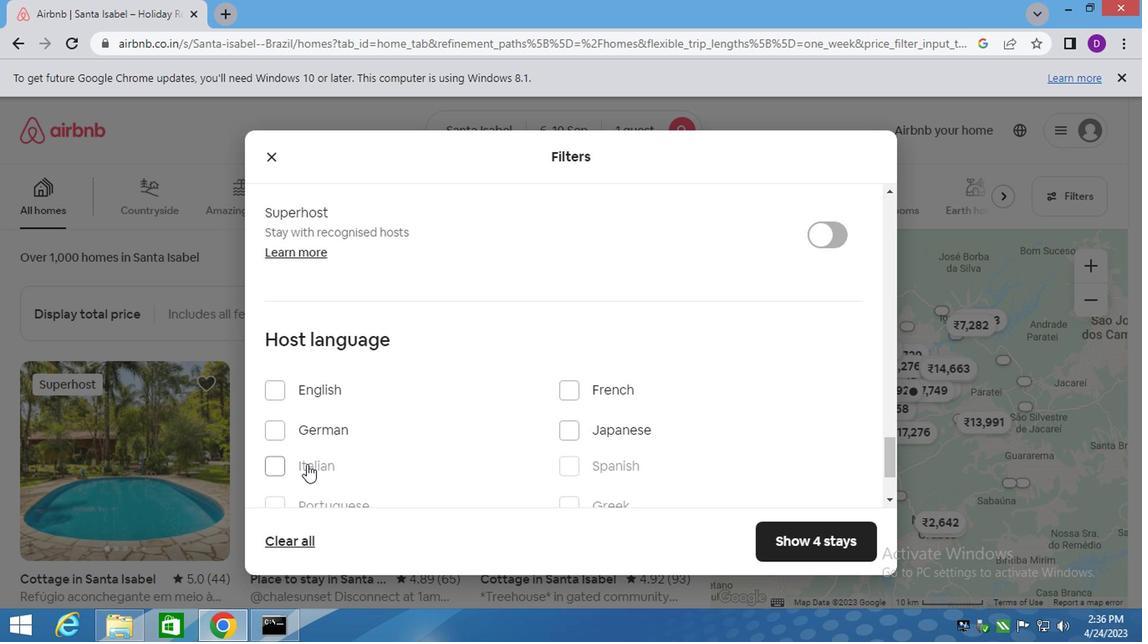 
Action: Mouse scrolled (303, 464) with delta (0, -1)
Screenshot: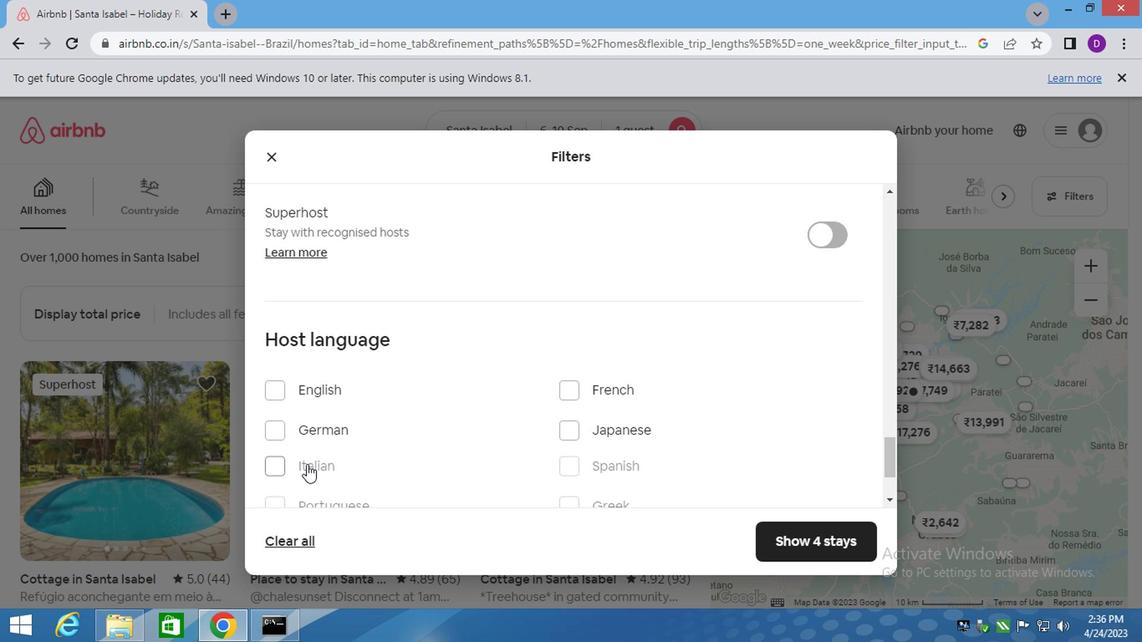
Action: Mouse moved to (578, 346)
Screenshot: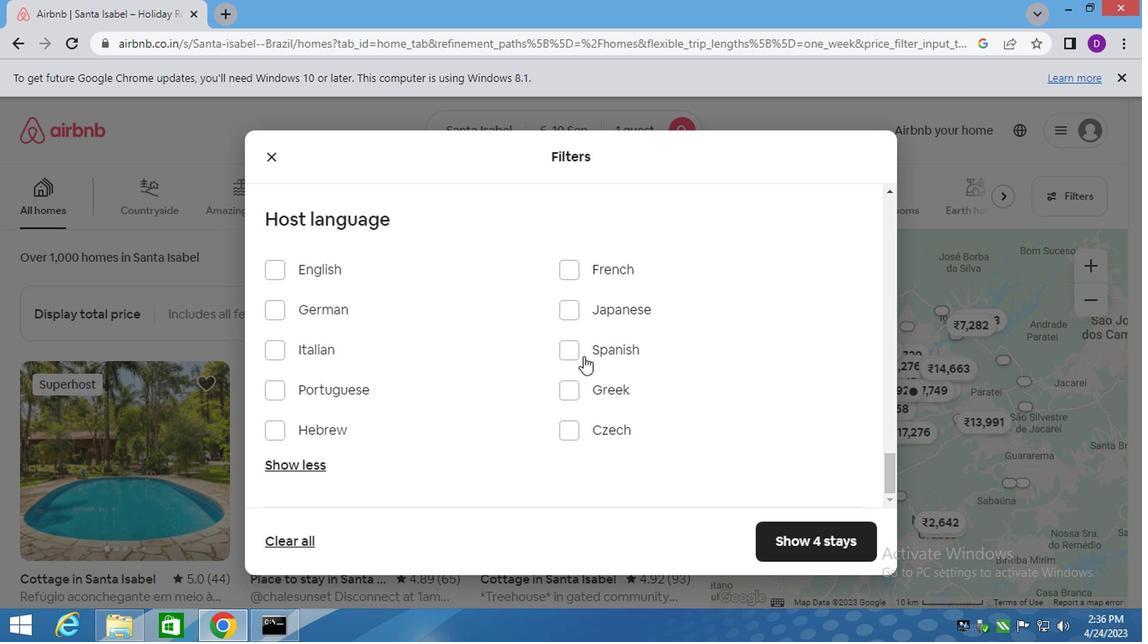 
Action: Mouse pressed left at (578, 346)
Screenshot: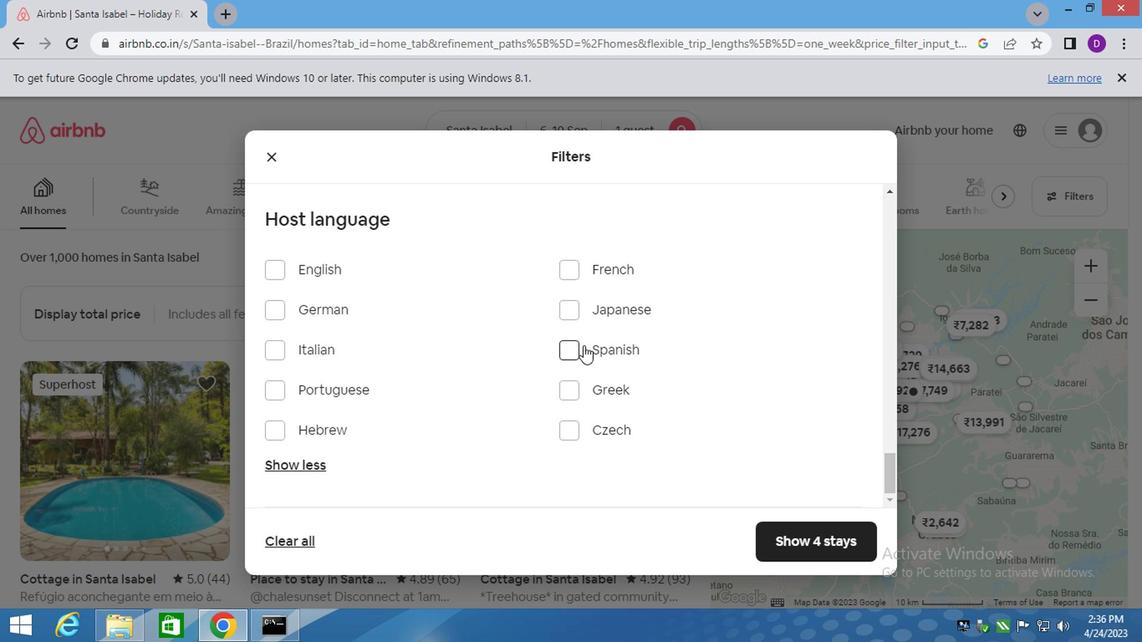
Action: Mouse moved to (786, 537)
Screenshot: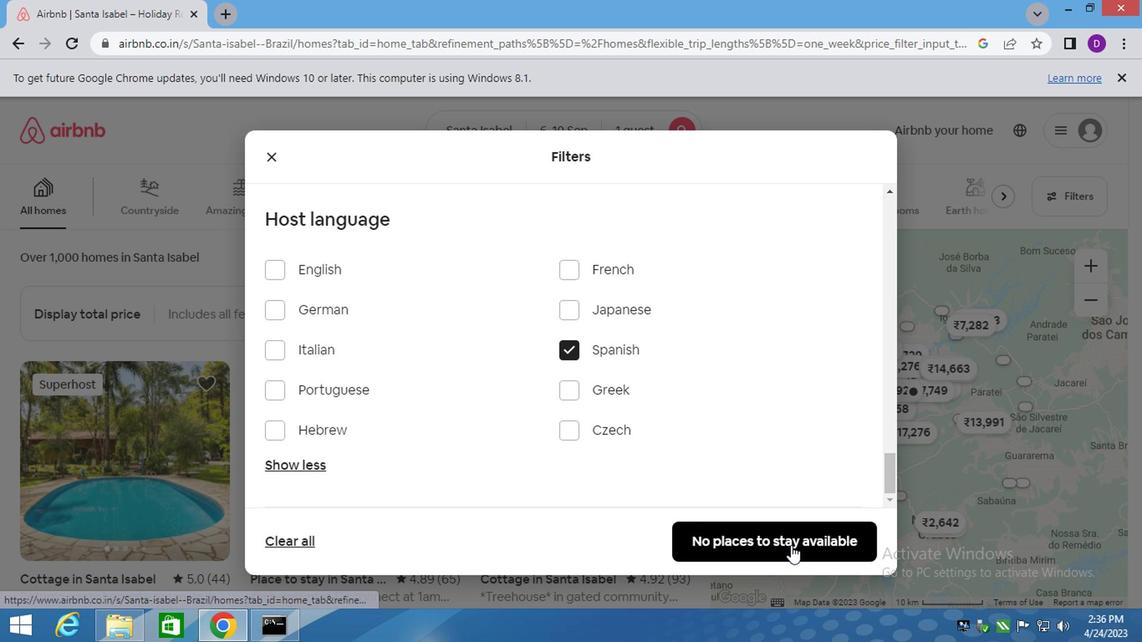 
Action: Mouse pressed left at (786, 537)
Screenshot: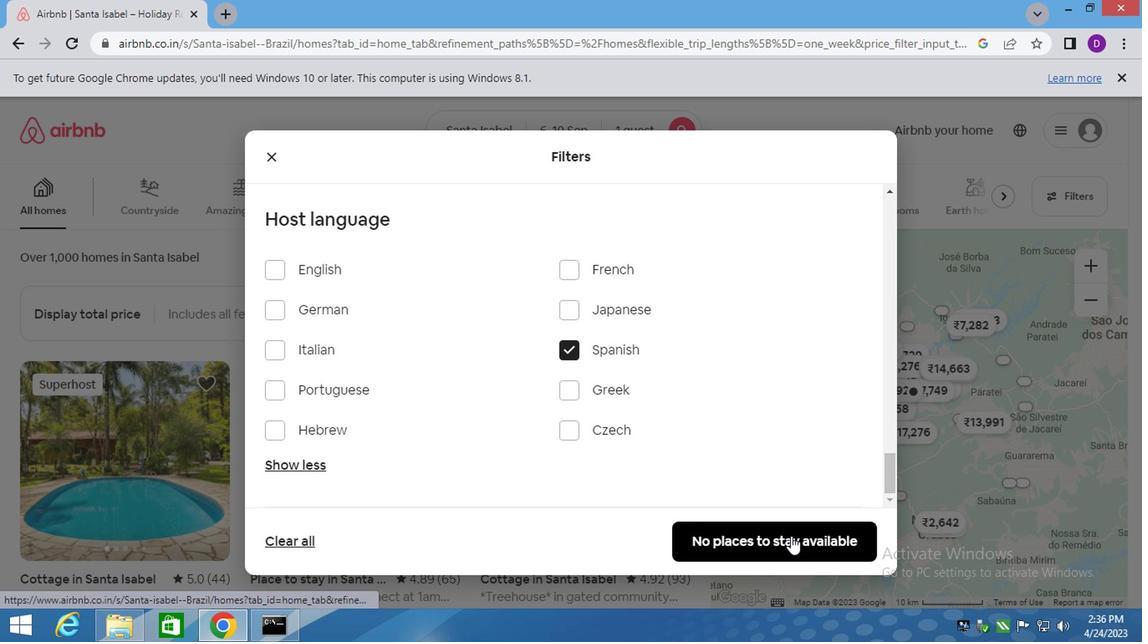
Action: Mouse moved to (471, 408)
Screenshot: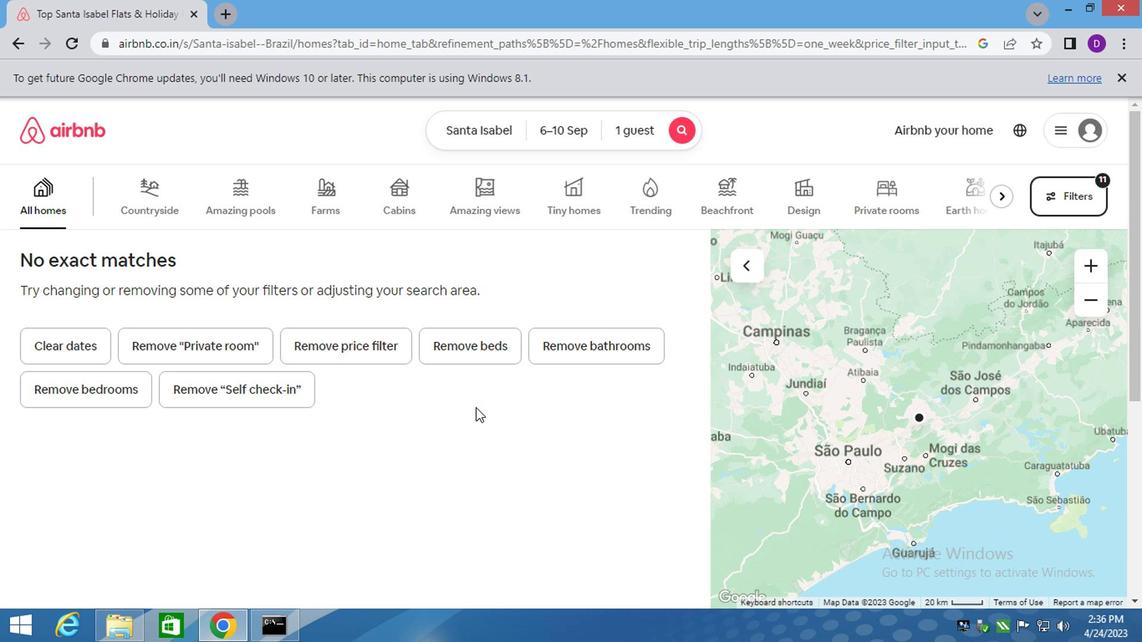 
